 Task: Look for Airbnb options in Bhamo, Myanmar from 12th December, 2023 to 15th December, 2023 for 2 adults.1  bedroom having 1 bed and 1 bathroom. Property type can be hotel. Amenities needed are: washing machine. Look for 4 properties as per requirement.
Action: Mouse moved to (594, 215)
Screenshot: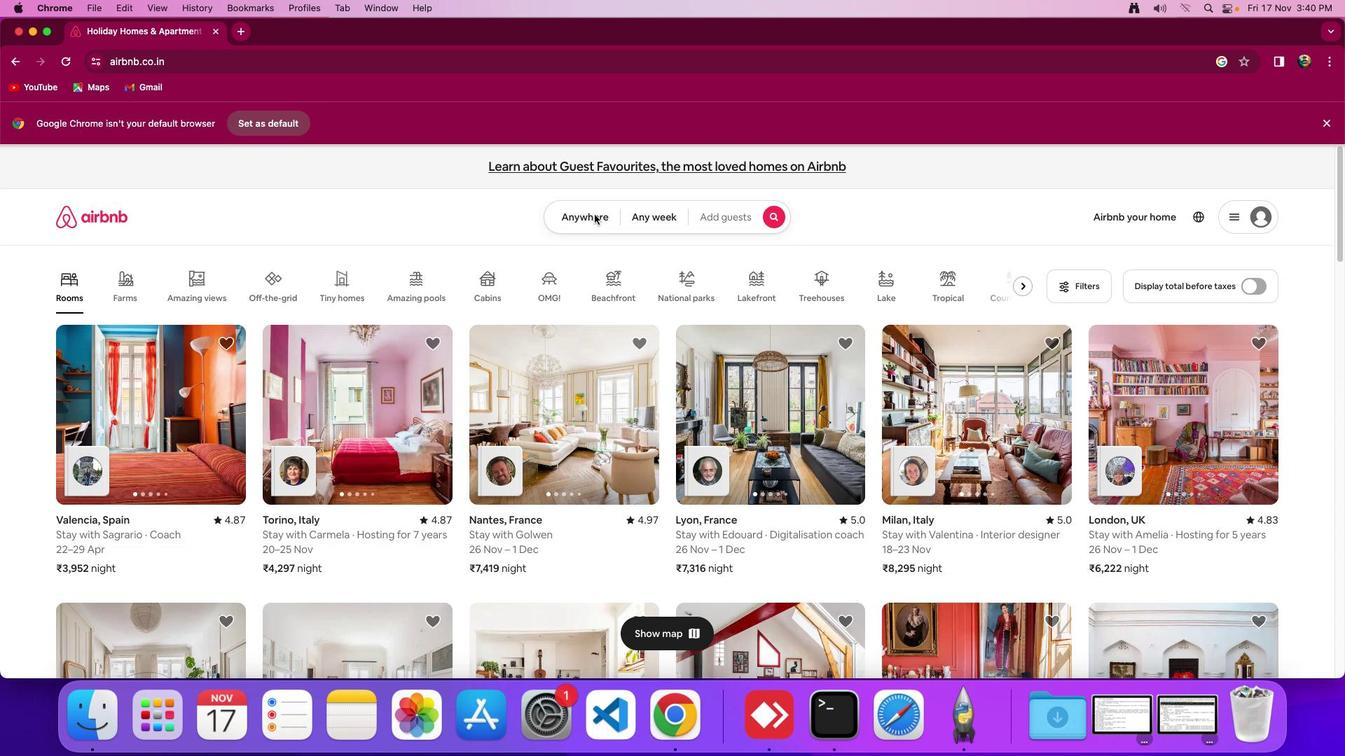 
Action: Mouse pressed left at (594, 215)
Screenshot: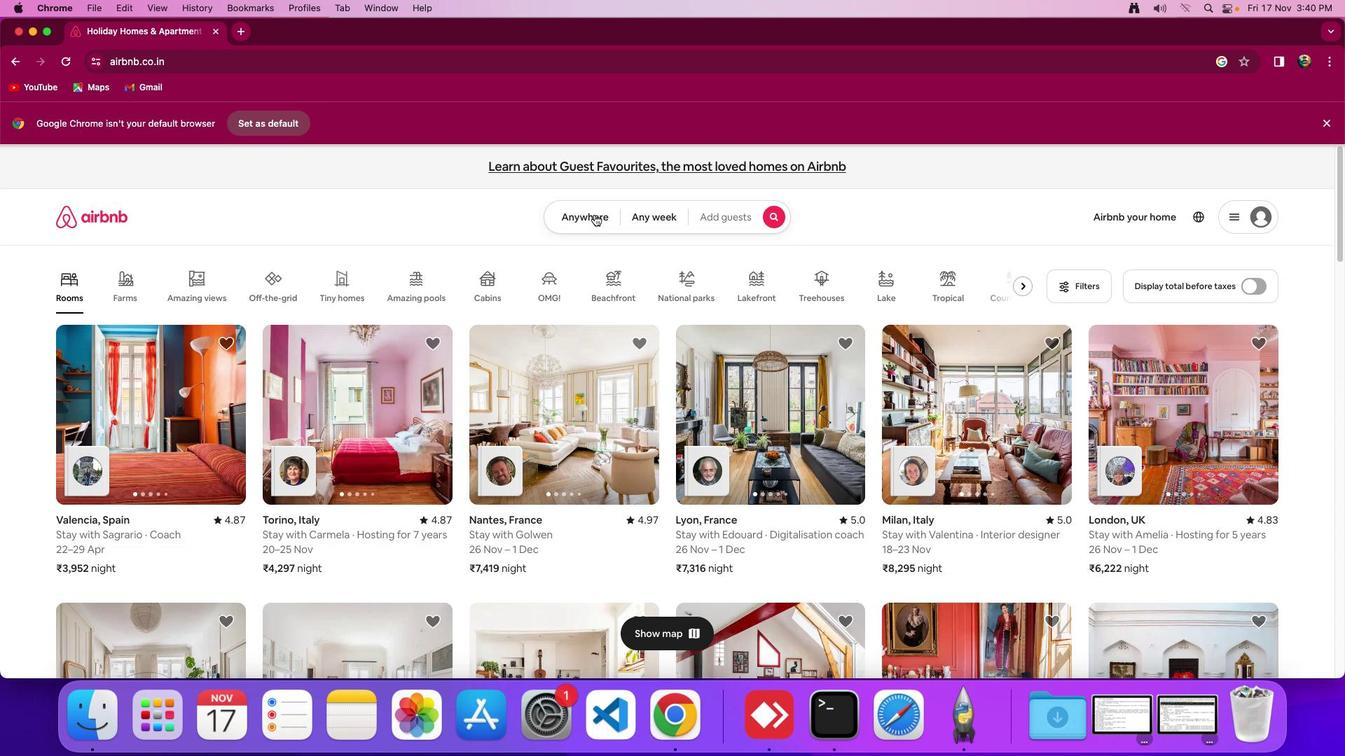 
Action: Mouse pressed left at (594, 215)
Screenshot: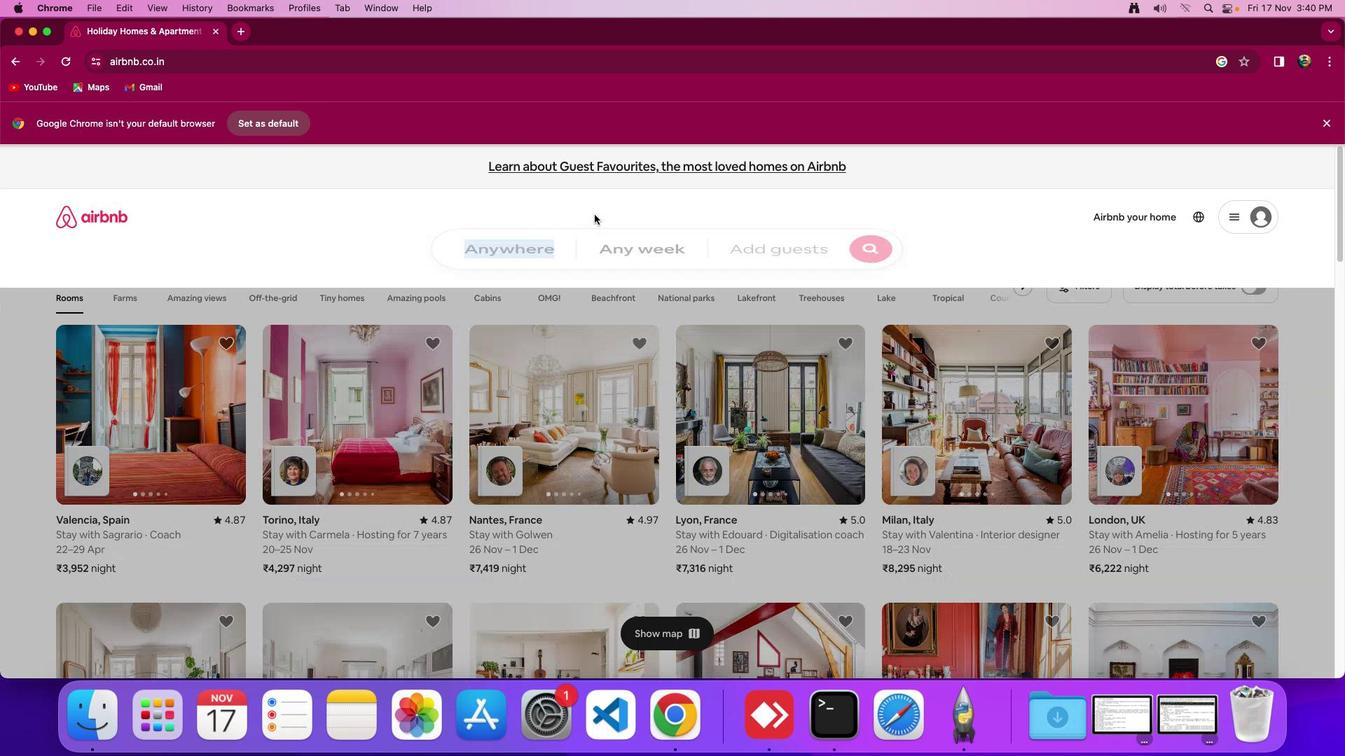 
Action: Mouse moved to (530, 262)
Screenshot: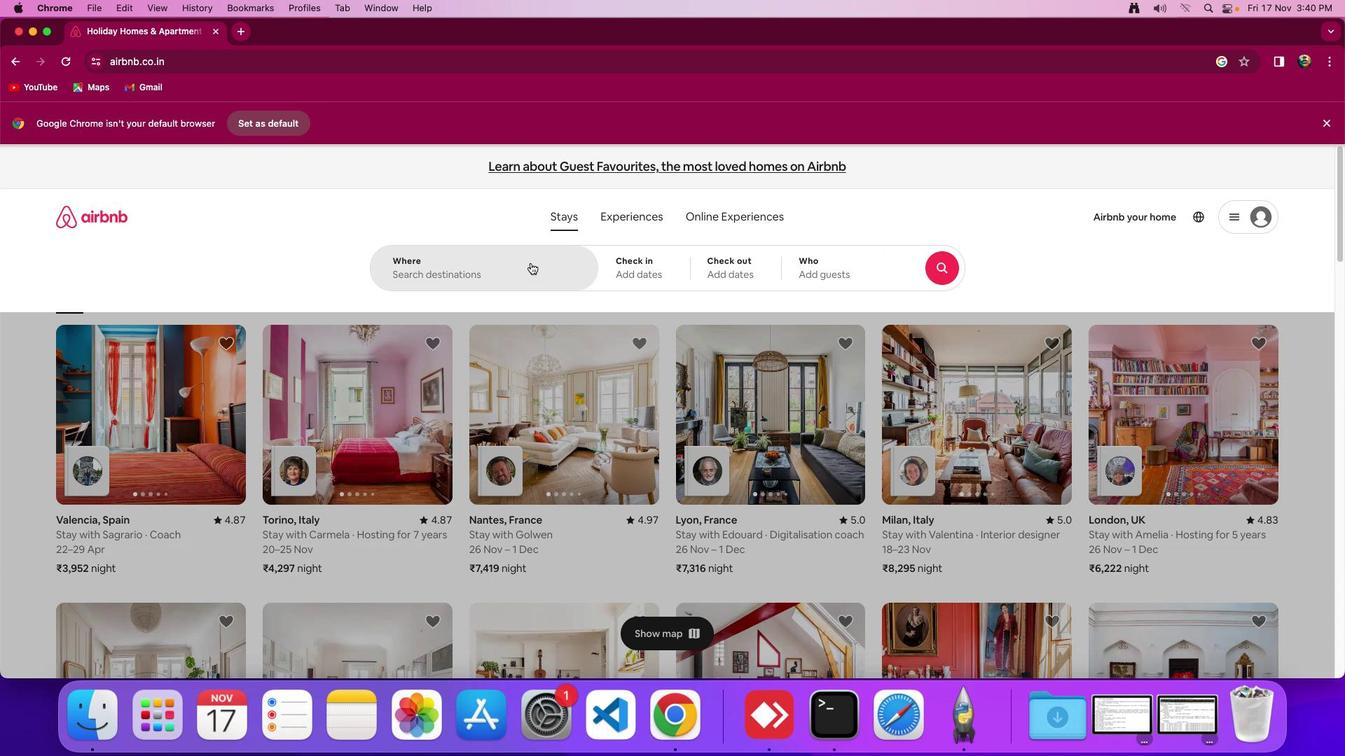 
Action: Mouse pressed left at (530, 262)
Screenshot: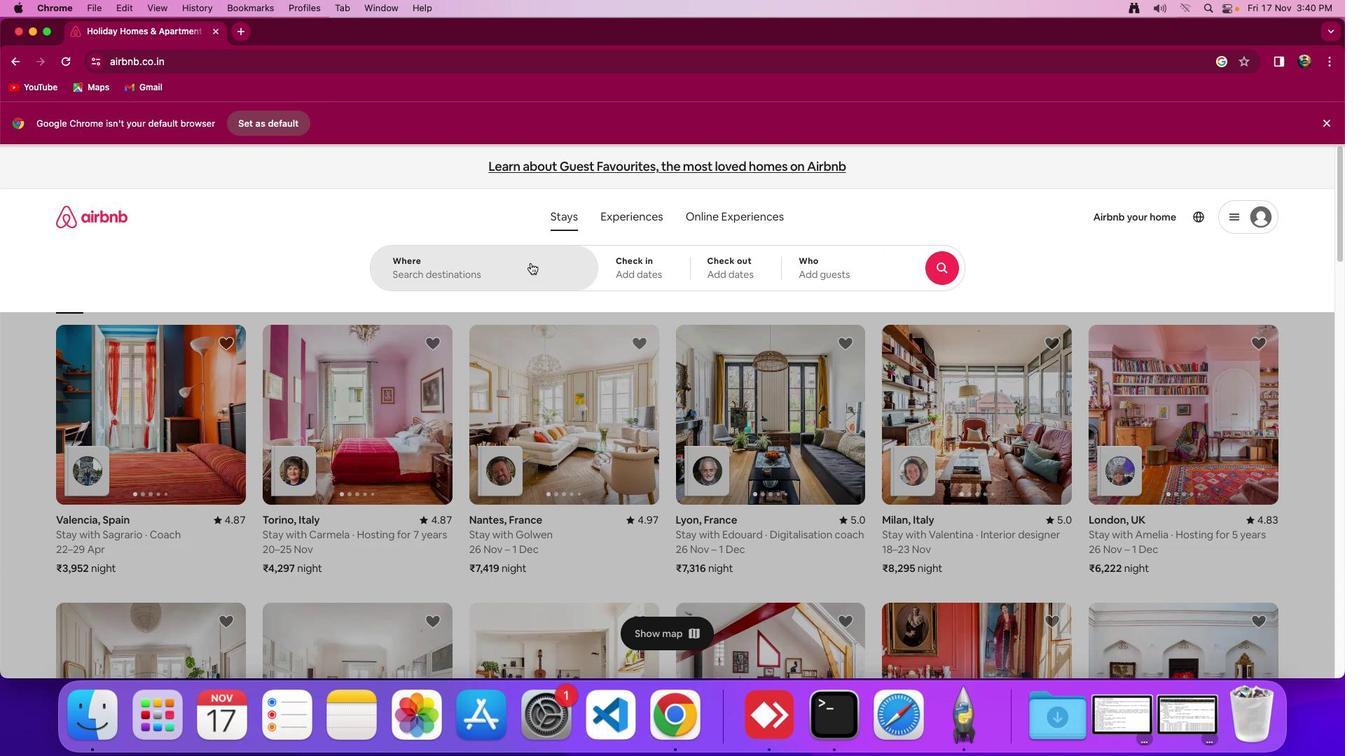 
Action: Mouse moved to (575, 266)
Screenshot: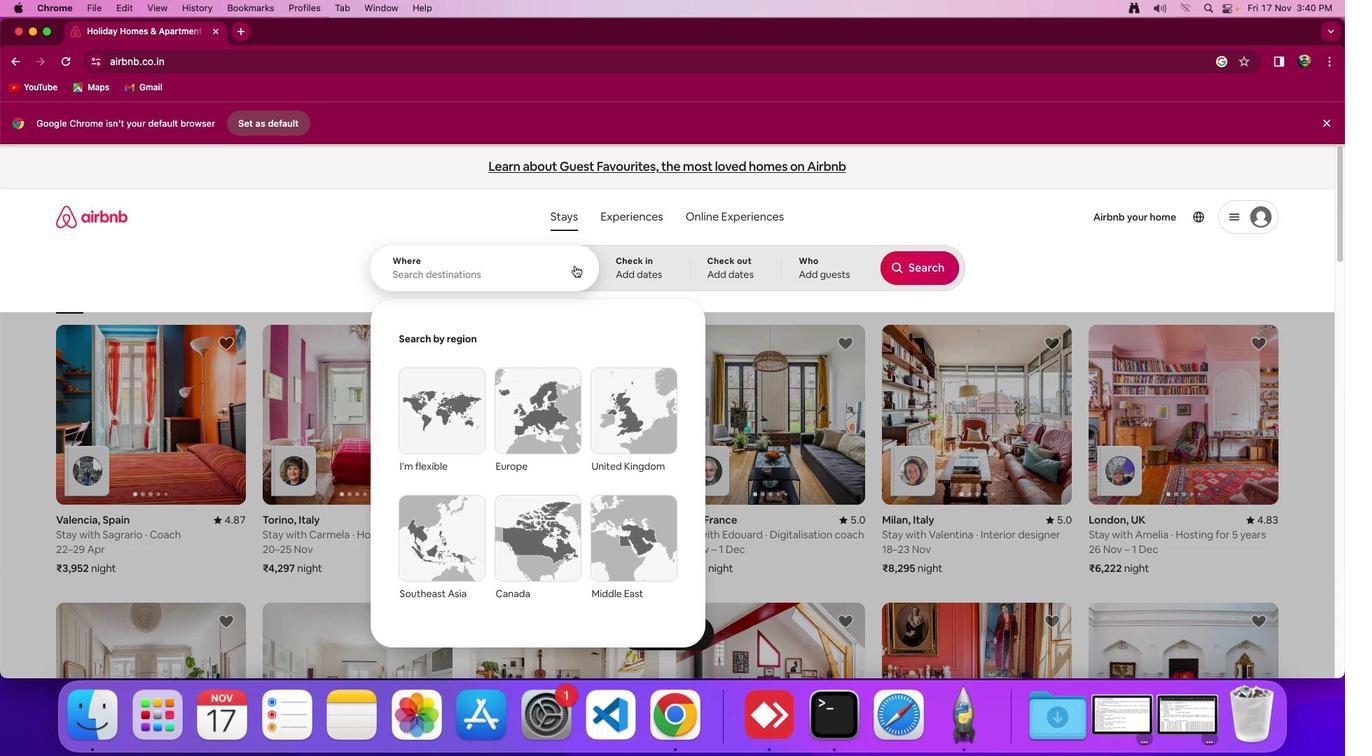
Action: Key pressed Key.shift_r'T''I''D''0''1''0''2''6''2''0'Key.backspaceKey.backspaceKey.backspaceKey.backspaceKey.backspaceKey.backspaceKey.backspaceKey.backspaceKey.backspaceKey.backspaceKey.backspaceKey.shift_r'B''h''a''m''o'','Key.spaceKey.shift'M''y''a''n''m''a''r'
Screenshot: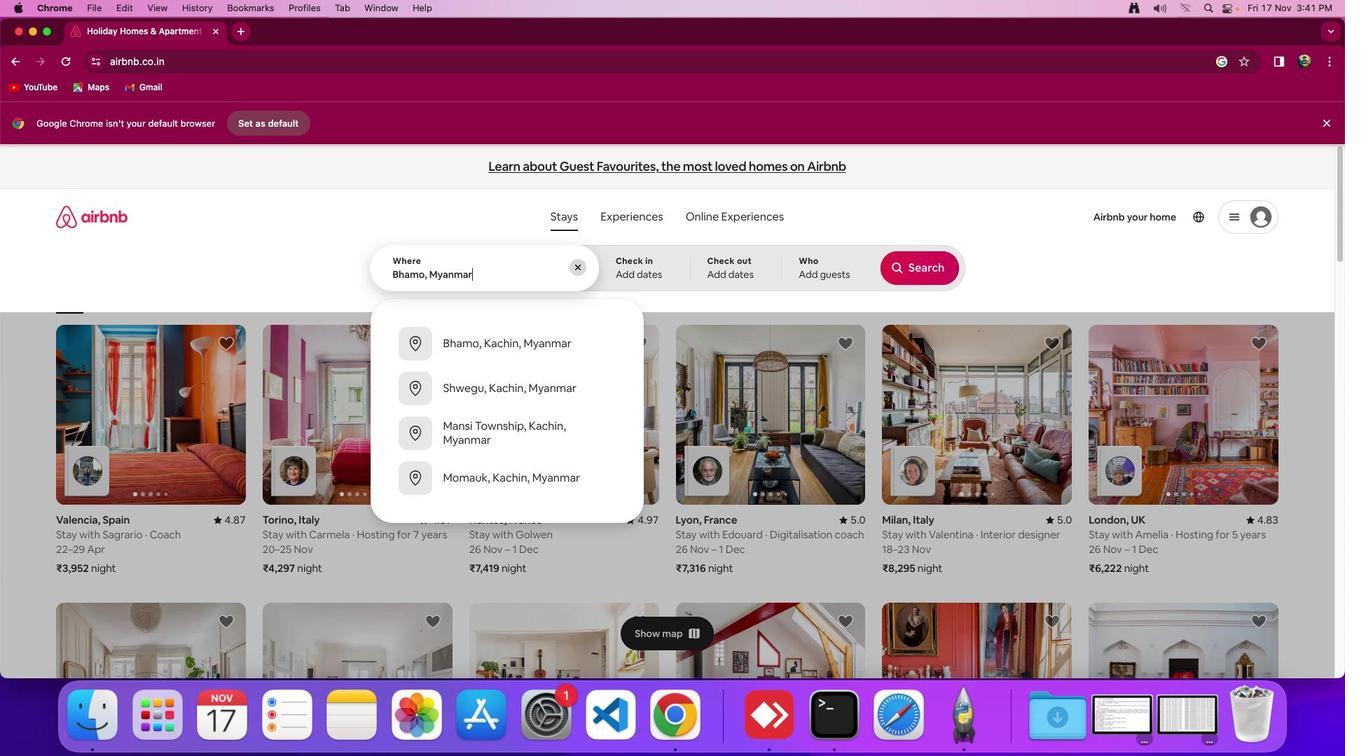 
Action: Mouse moved to (655, 251)
Screenshot: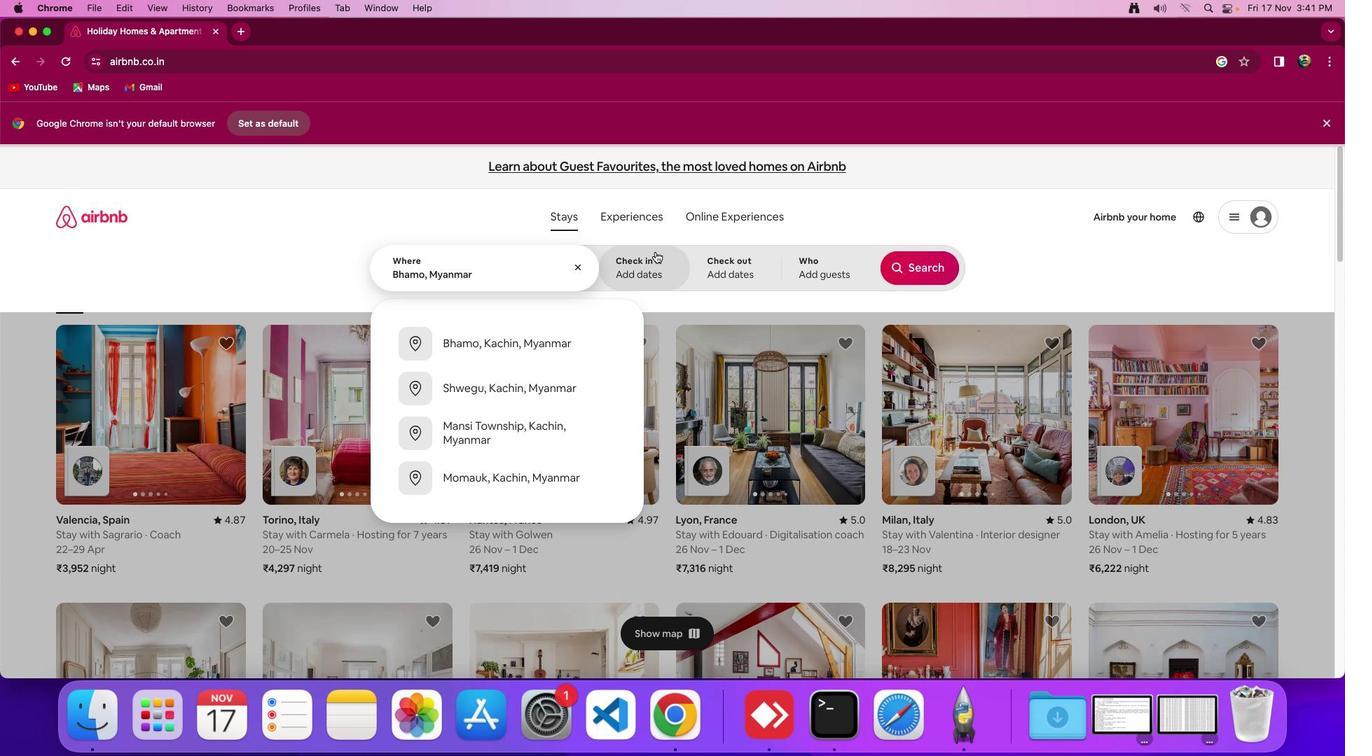 
Action: Mouse pressed left at (655, 251)
Screenshot: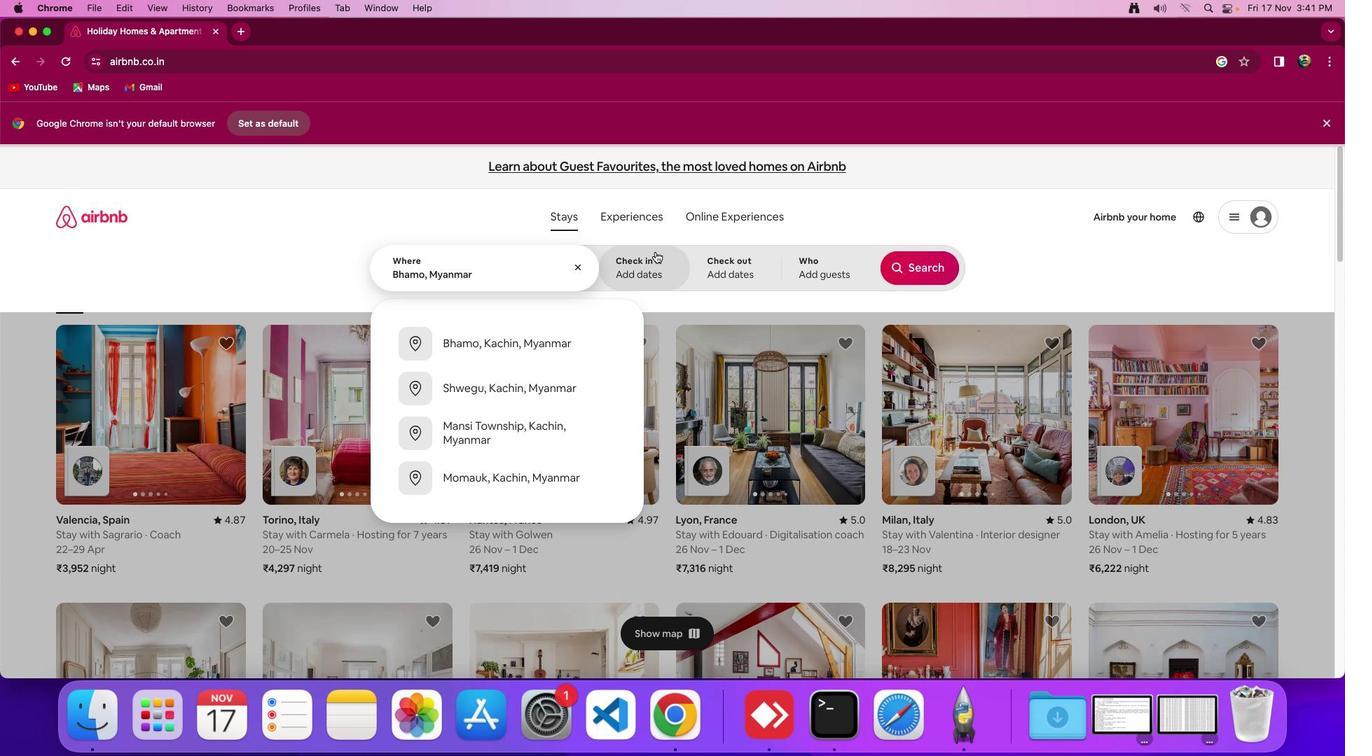 
Action: Mouse moved to (771, 512)
Screenshot: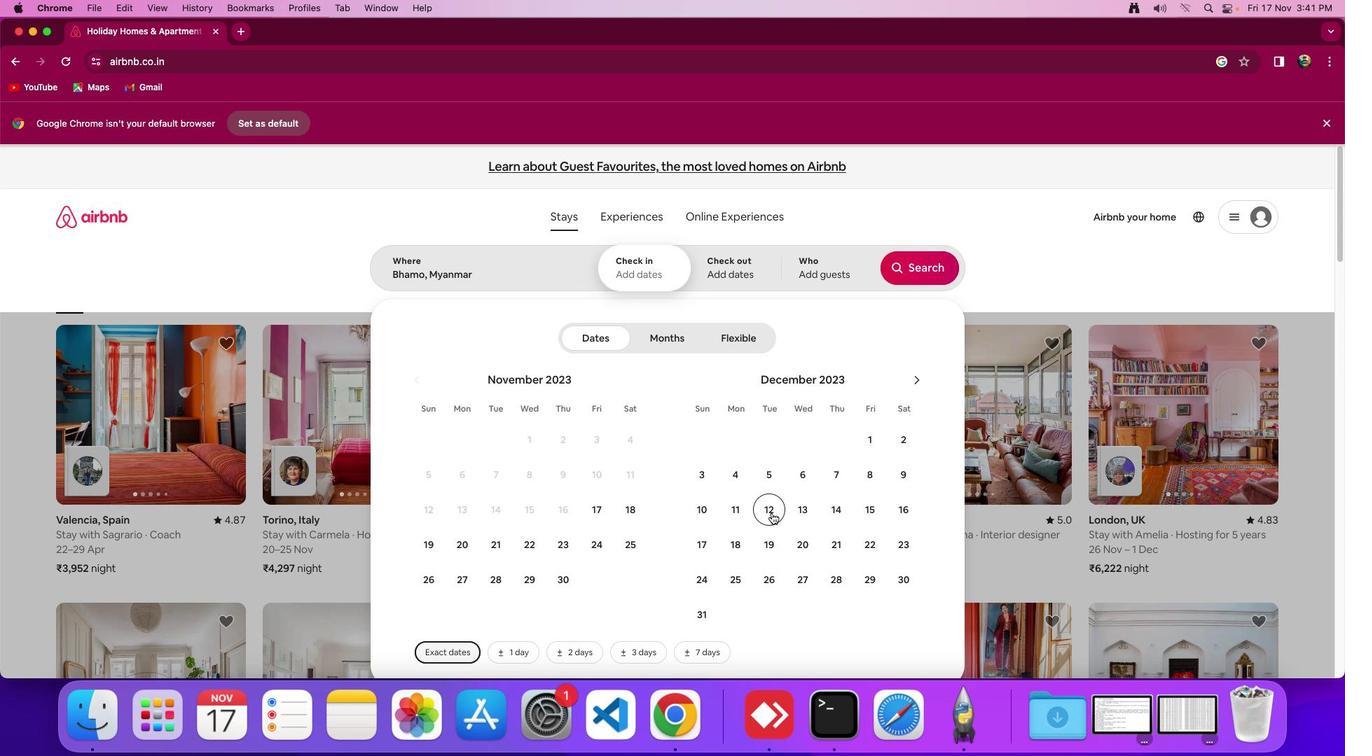 
Action: Mouse pressed left at (771, 512)
Screenshot: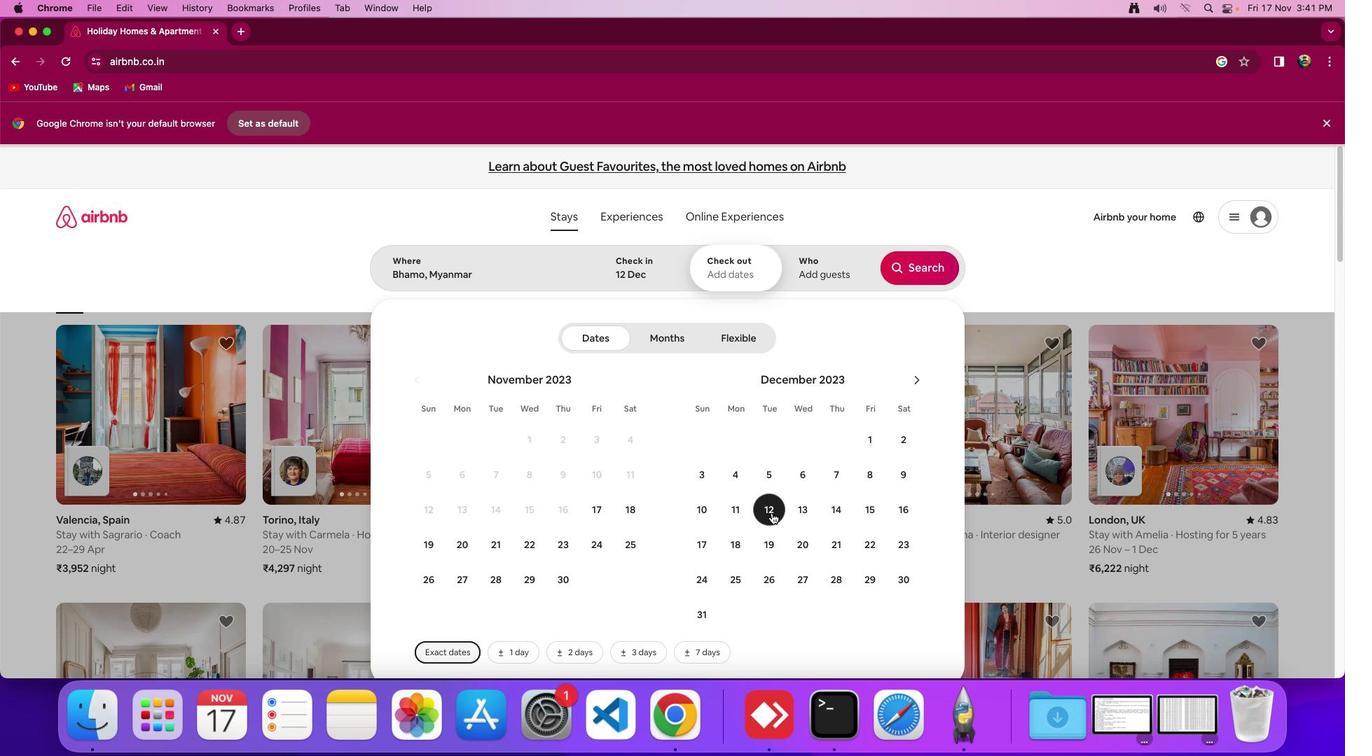 
Action: Mouse moved to (871, 517)
Screenshot: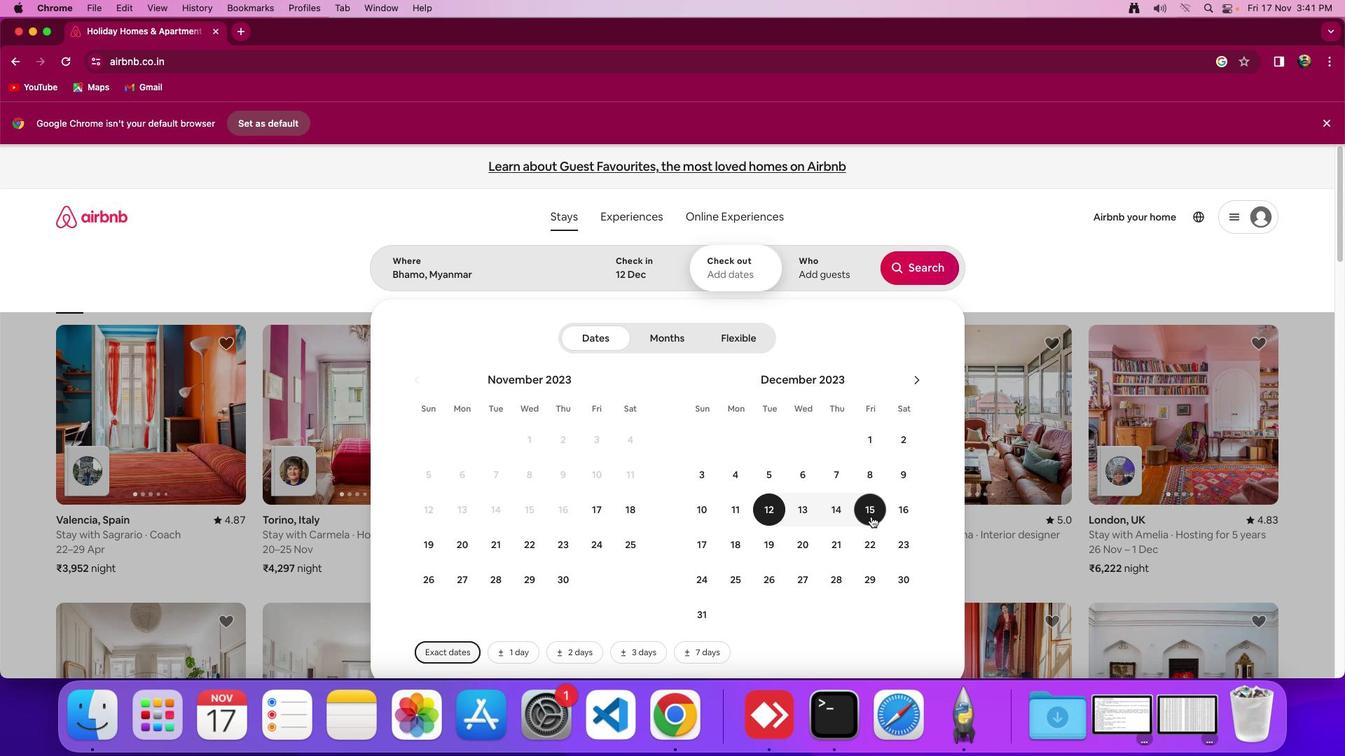 
Action: Mouse pressed left at (871, 517)
Screenshot: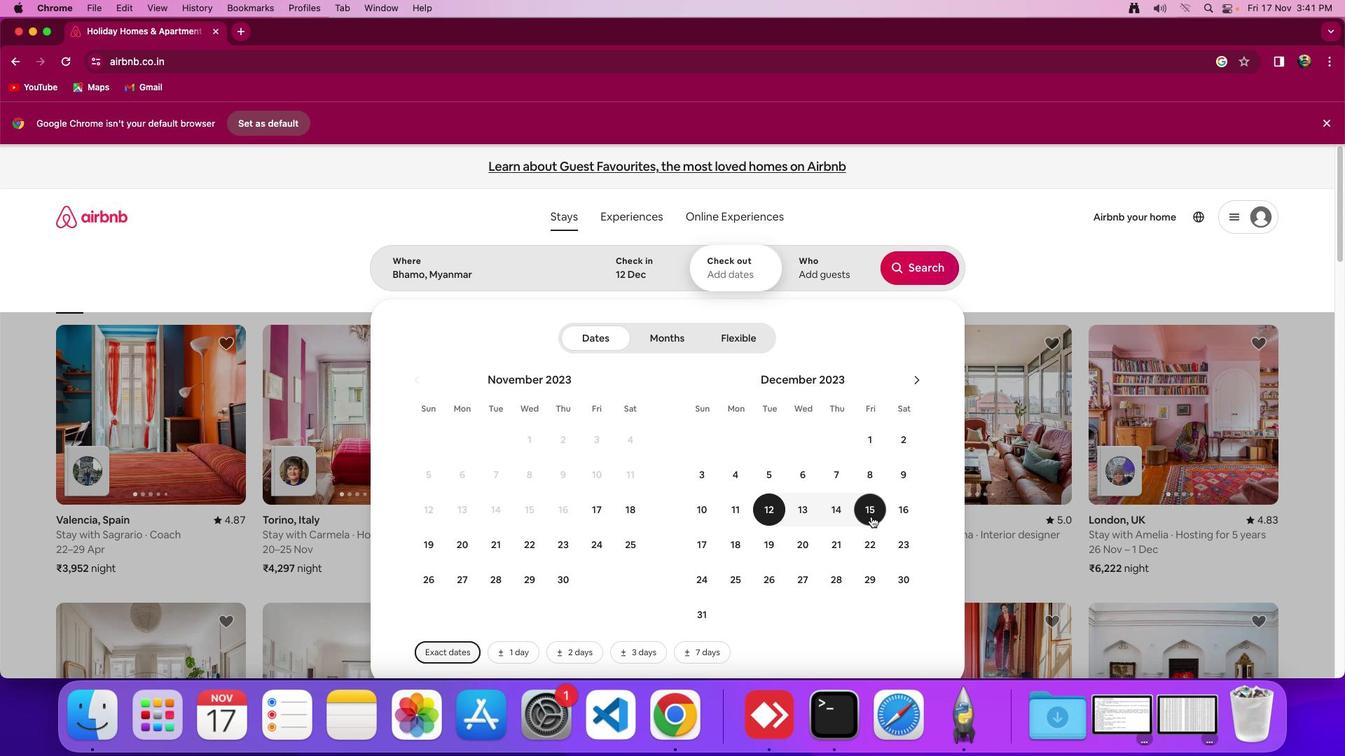 
Action: Mouse moved to (815, 259)
Screenshot: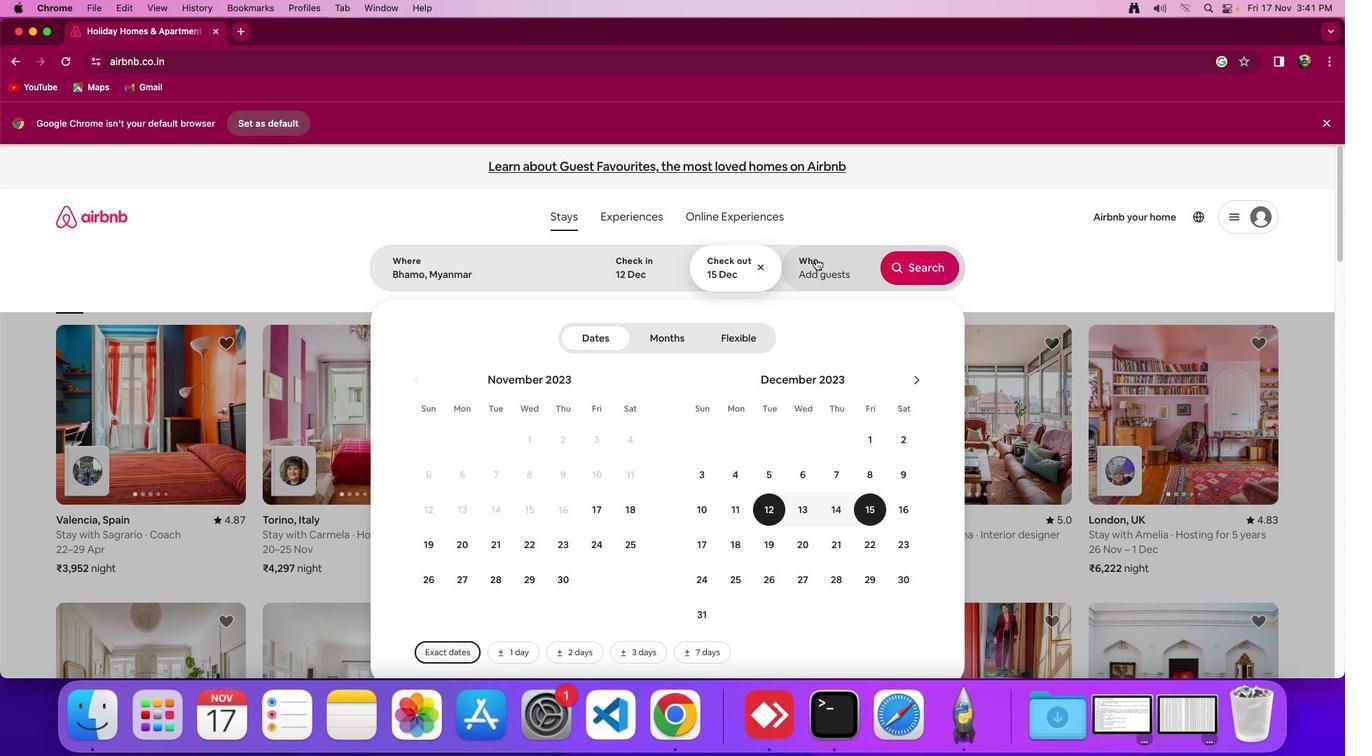 
Action: Mouse pressed left at (815, 259)
Screenshot: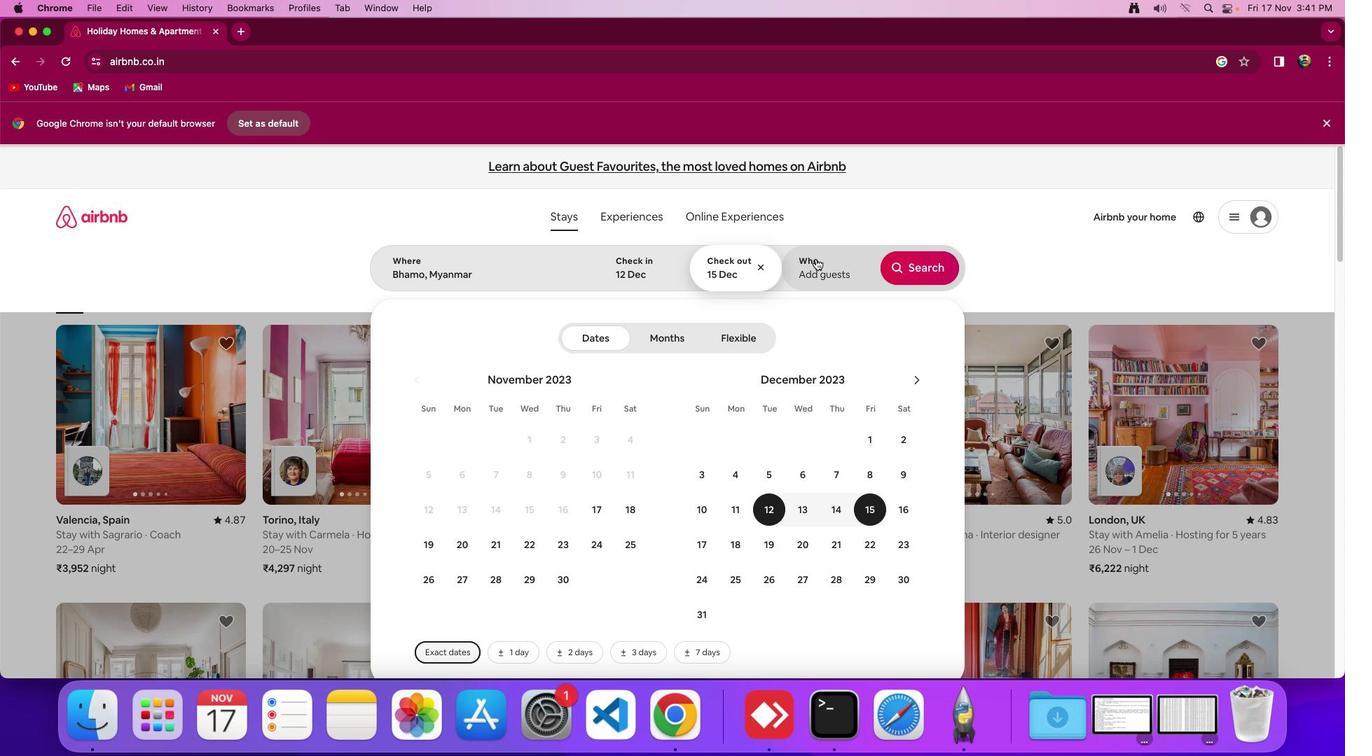 
Action: Mouse moved to (919, 341)
Screenshot: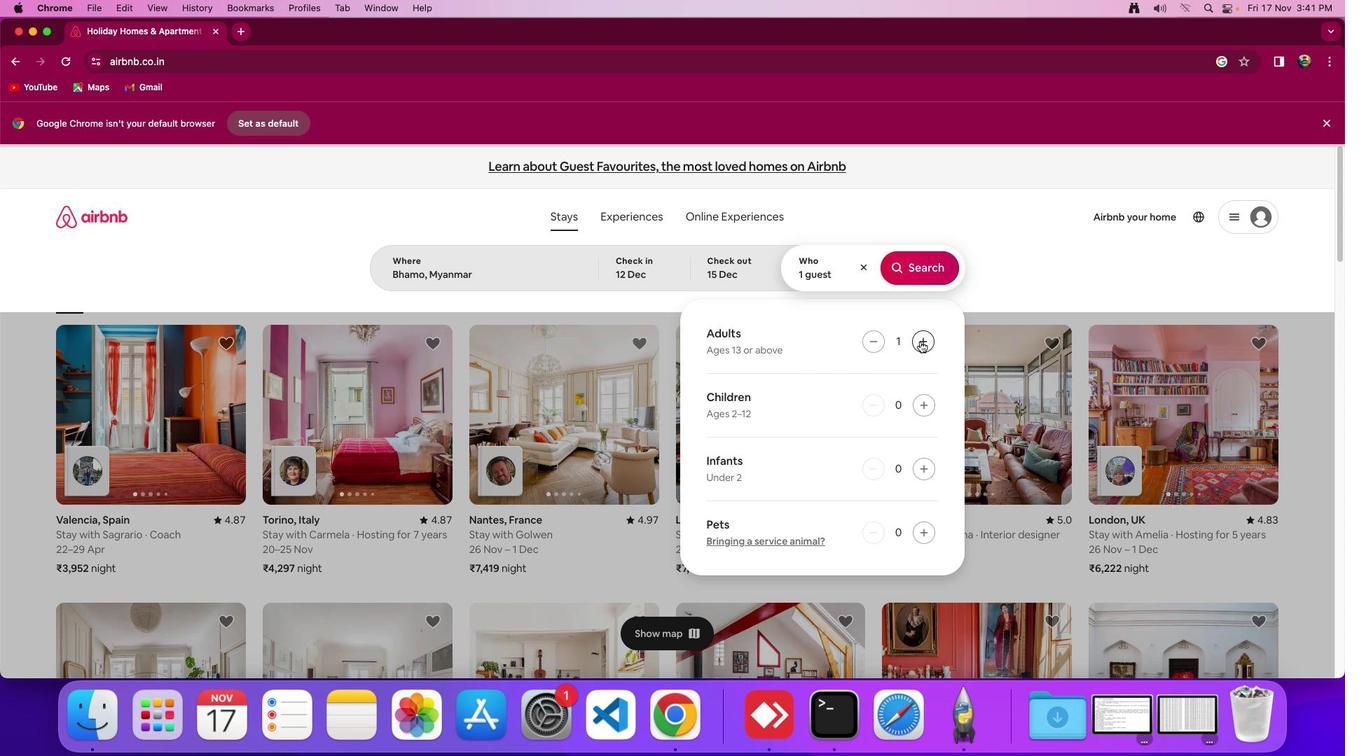 
Action: Mouse pressed left at (919, 341)
Screenshot: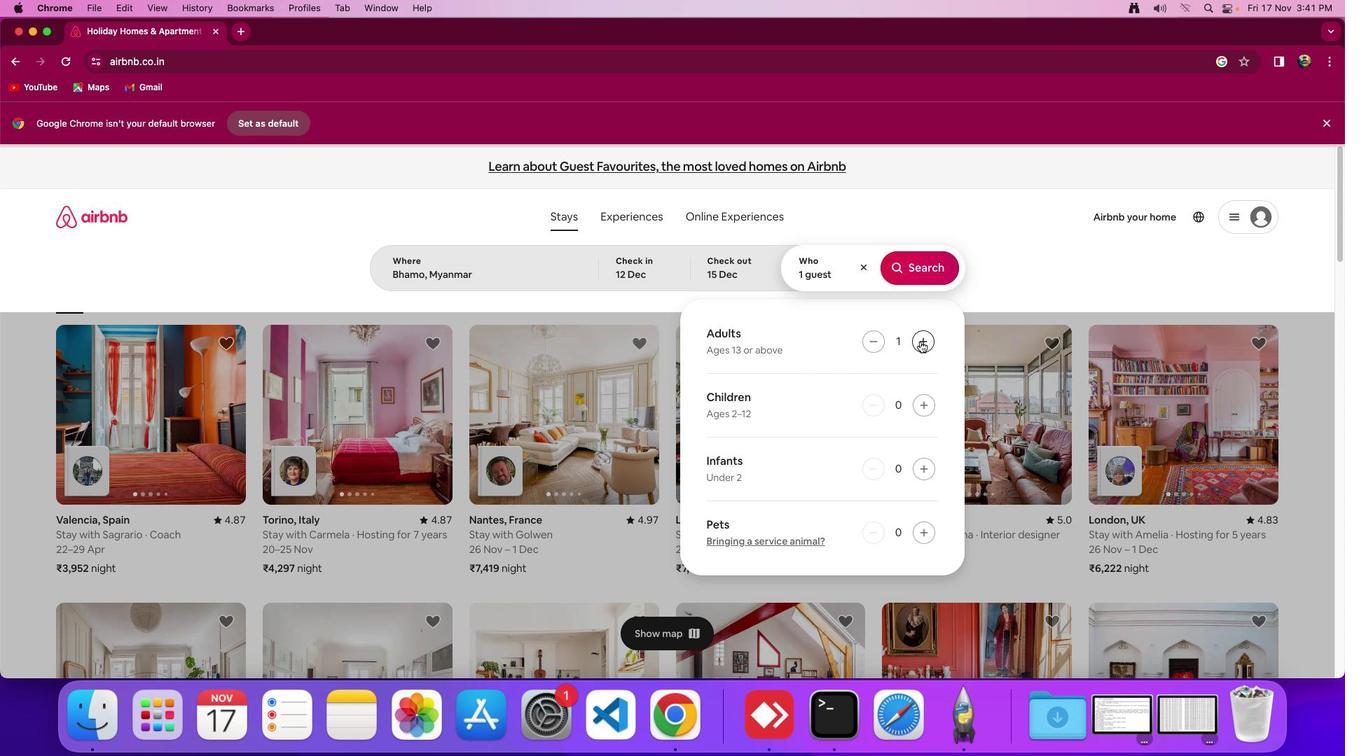 
Action: Mouse pressed left at (919, 341)
Screenshot: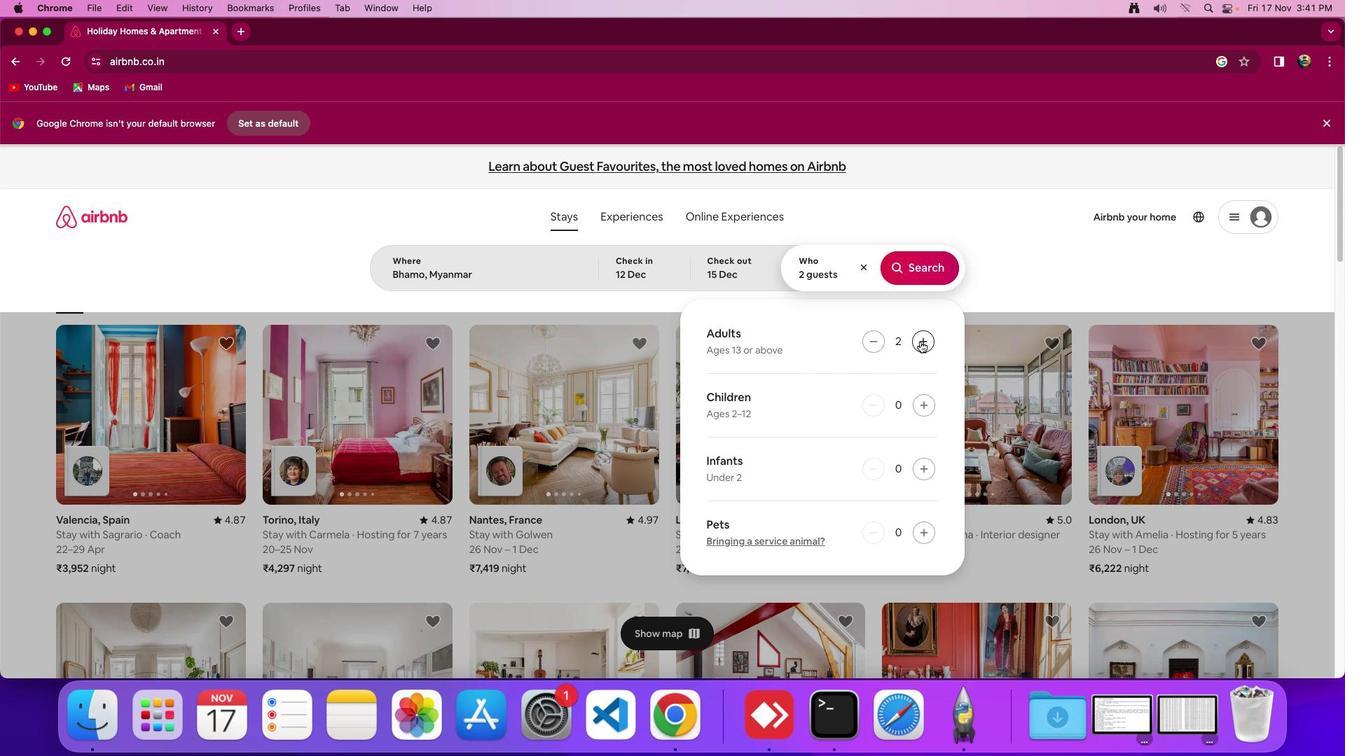 
Action: Mouse moved to (910, 269)
Screenshot: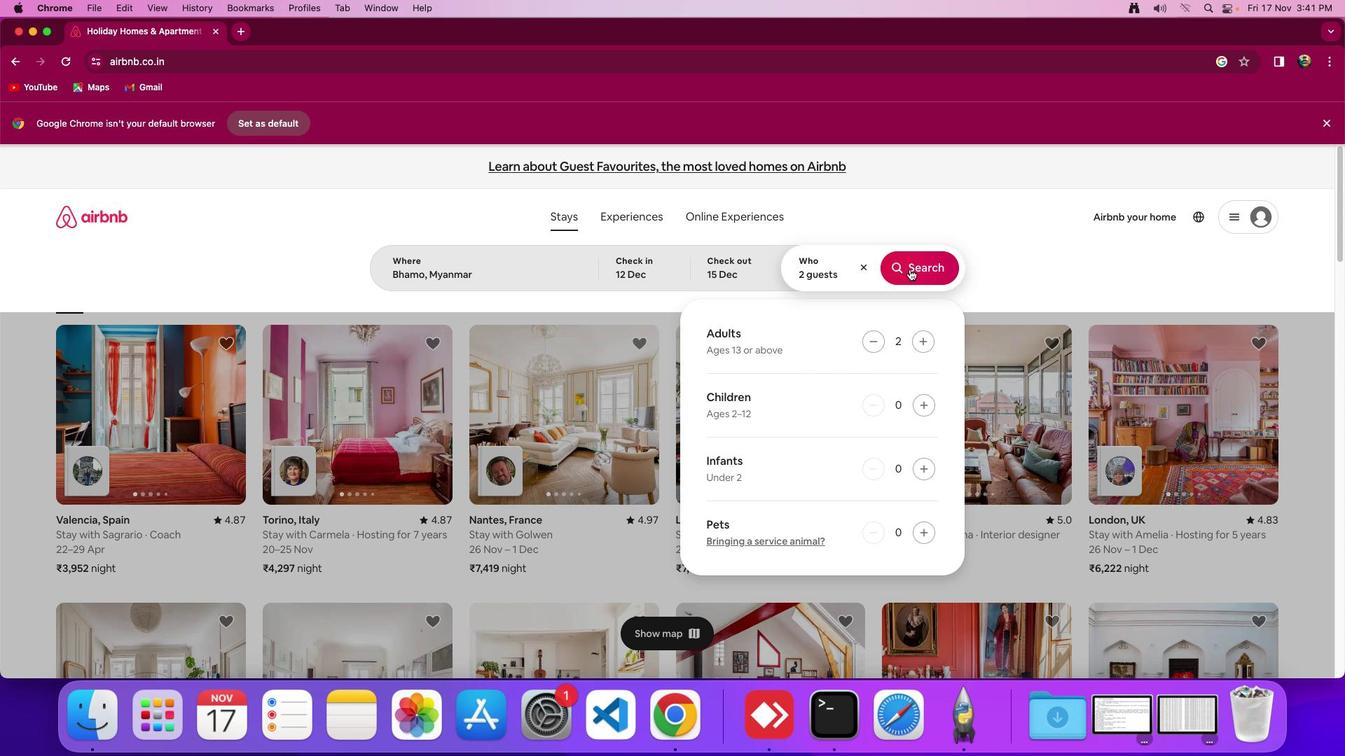 
Action: Mouse pressed left at (910, 269)
Screenshot: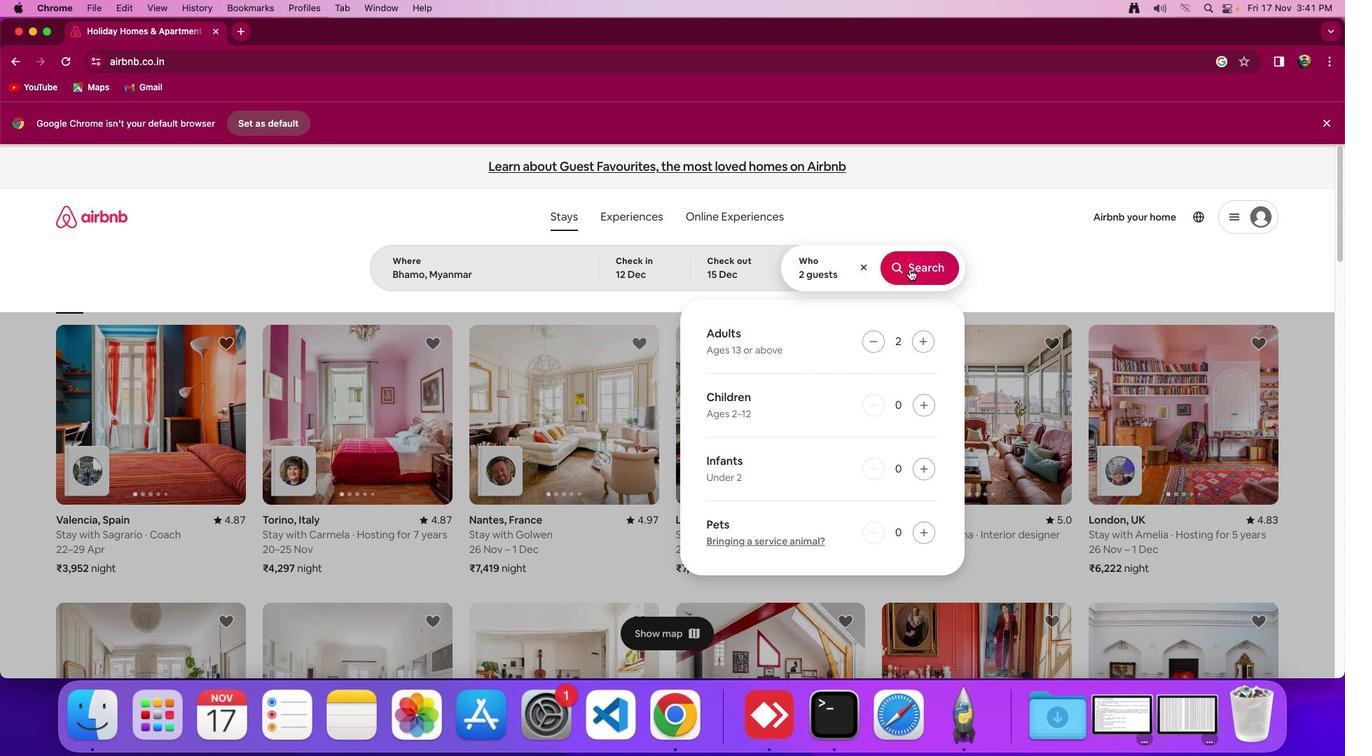 
Action: Mouse moved to (1146, 226)
Screenshot: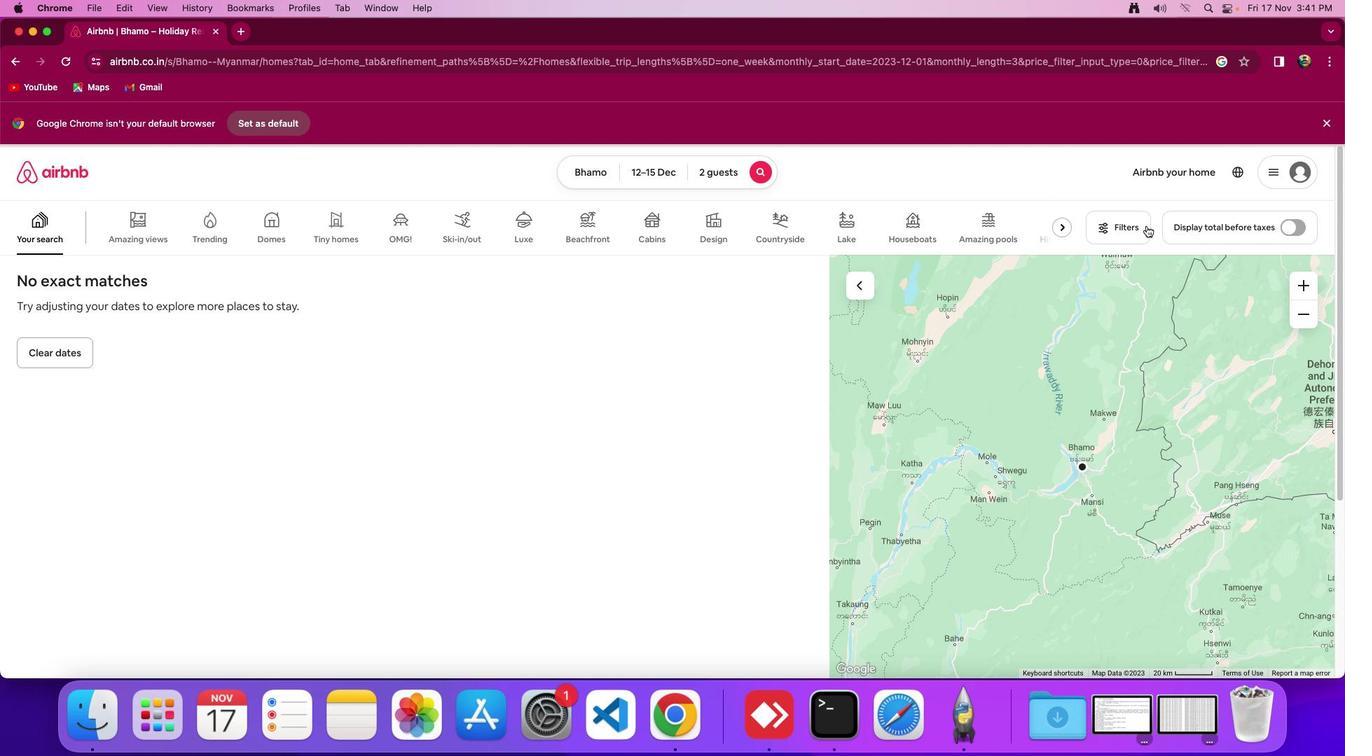 
Action: Mouse pressed left at (1146, 226)
Screenshot: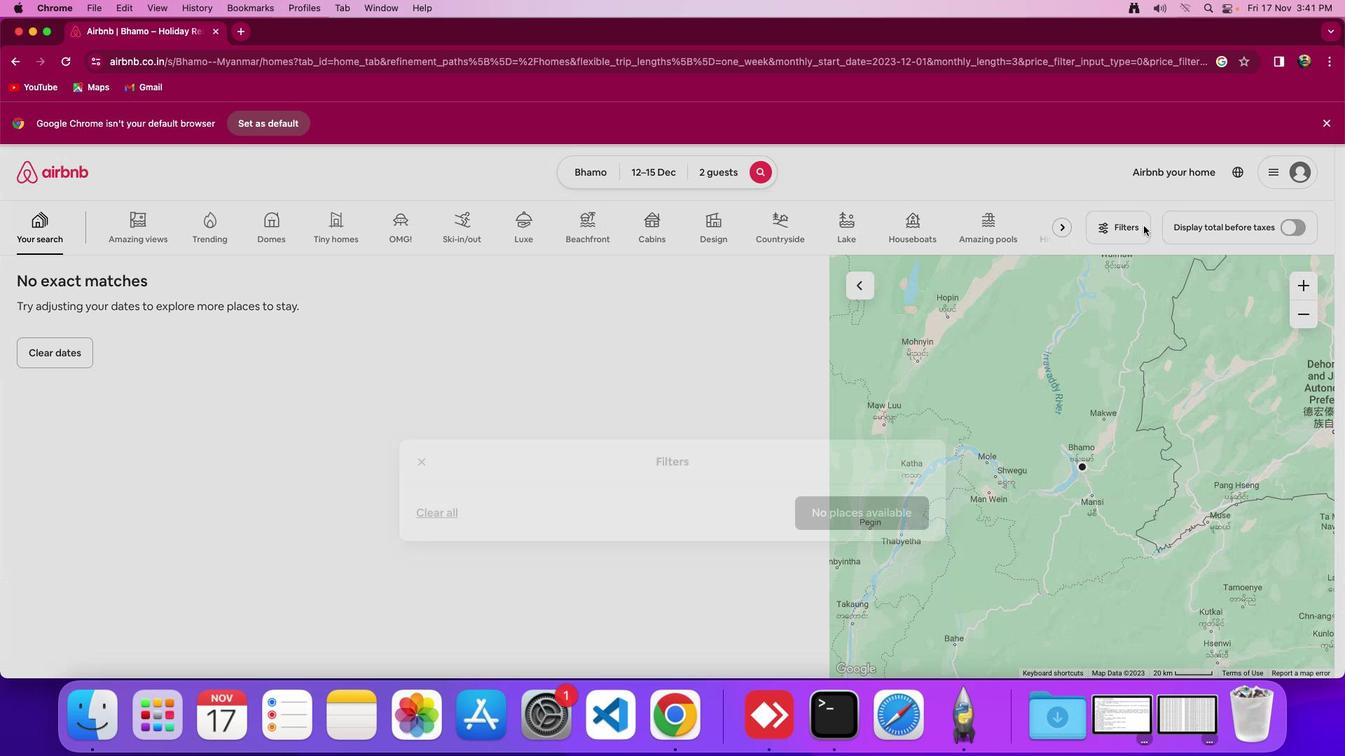 
Action: Mouse moved to (570, 461)
Screenshot: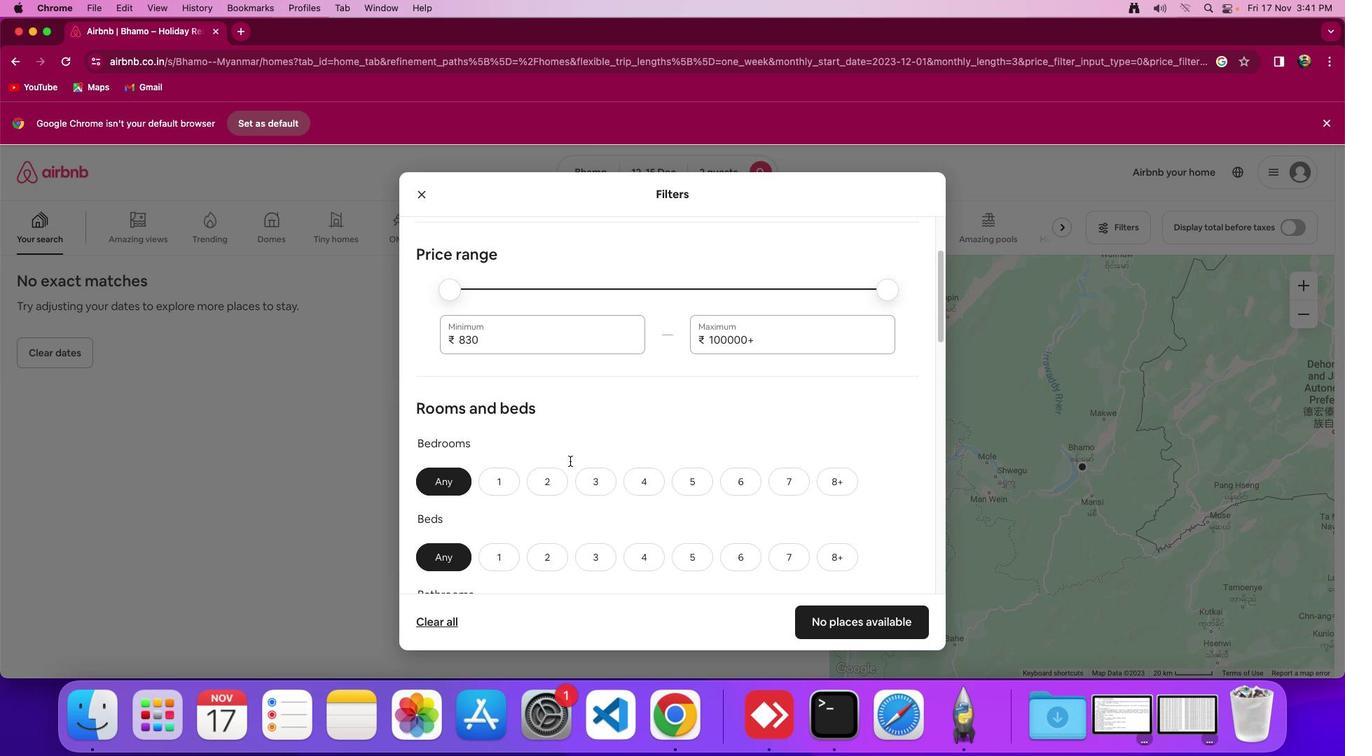 
Action: Mouse scrolled (570, 461) with delta (0, 0)
Screenshot: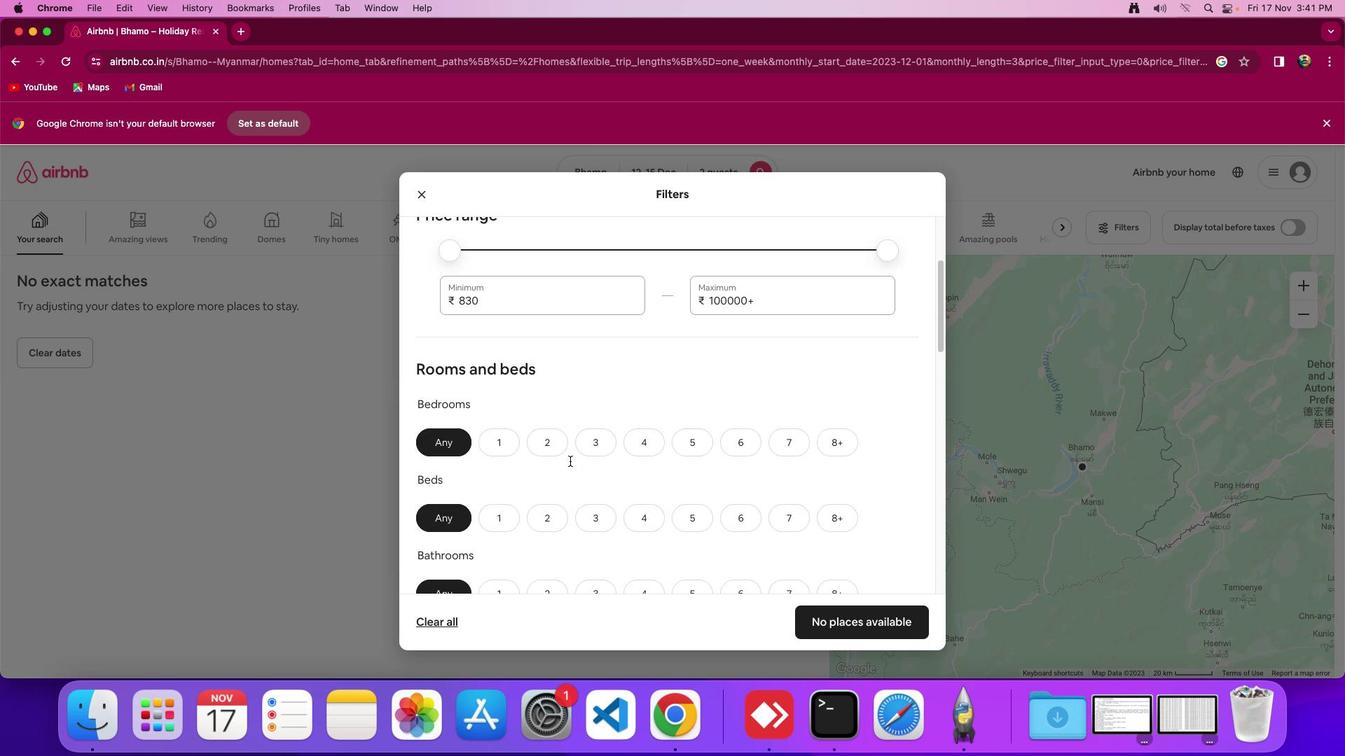 
Action: Mouse scrolled (570, 461) with delta (0, 0)
Screenshot: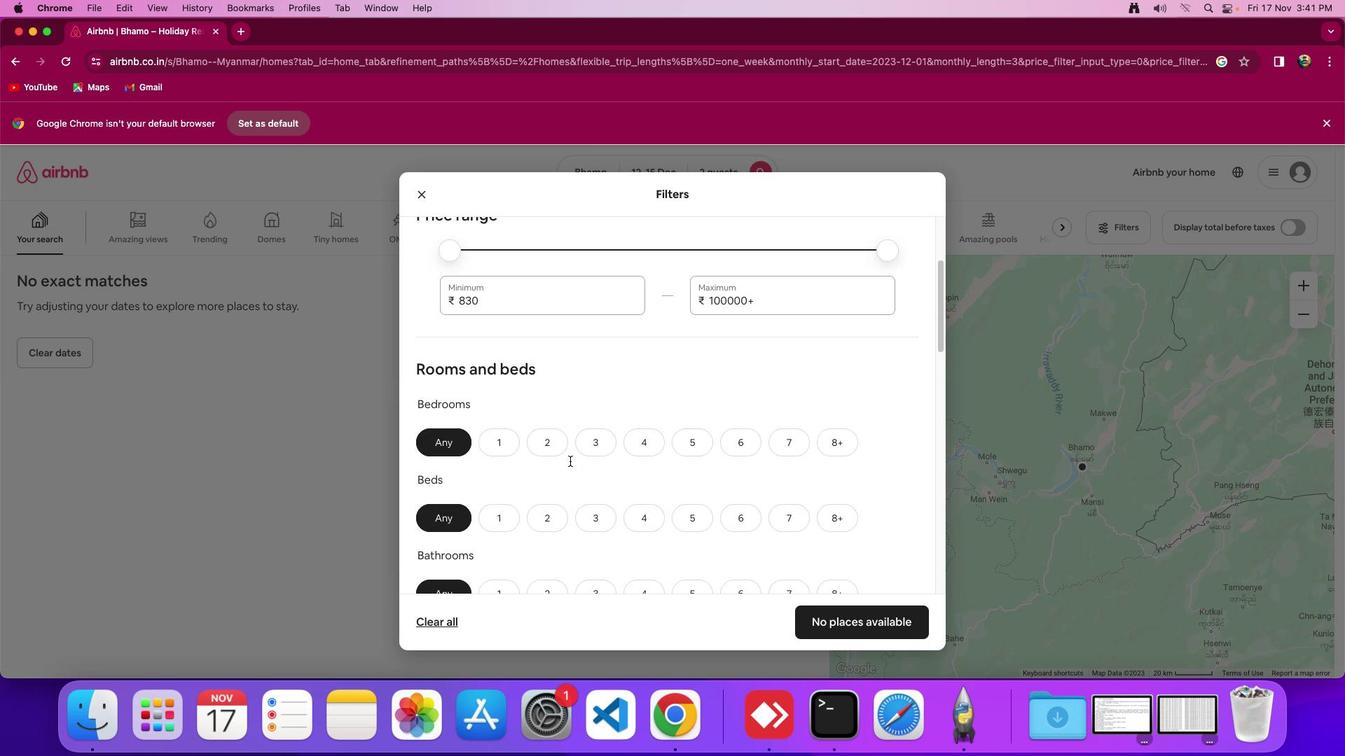 
Action: Mouse scrolled (570, 461) with delta (0, -2)
Screenshot: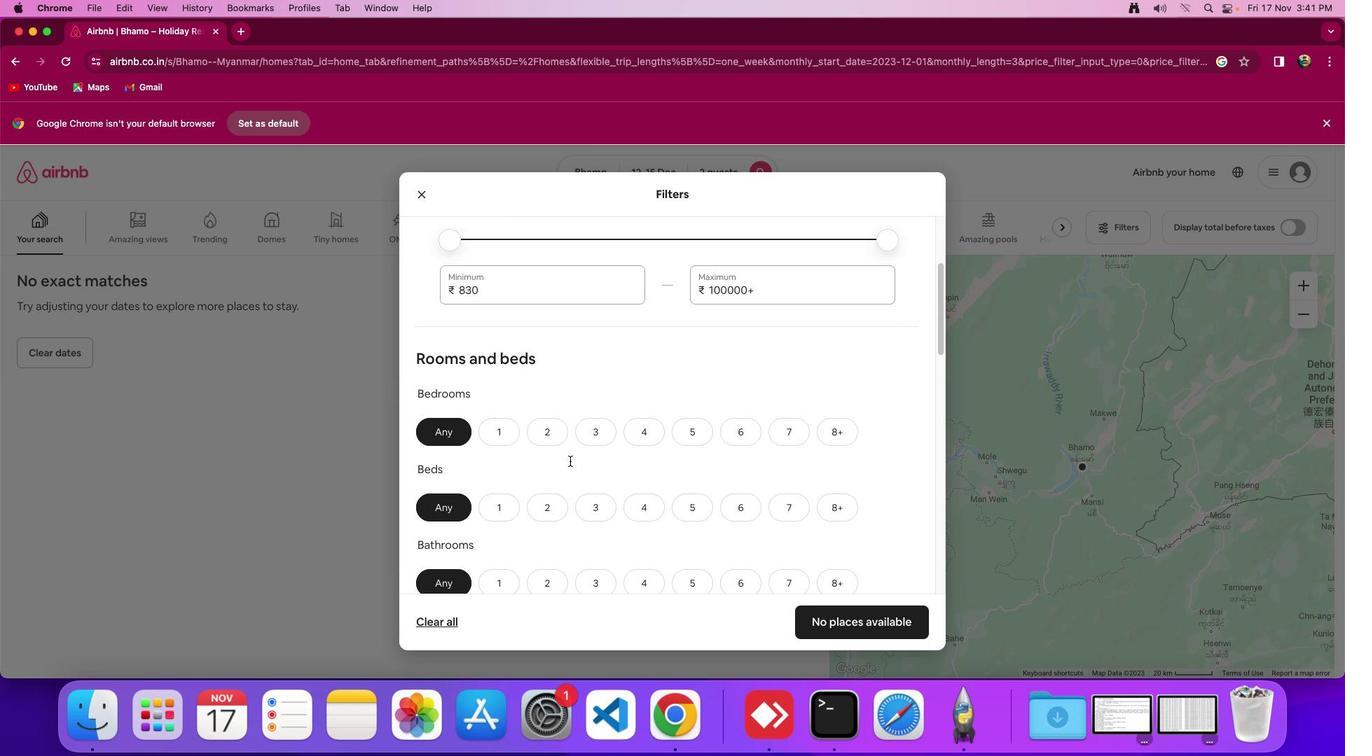 
Action: Mouse moved to (490, 425)
Screenshot: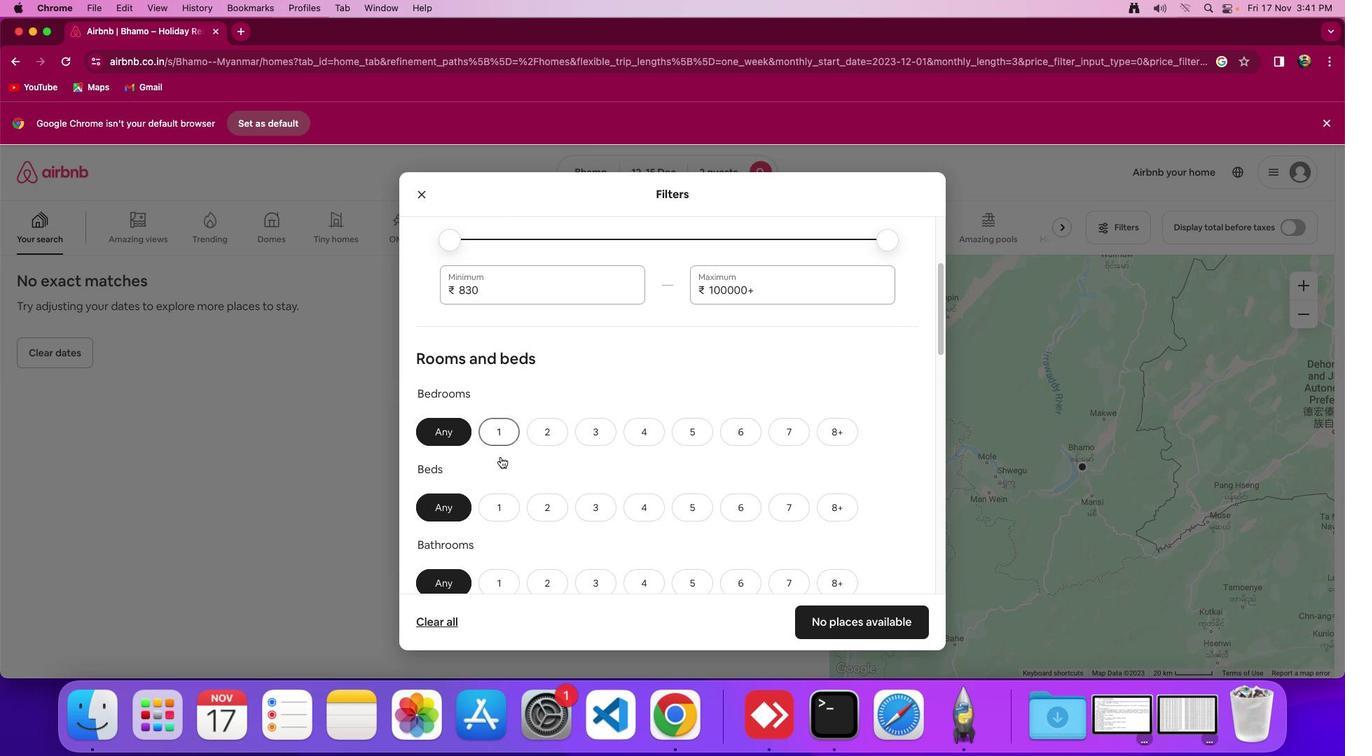 
Action: Mouse pressed left at (490, 425)
Screenshot: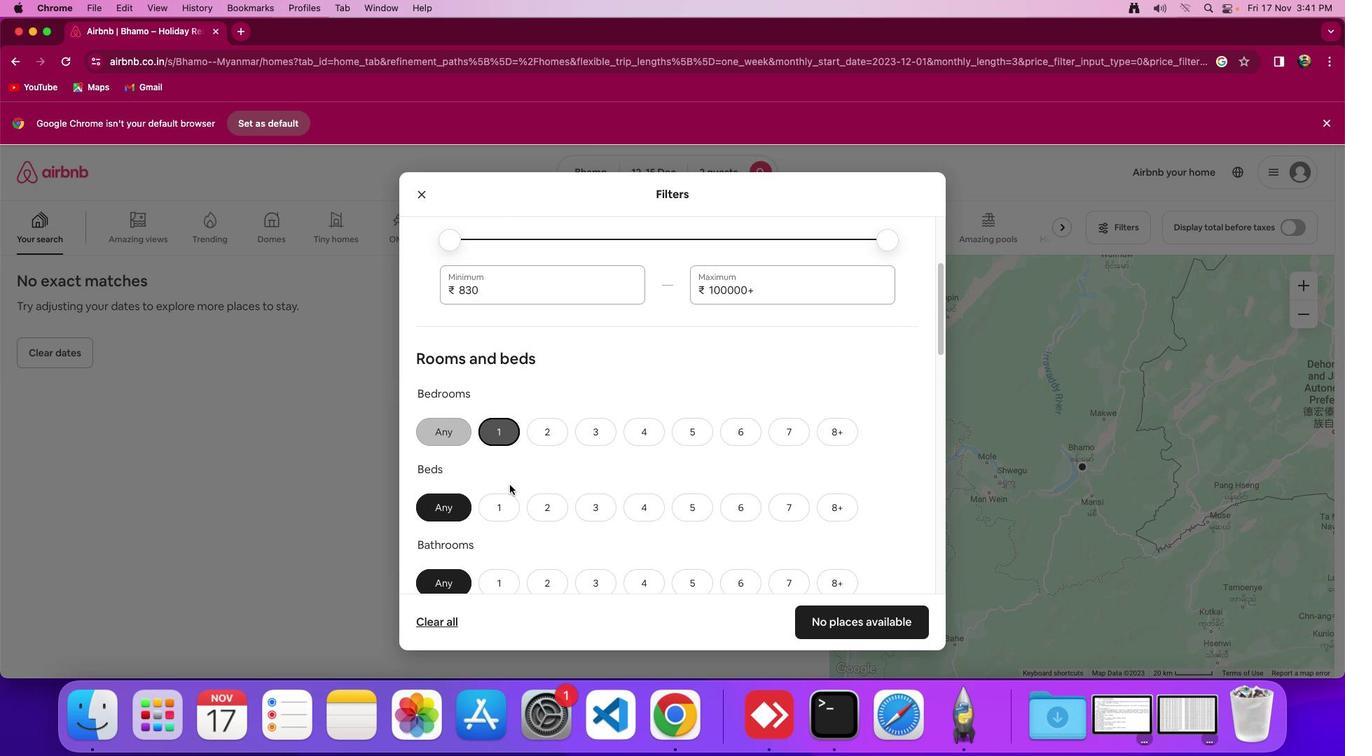 
Action: Mouse moved to (503, 505)
Screenshot: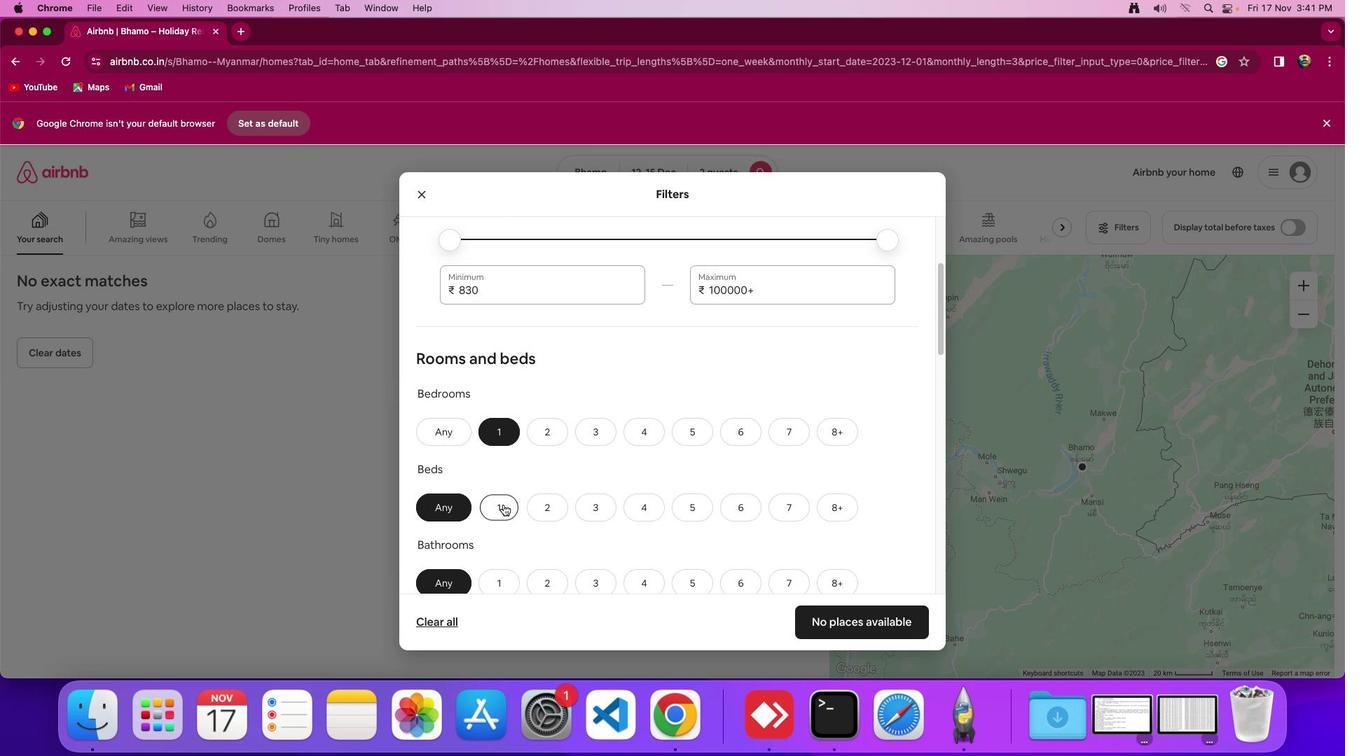
Action: Mouse pressed left at (503, 505)
Screenshot: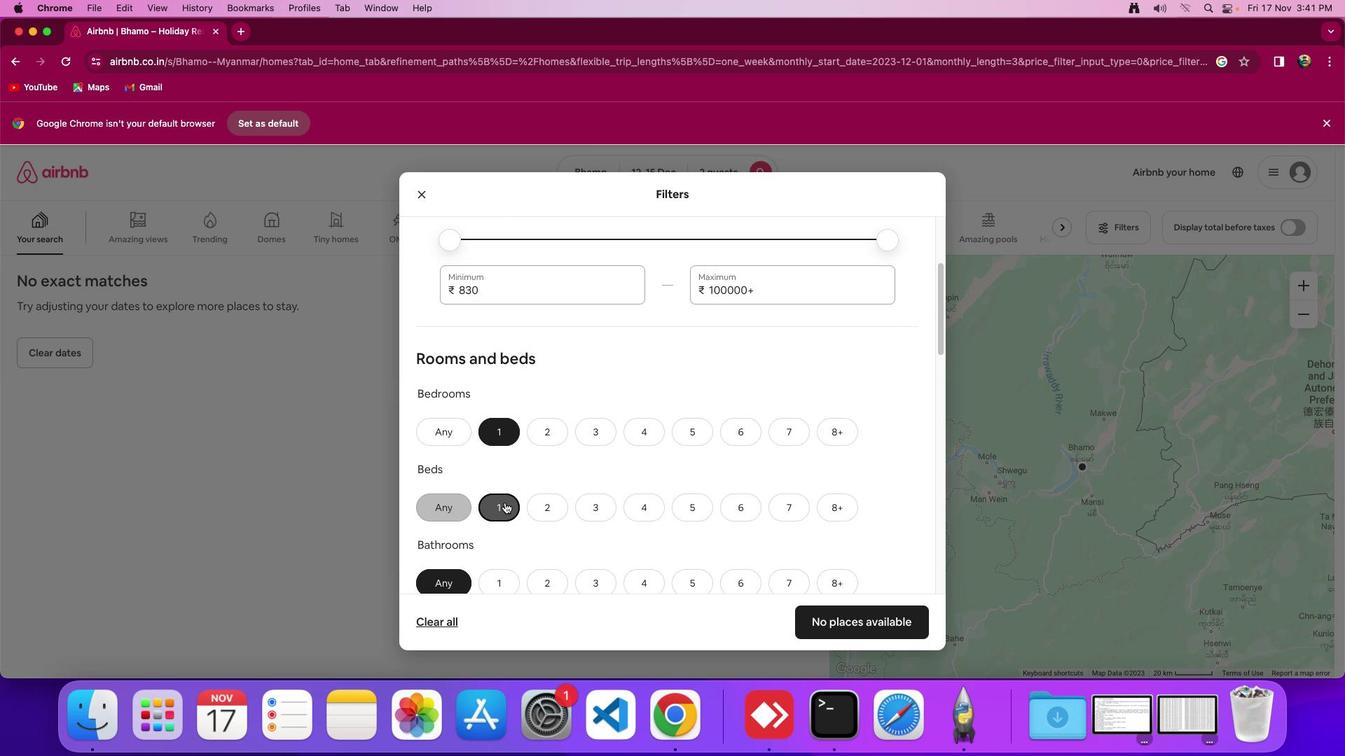 
Action: Mouse moved to (507, 498)
Screenshot: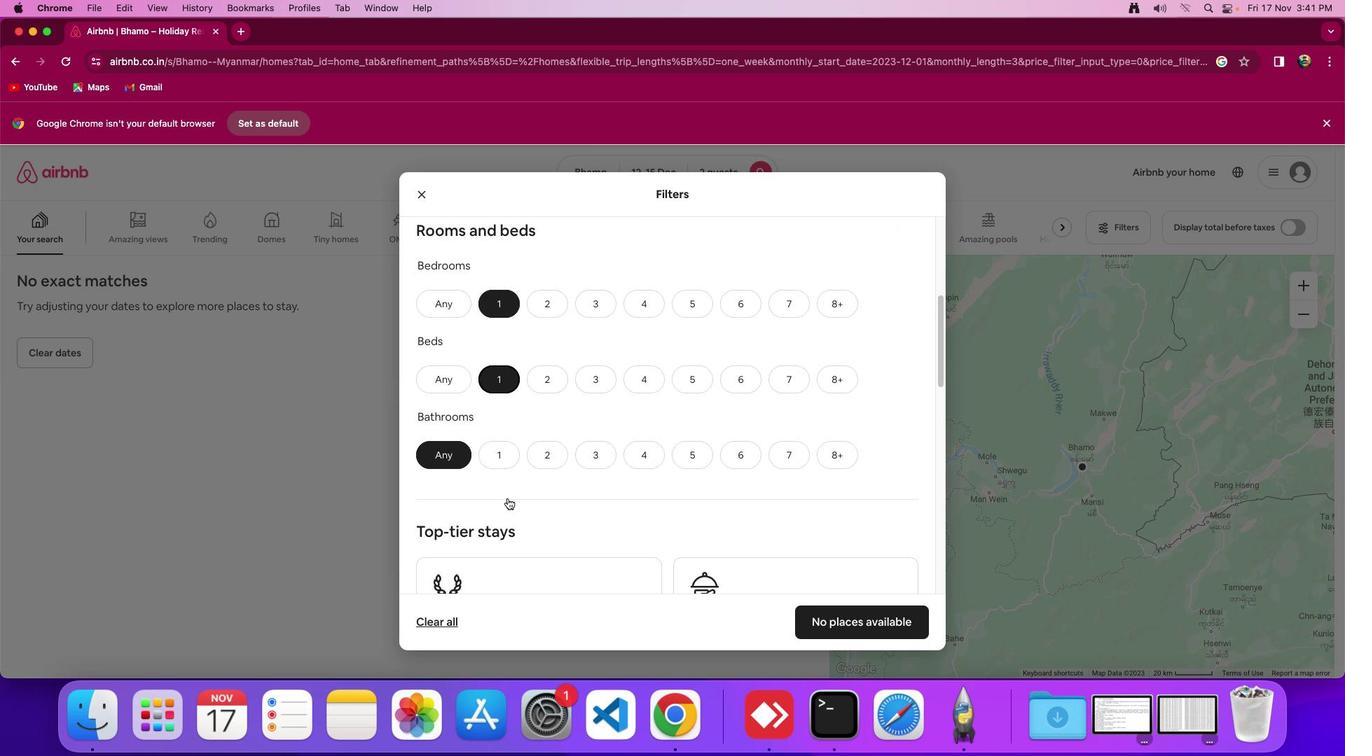 
Action: Mouse scrolled (507, 498) with delta (0, 0)
Screenshot: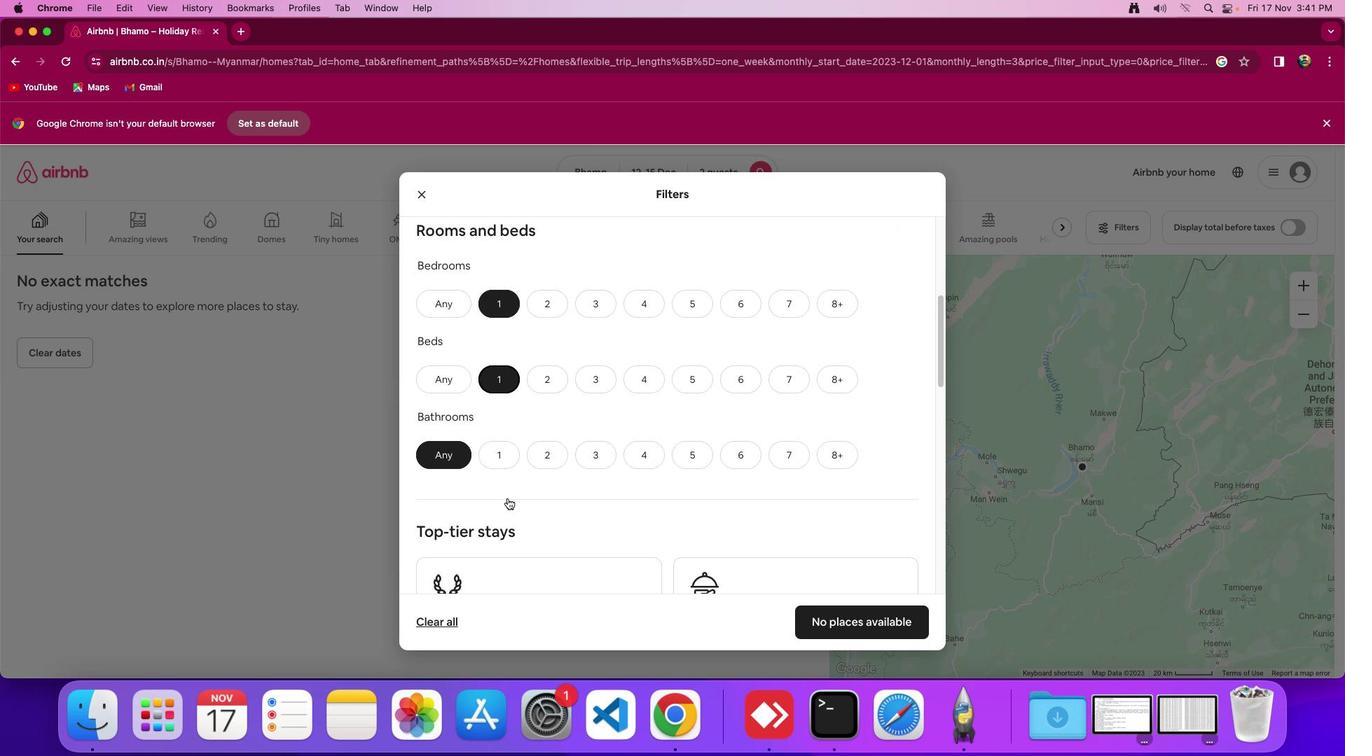 
Action: Mouse moved to (507, 498)
Screenshot: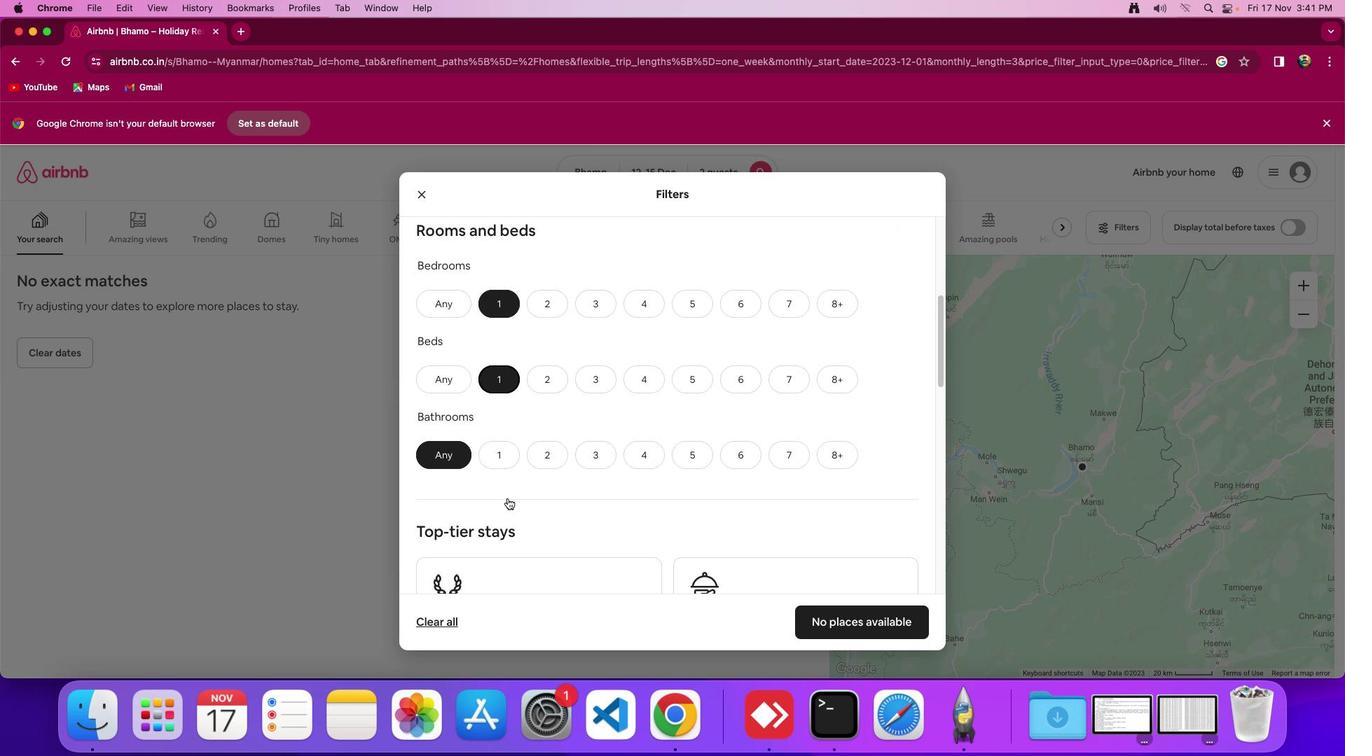
Action: Mouse scrolled (507, 498) with delta (0, 0)
Screenshot: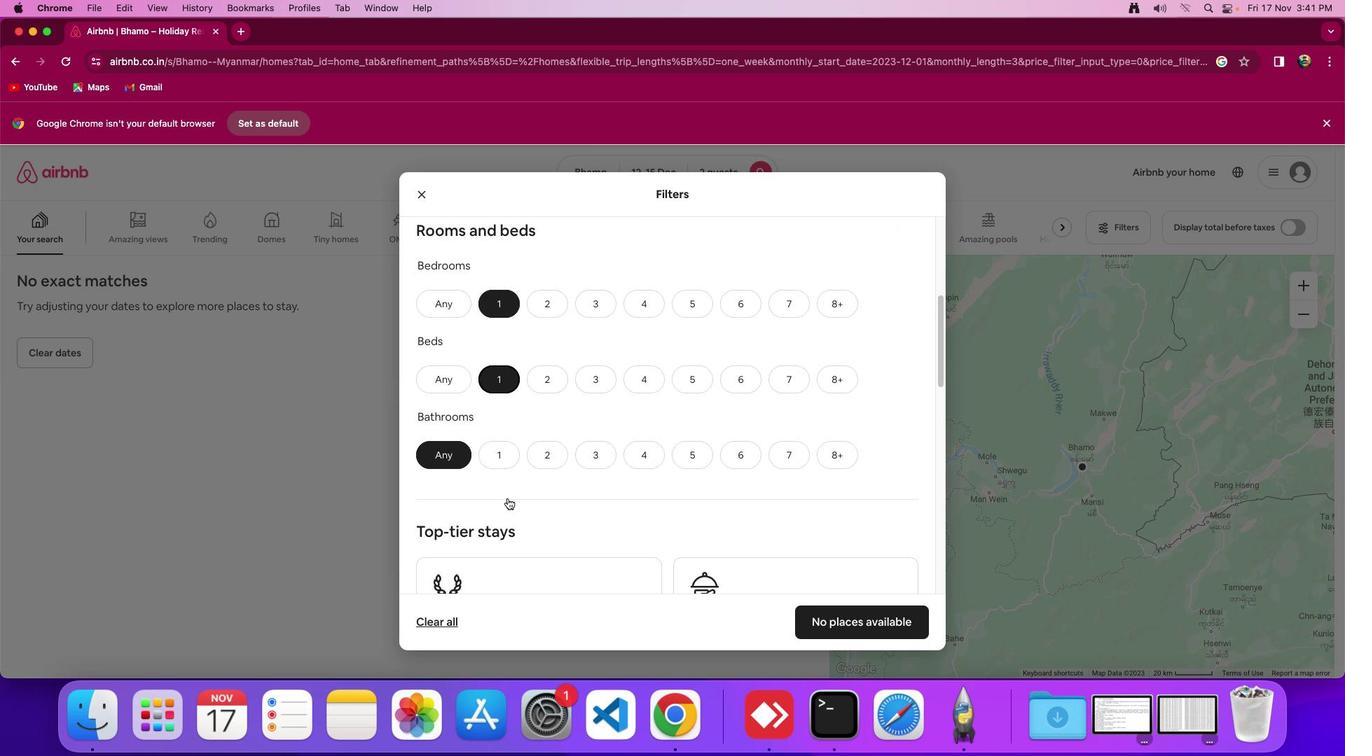 
Action: Mouse moved to (507, 498)
Screenshot: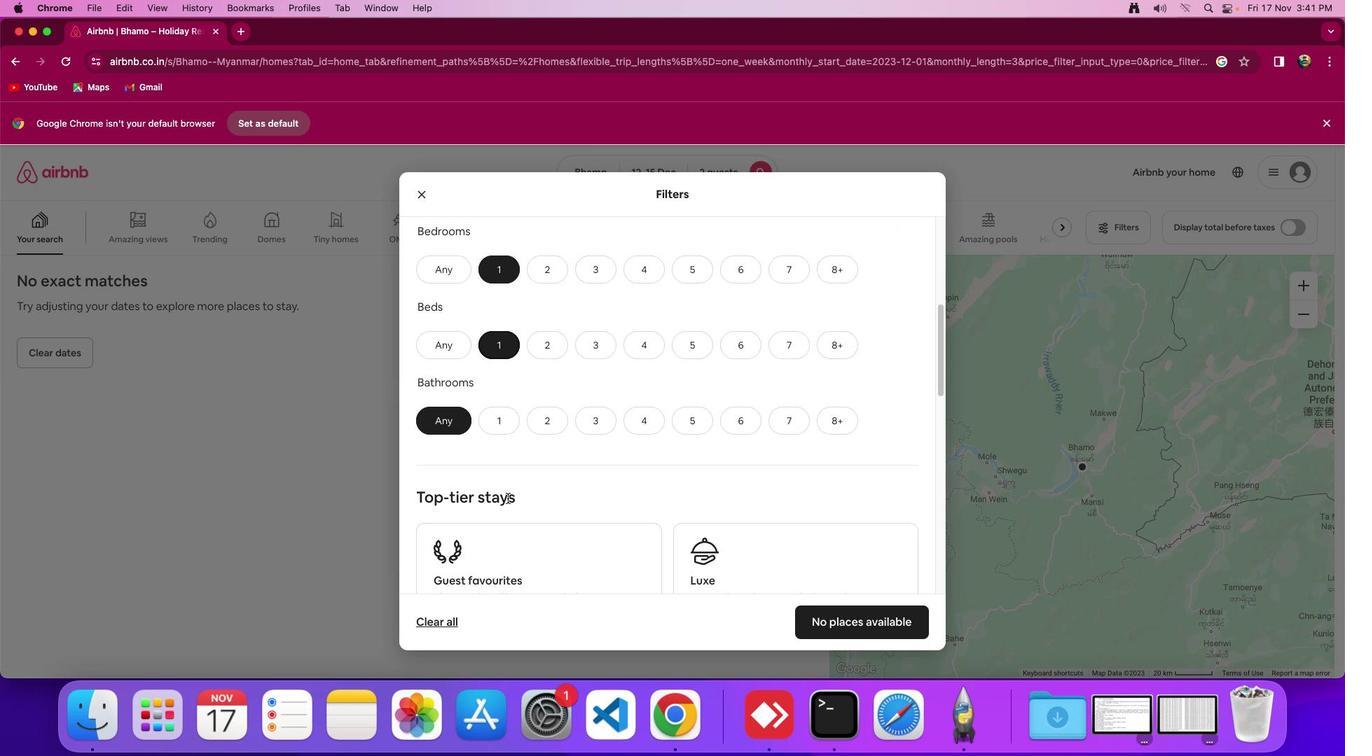 
Action: Mouse scrolled (507, 498) with delta (0, -2)
Screenshot: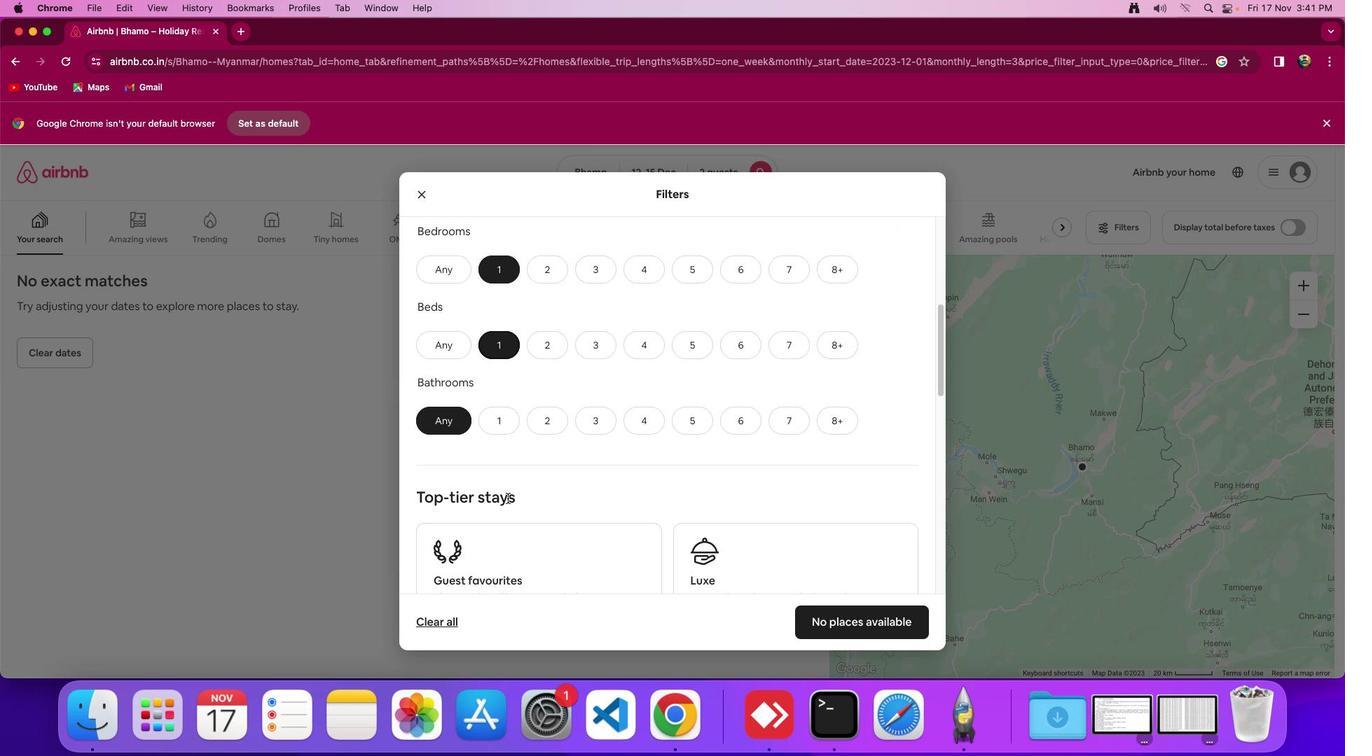 
Action: Mouse moved to (485, 417)
Screenshot: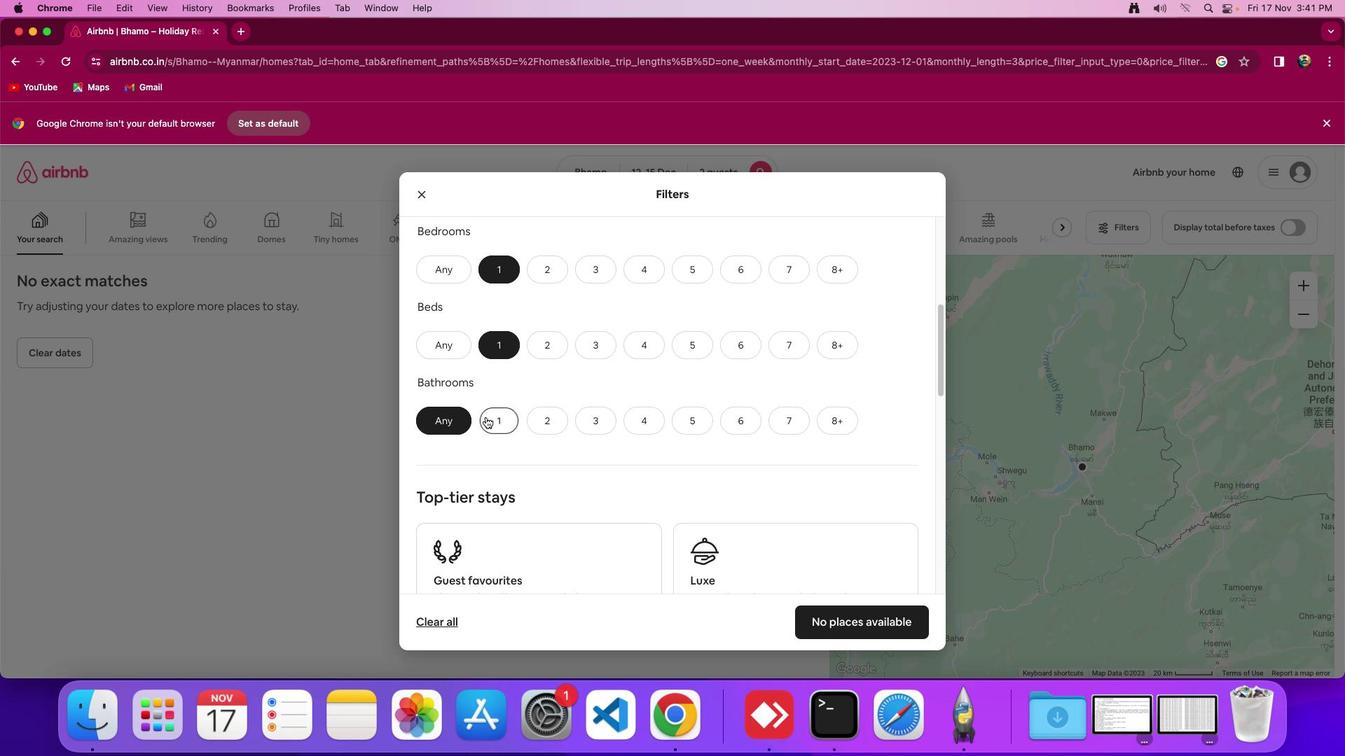 
Action: Mouse pressed left at (485, 417)
Screenshot: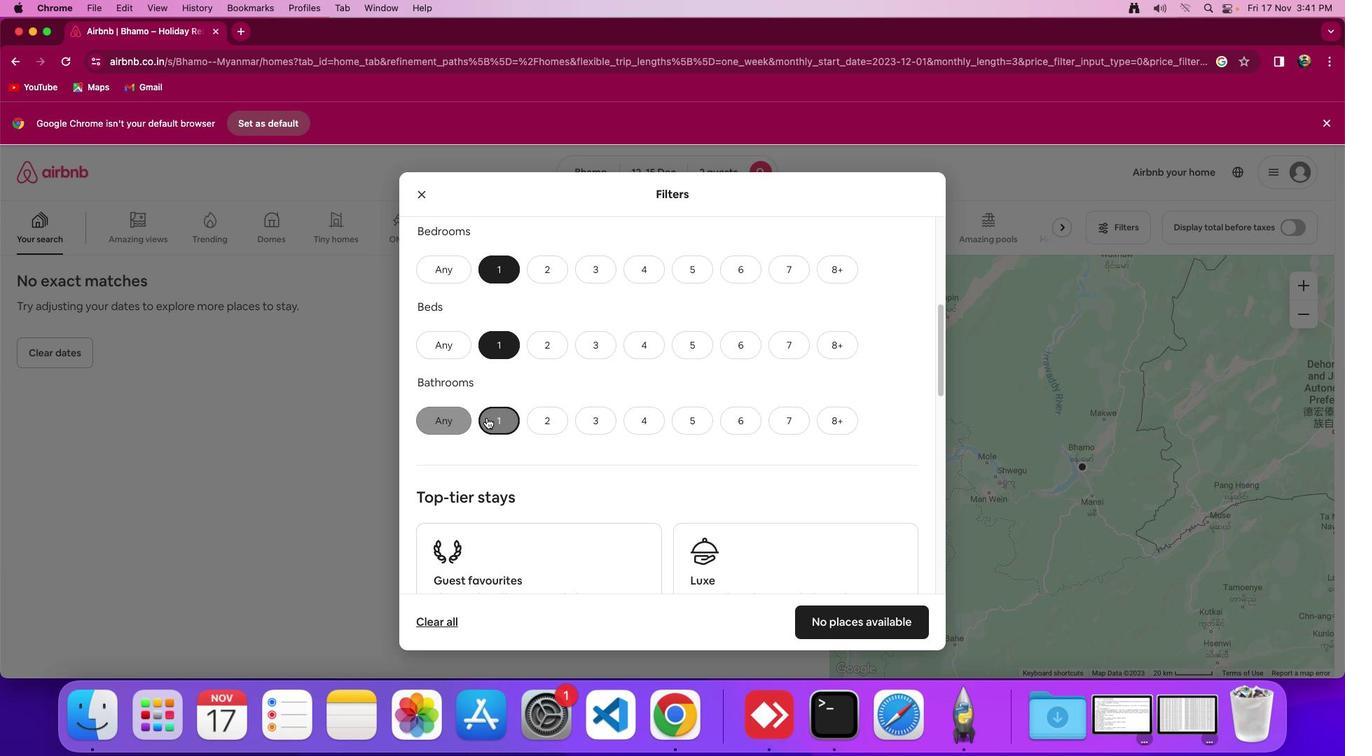 
Action: Mouse moved to (610, 481)
Screenshot: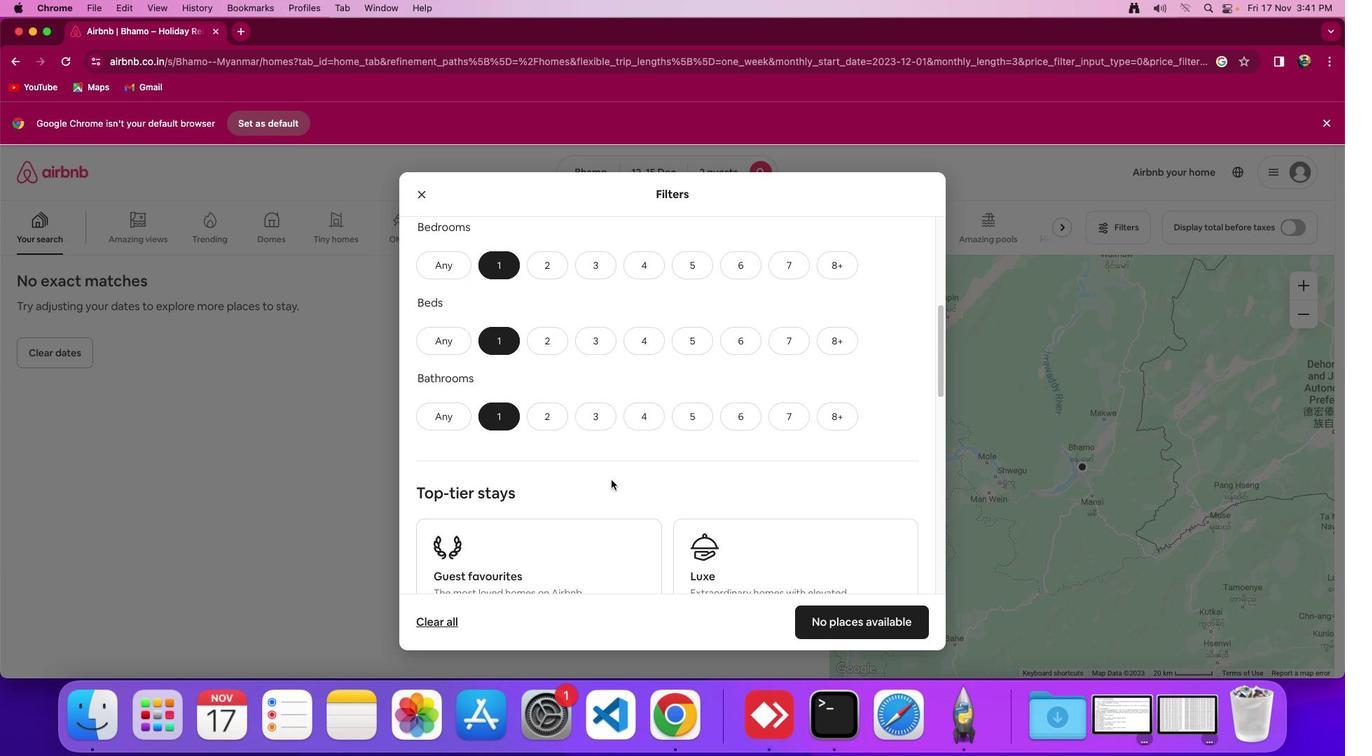 
Action: Mouse scrolled (610, 481) with delta (0, 0)
Screenshot: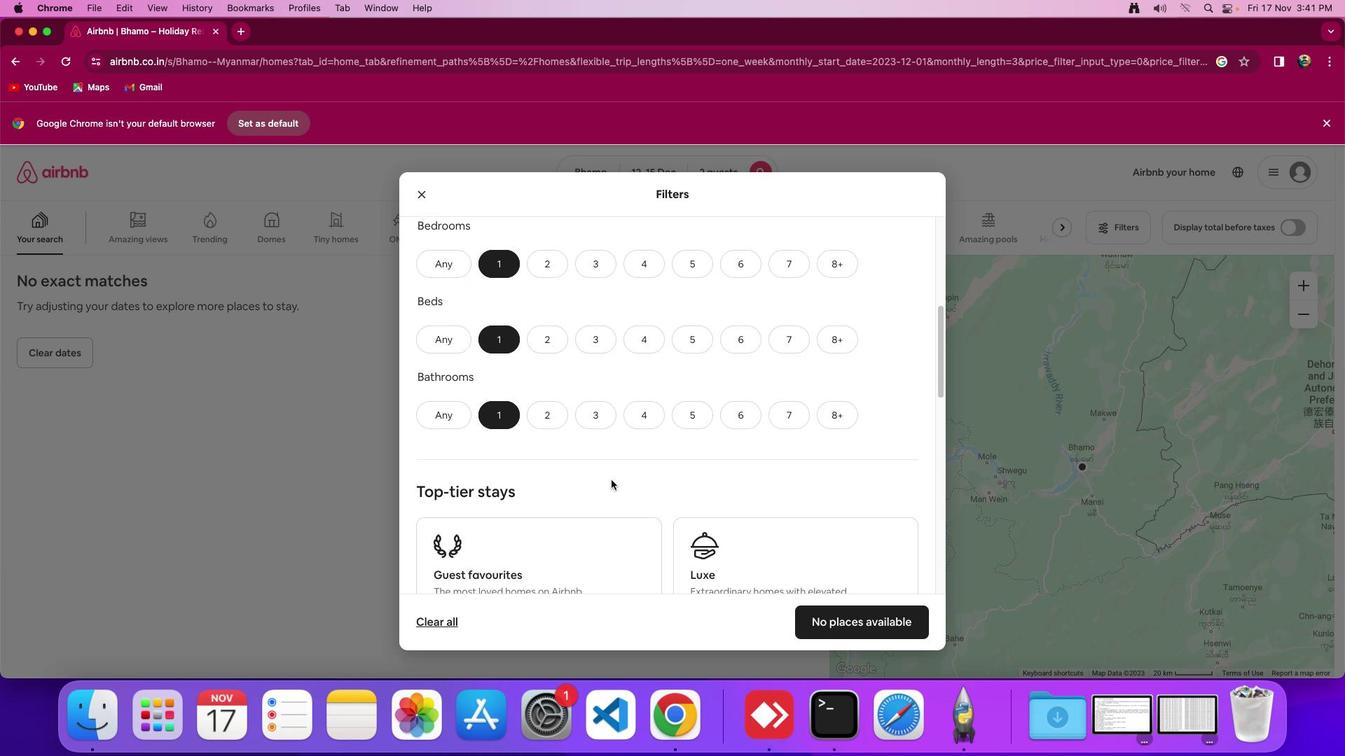 
Action: Mouse moved to (610, 480)
Screenshot: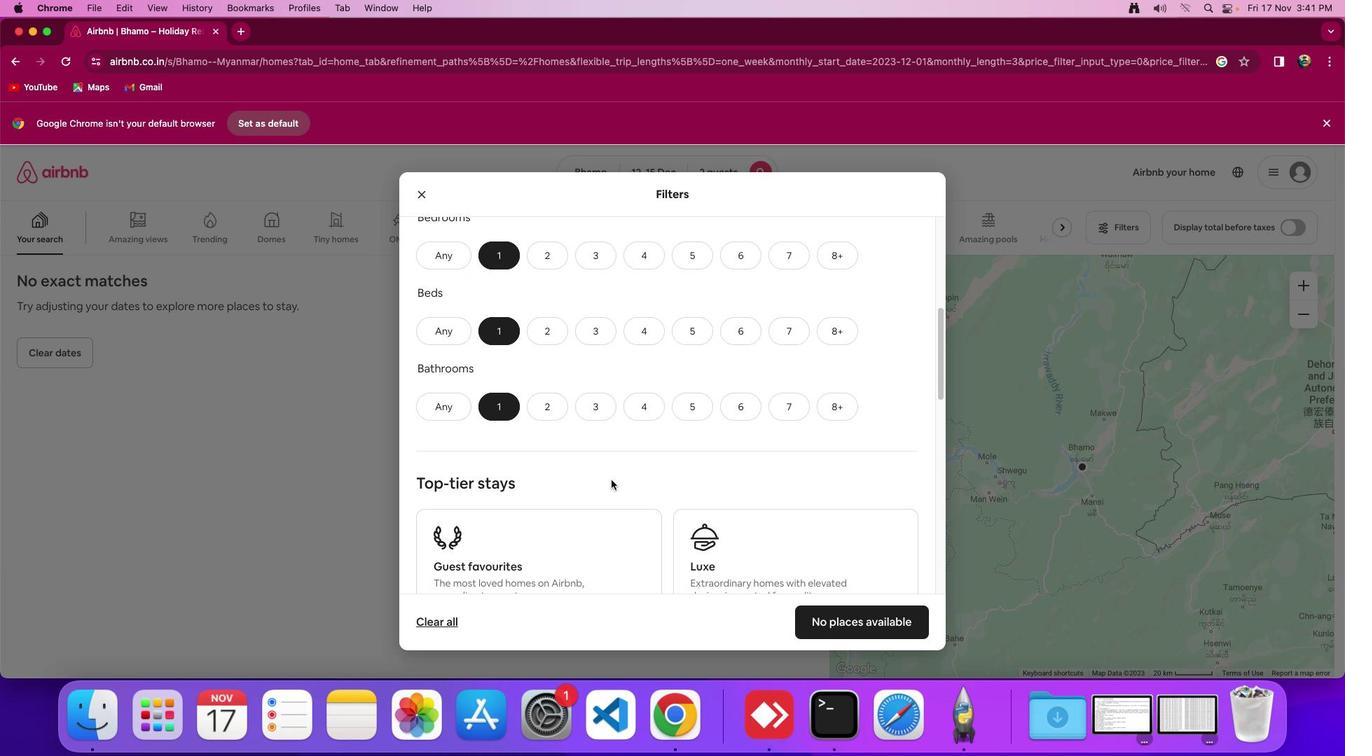 
Action: Mouse scrolled (610, 480) with delta (0, 0)
Screenshot: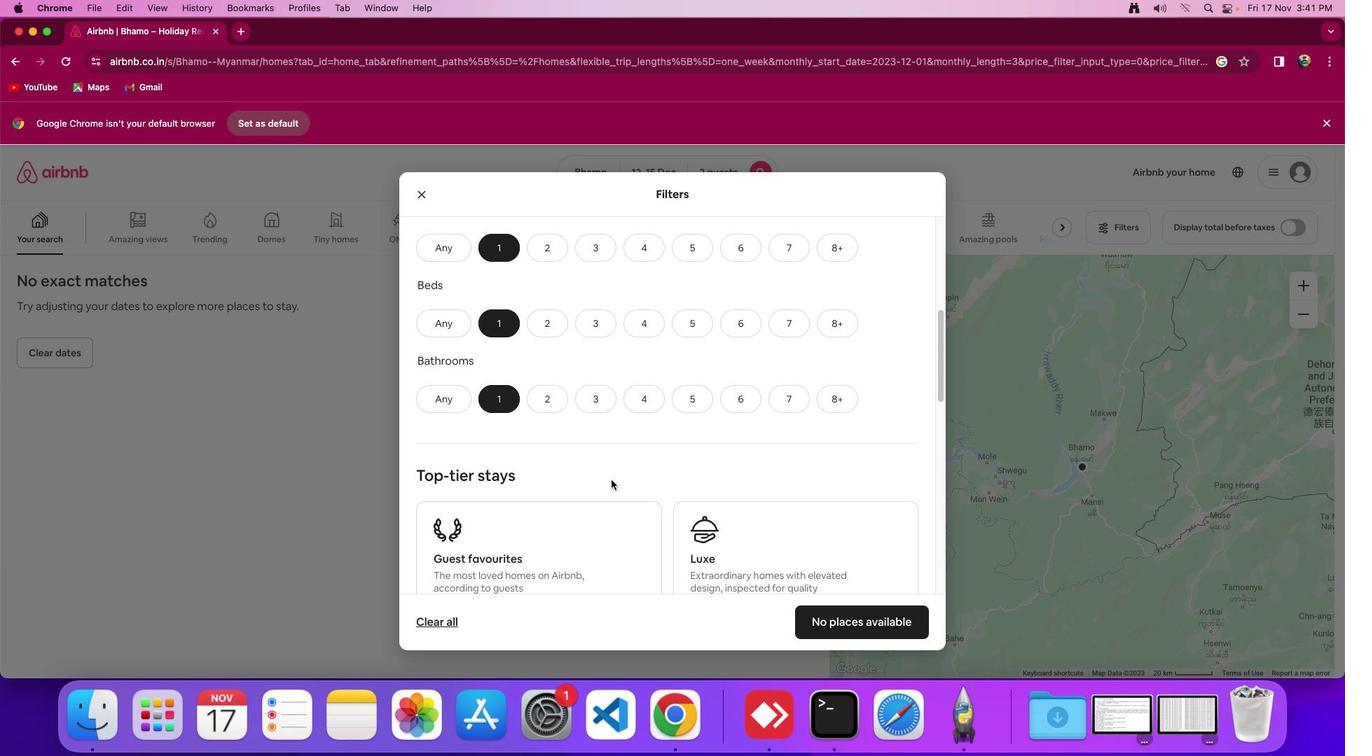 
Action: Mouse moved to (610, 480)
Screenshot: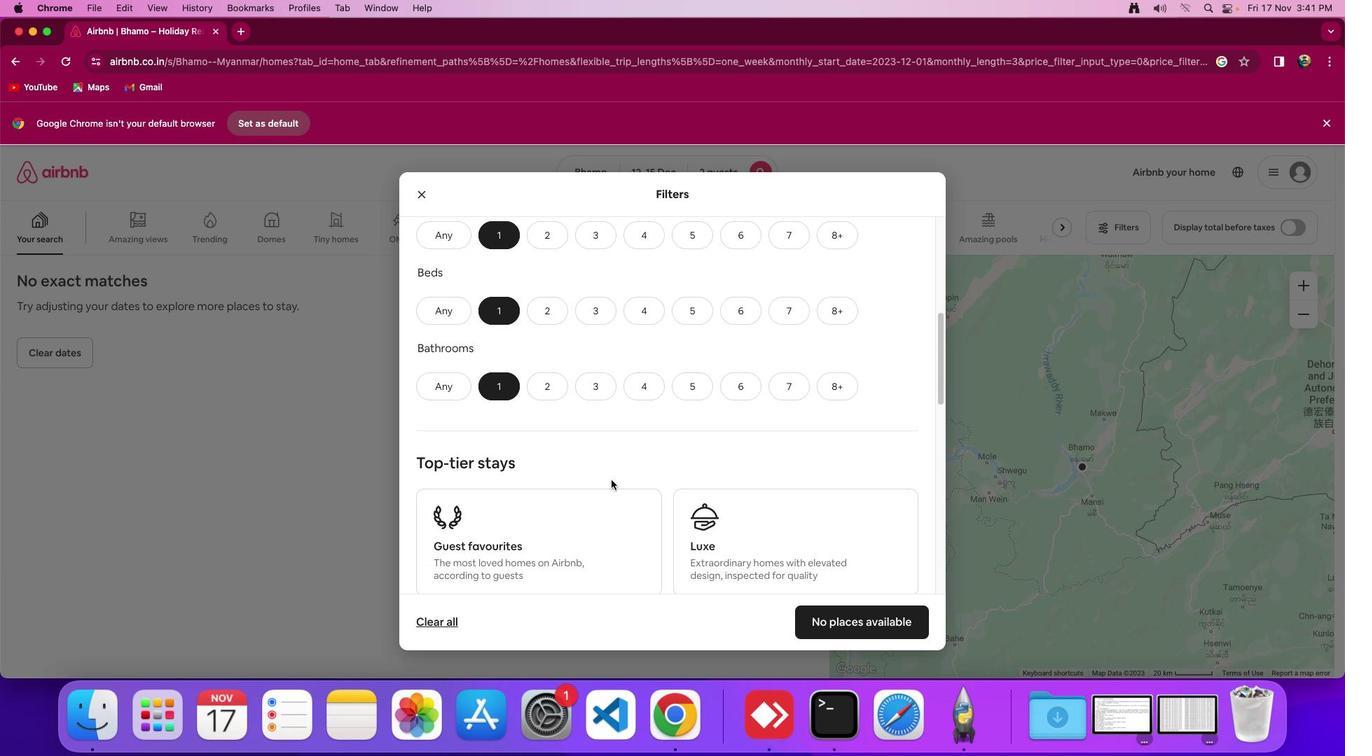 
Action: Mouse scrolled (610, 480) with delta (0, 0)
Screenshot: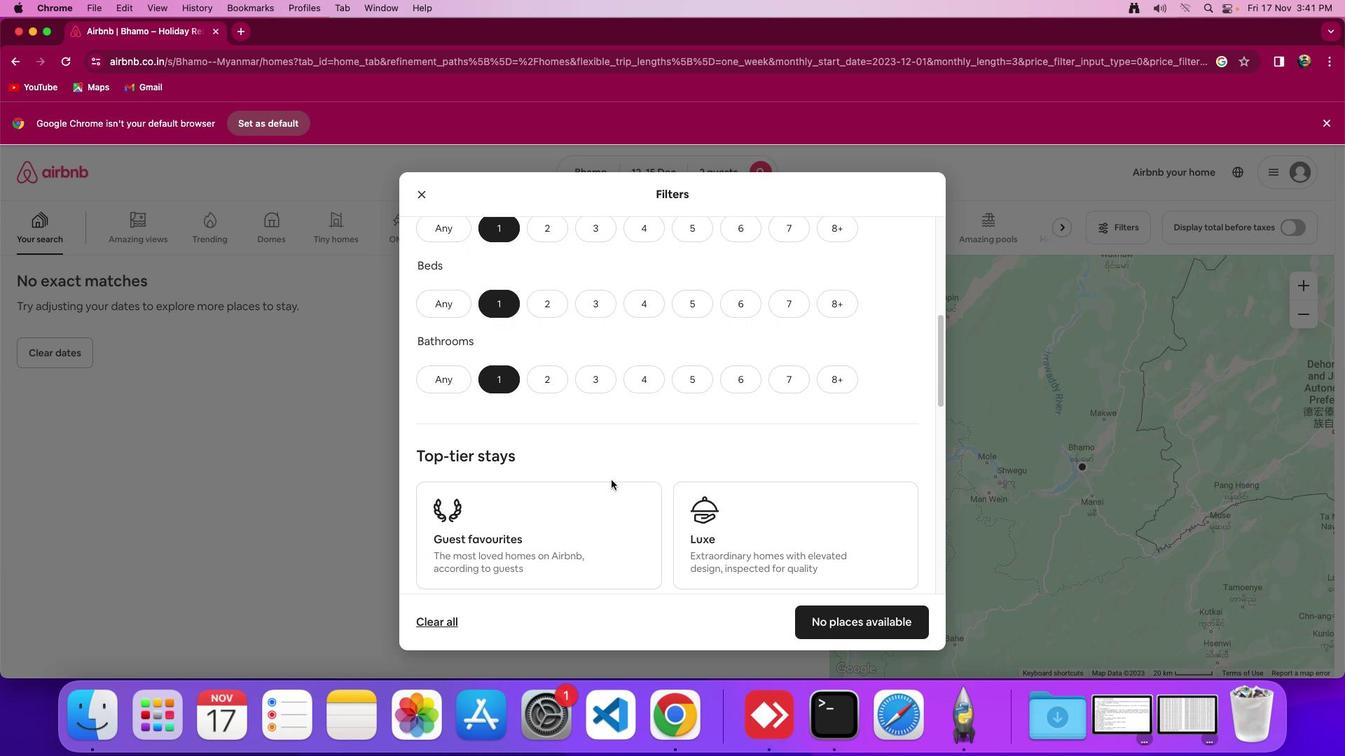 
Action: Mouse moved to (611, 479)
Screenshot: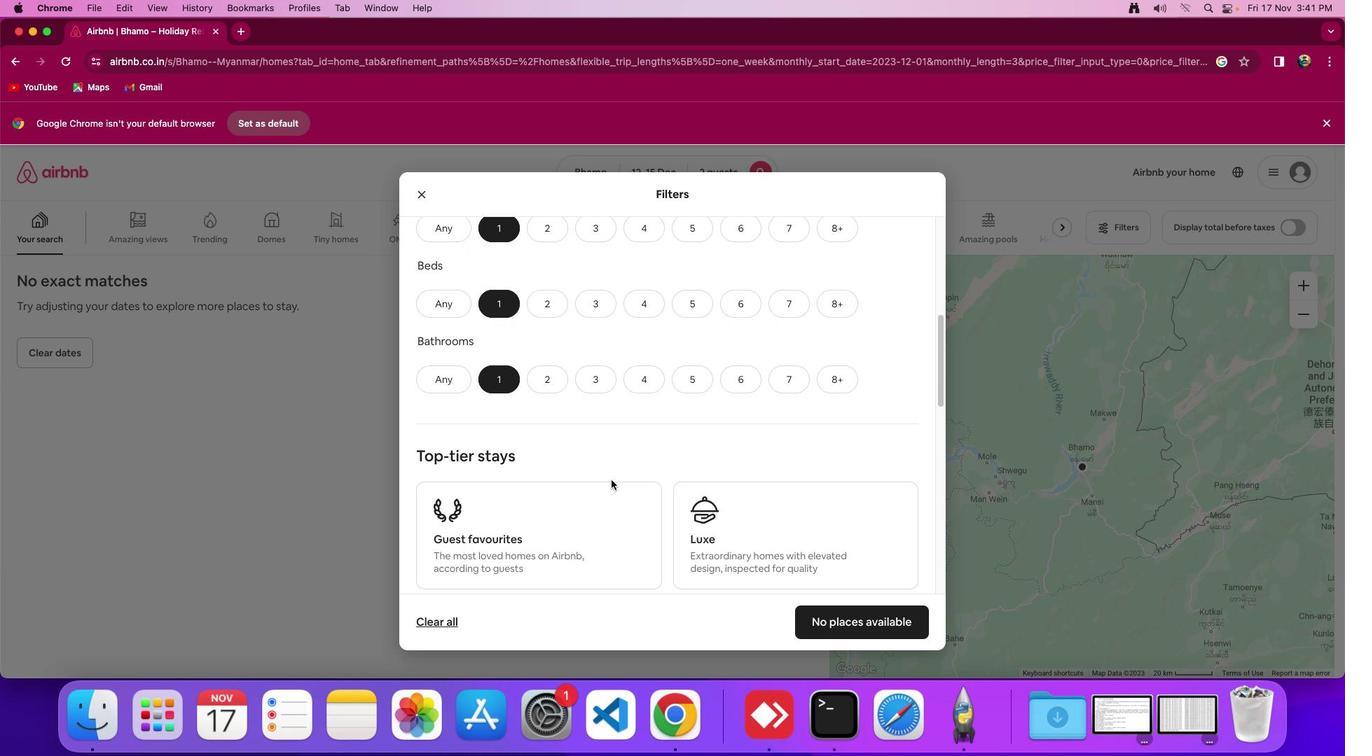 
Action: Mouse scrolled (611, 479) with delta (0, 0)
Screenshot: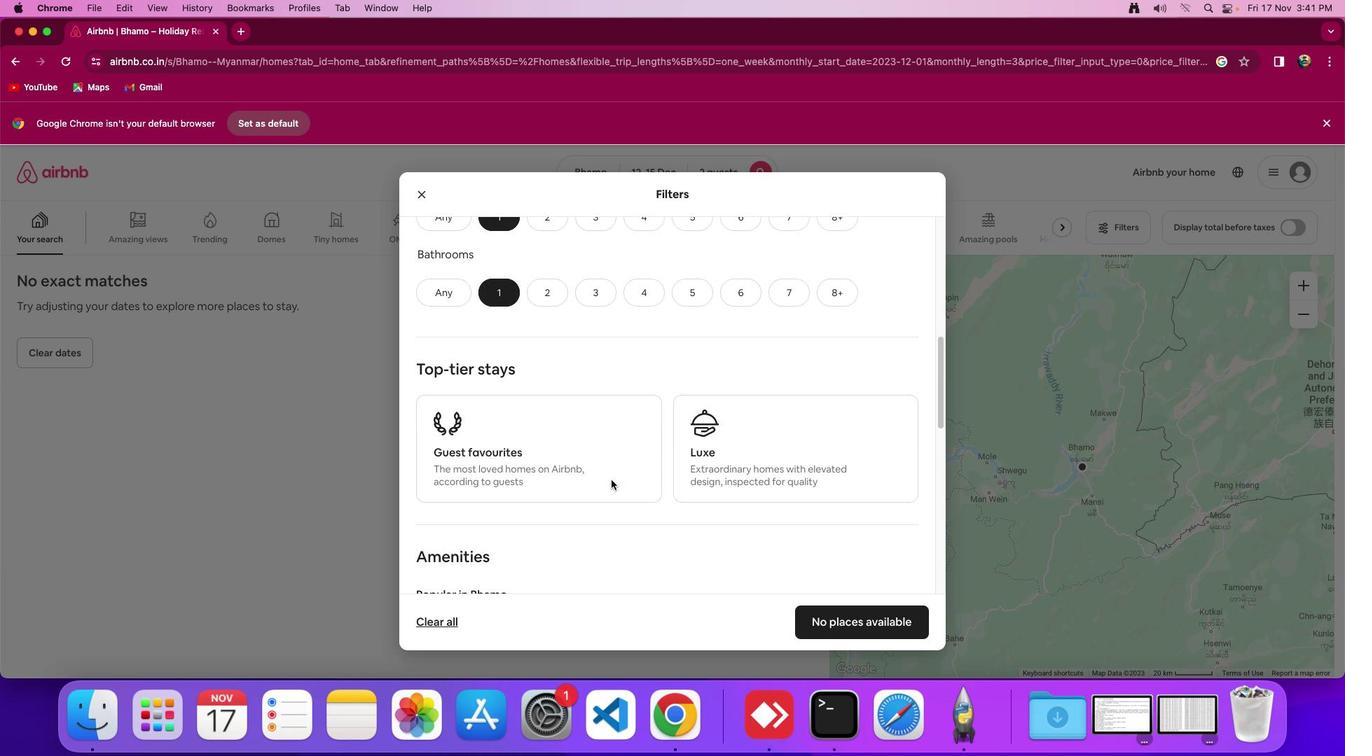 
Action: Mouse scrolled (611, 479) with delta (0, 0)
Screenshot: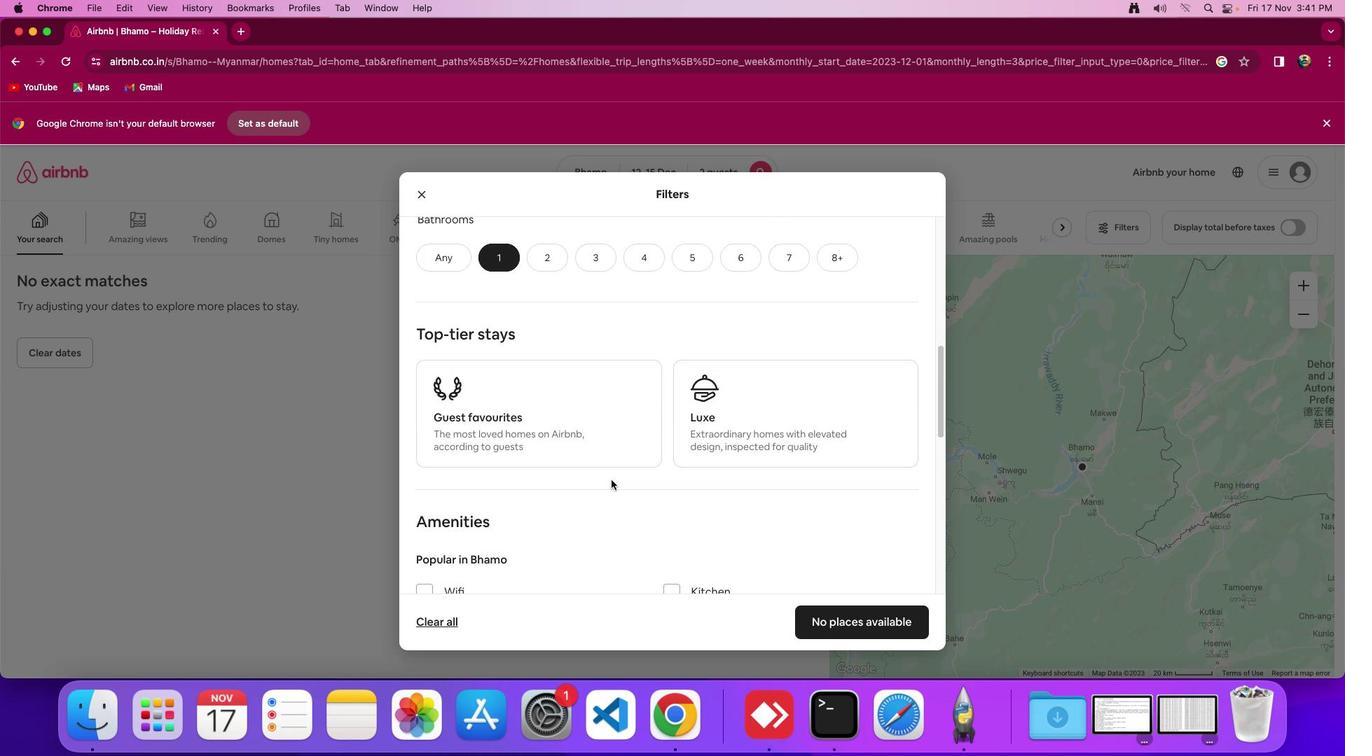 
Action: Mouse scrolled (611, 479) with delta (0, -2)
Screenshot: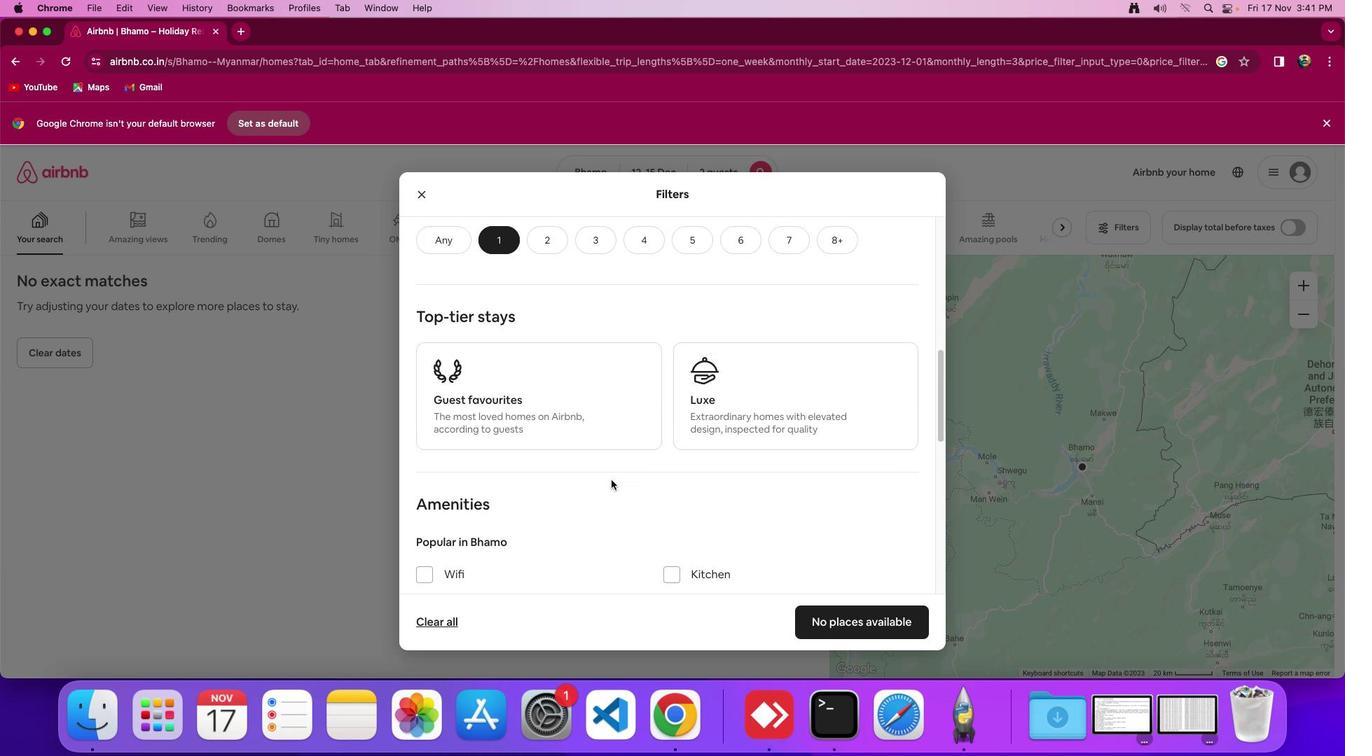
Action: Mouse scrolled (611, 479) with delta (0, 0)
Screenshot: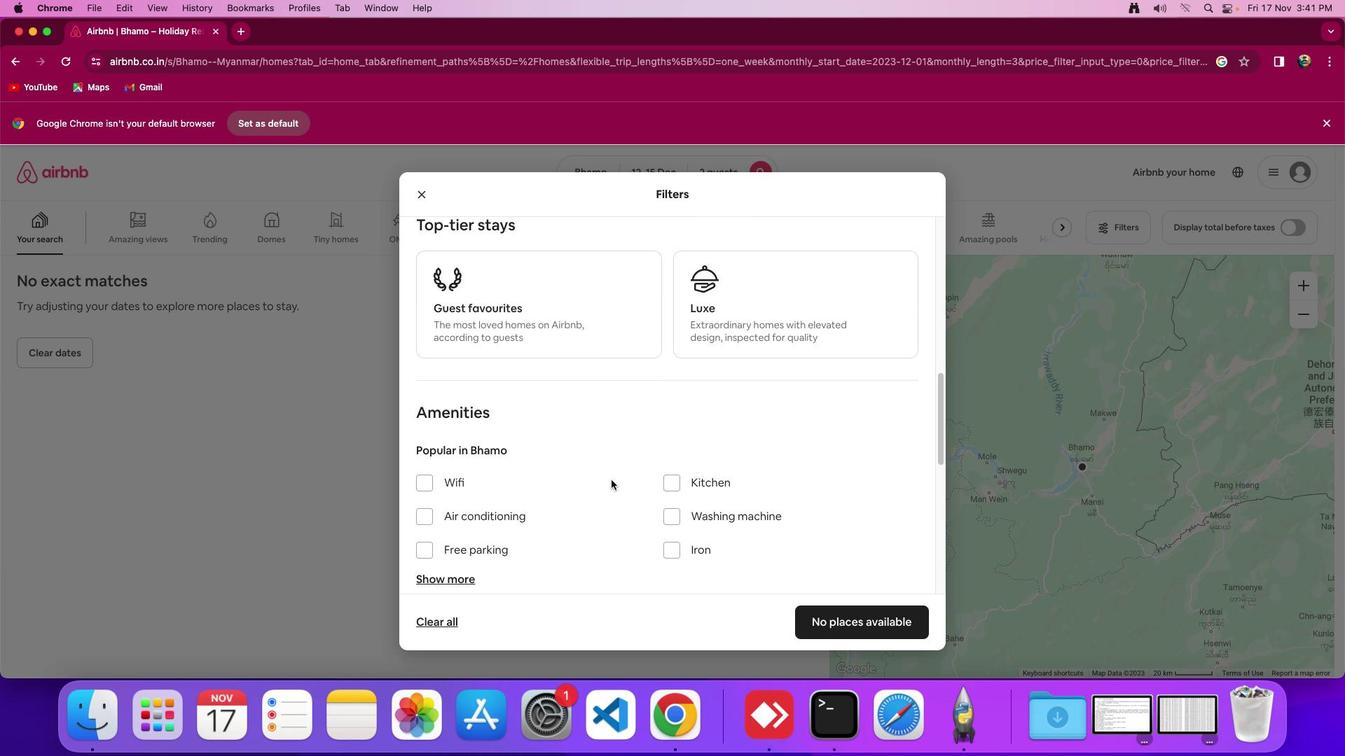 
Action: Mouse scrolled (611, 479) with delta (0, 0)
Screenshot: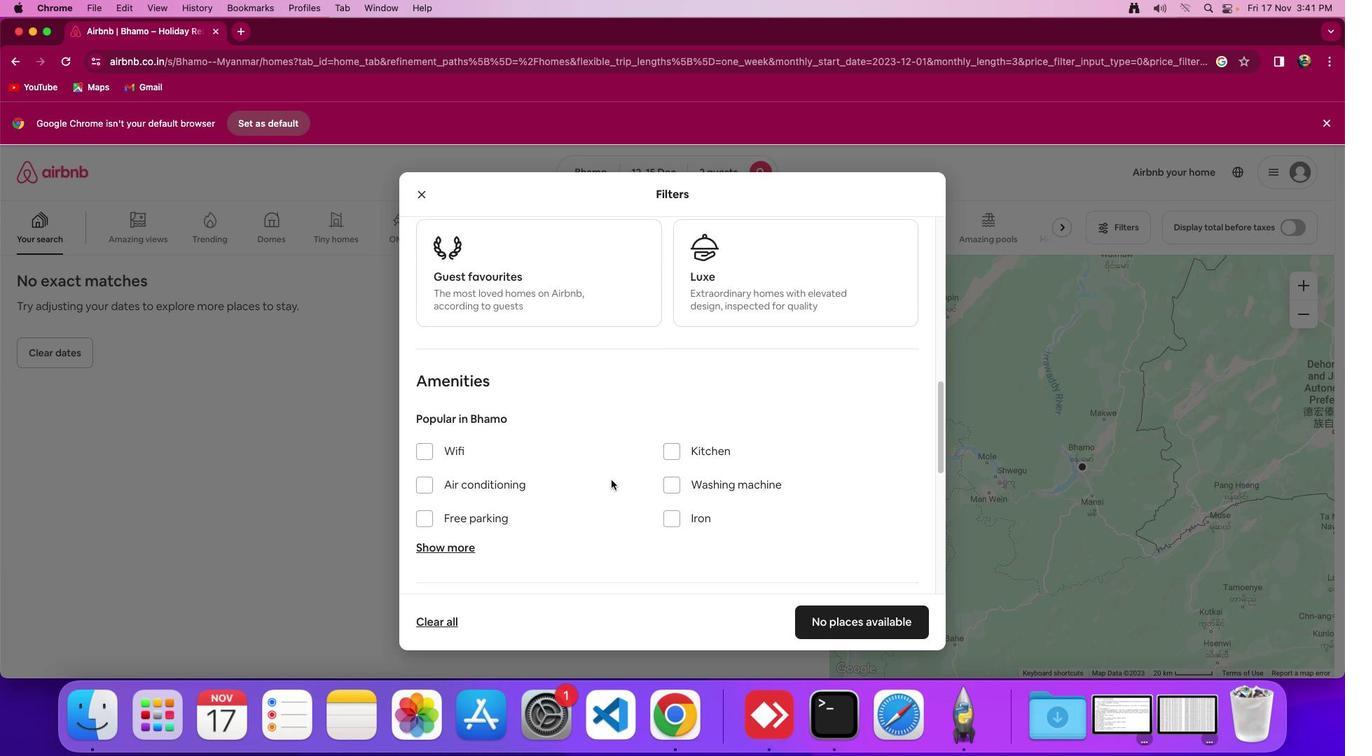 
Action: Mouse scrolled (611, 479) with delta (0, -2)
Screenshot: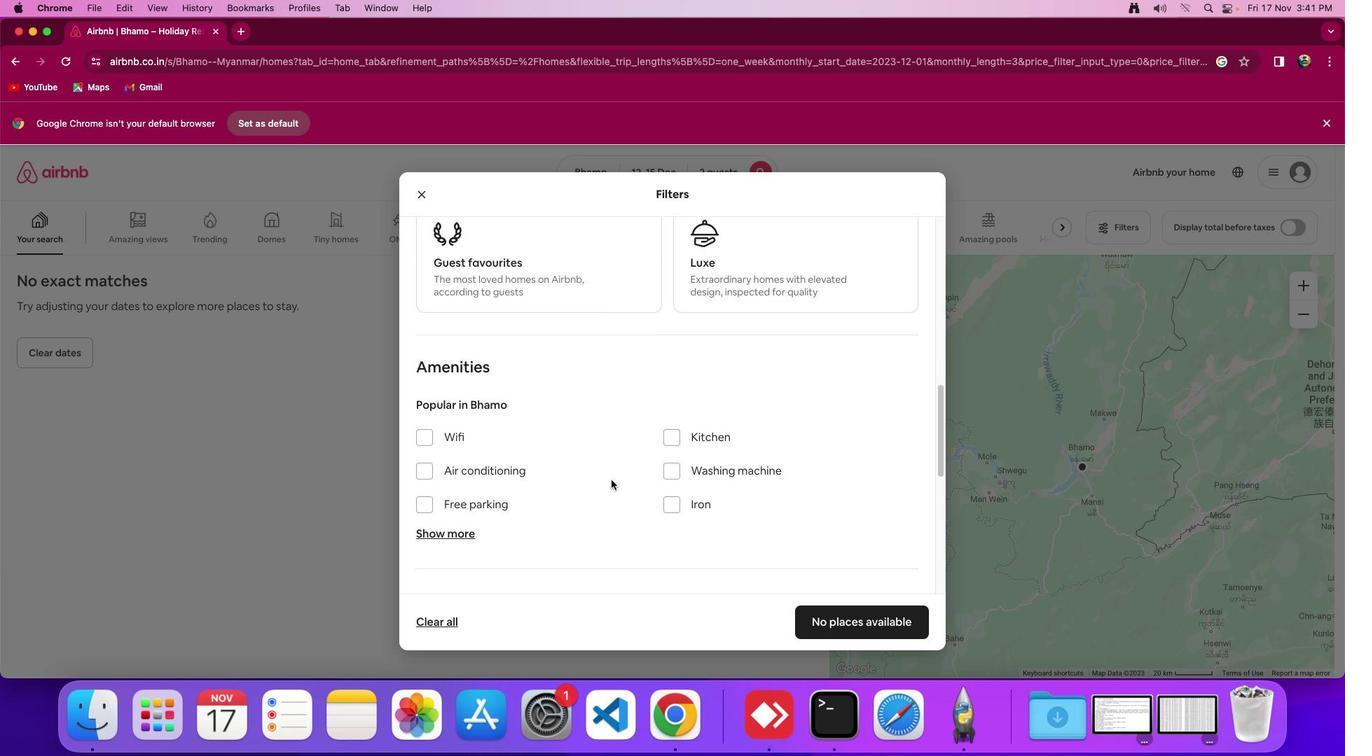 
Action: Mouse moved to (540, 415)
Screenshot: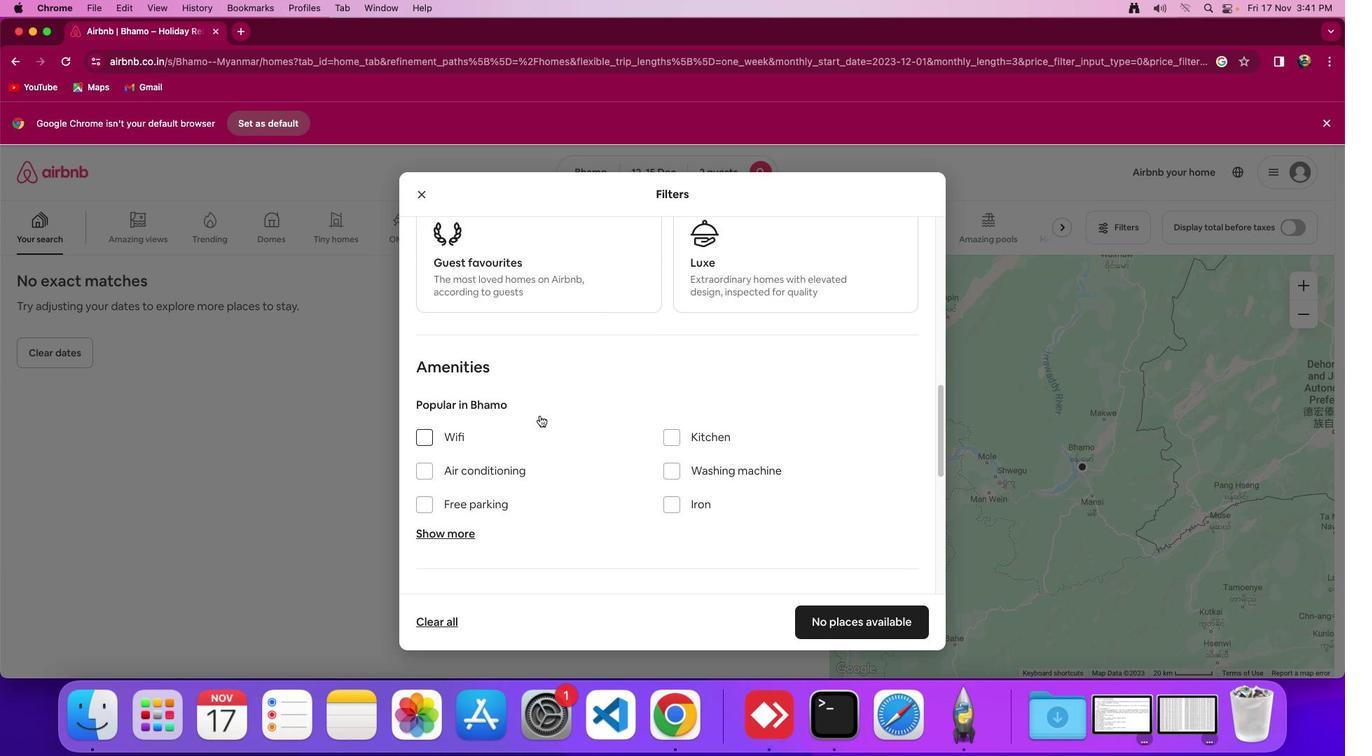 
Action: Mouse scrolled (540, 415) with delta (0, 0)
Screenshot: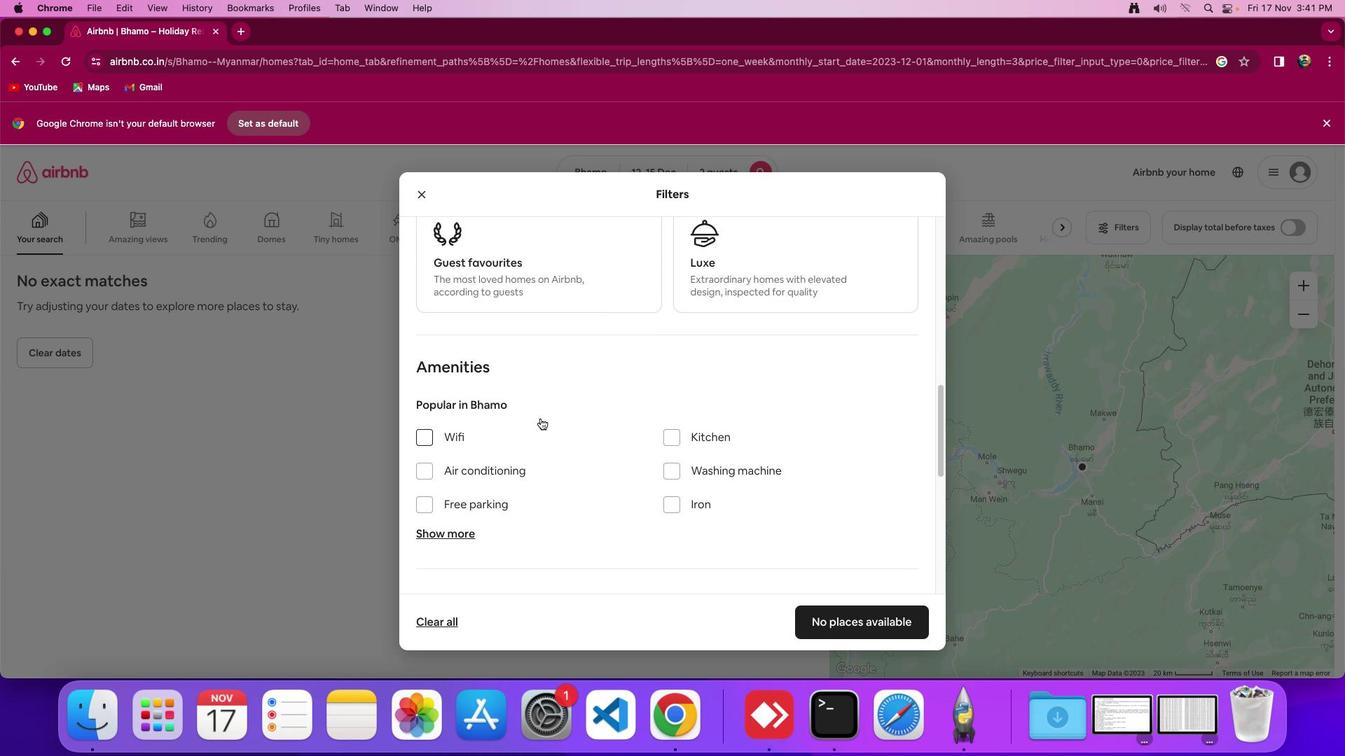 
Action: Mouse scrolled (540, 415) with delta (0, 0)
Screenshot: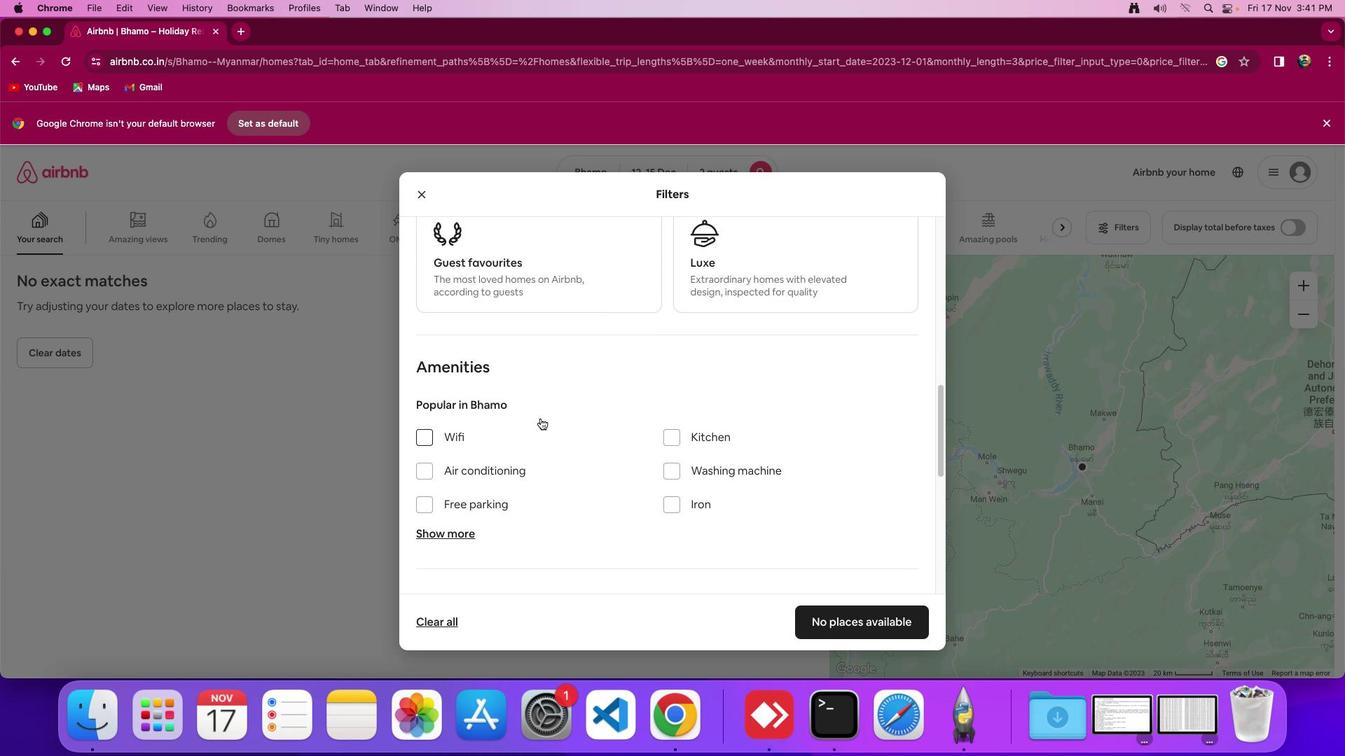 
Action: Mouse moved to (540, 418)
Screenshot: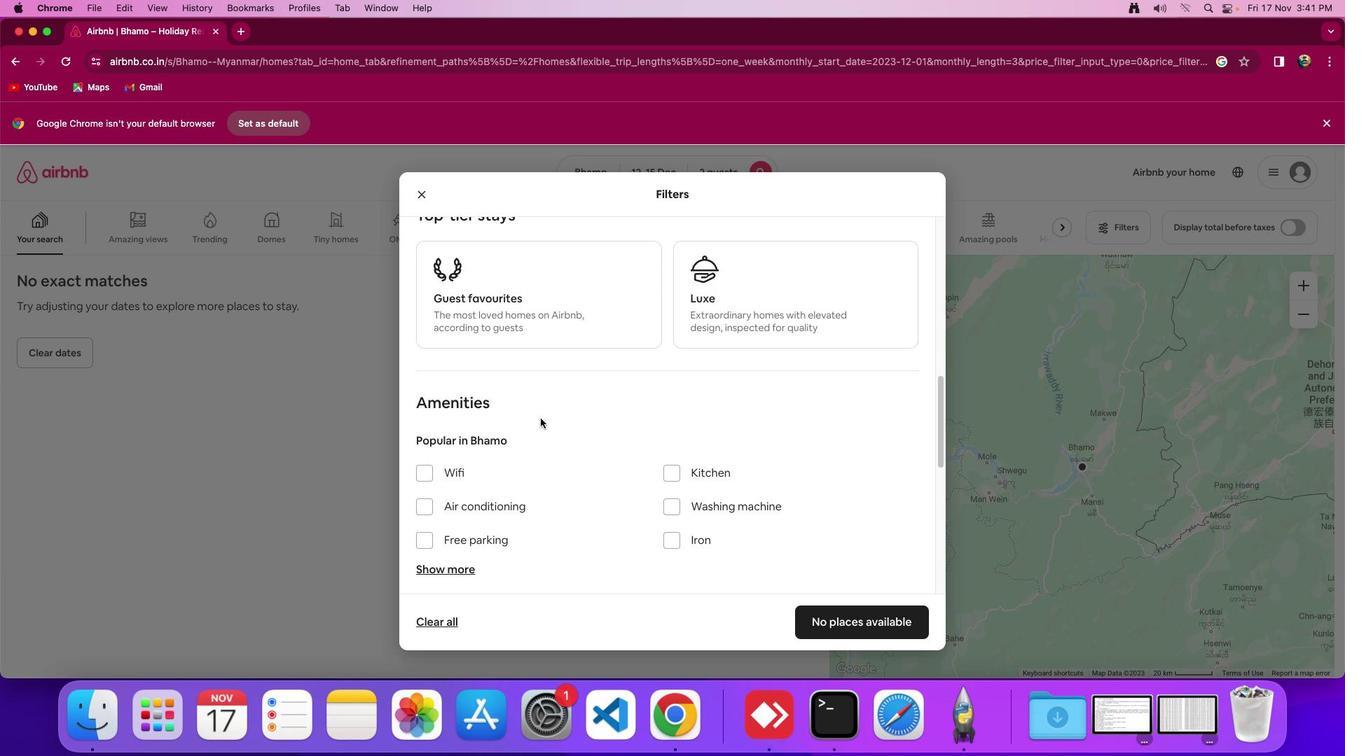 
Action: Mouse scrolled (540, 418) with delta (0, 0)
Screenshot: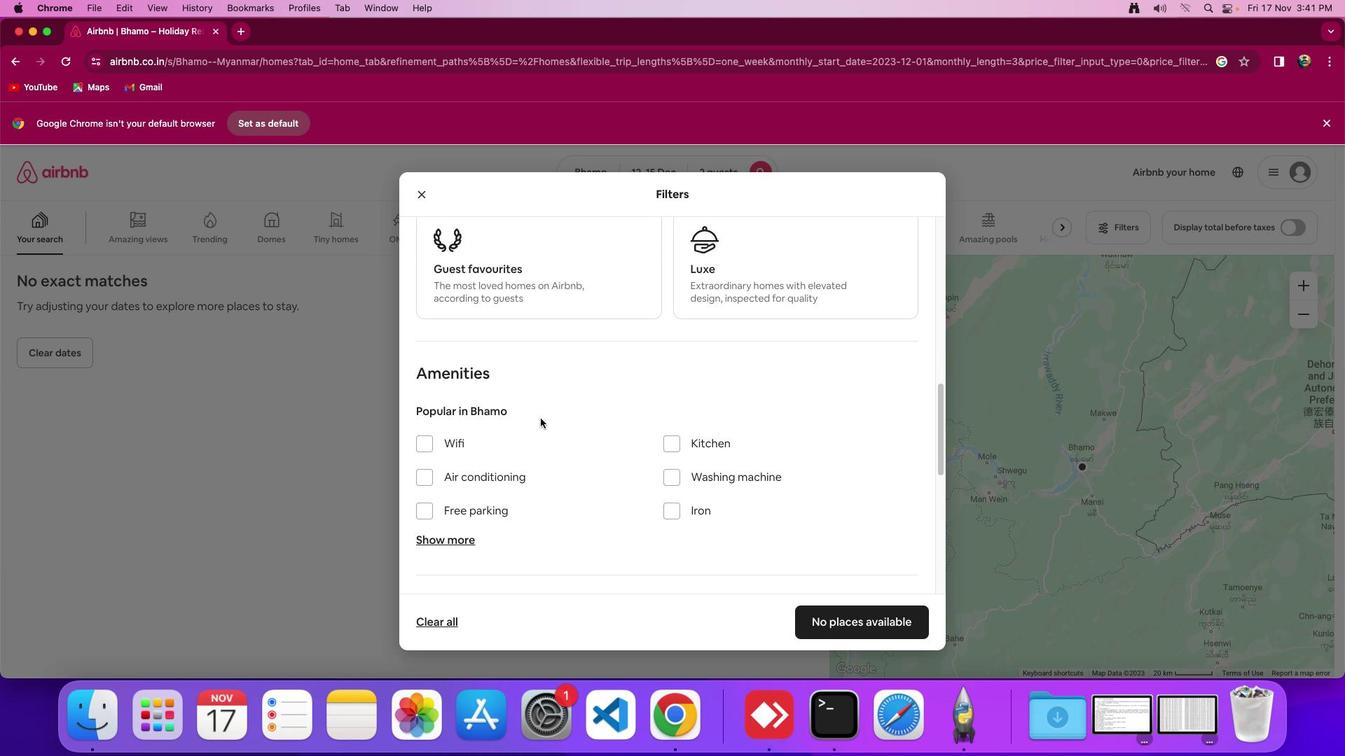 
Action: Mouse scrolled (540, 418) with delta (0, 0)
Screenshot: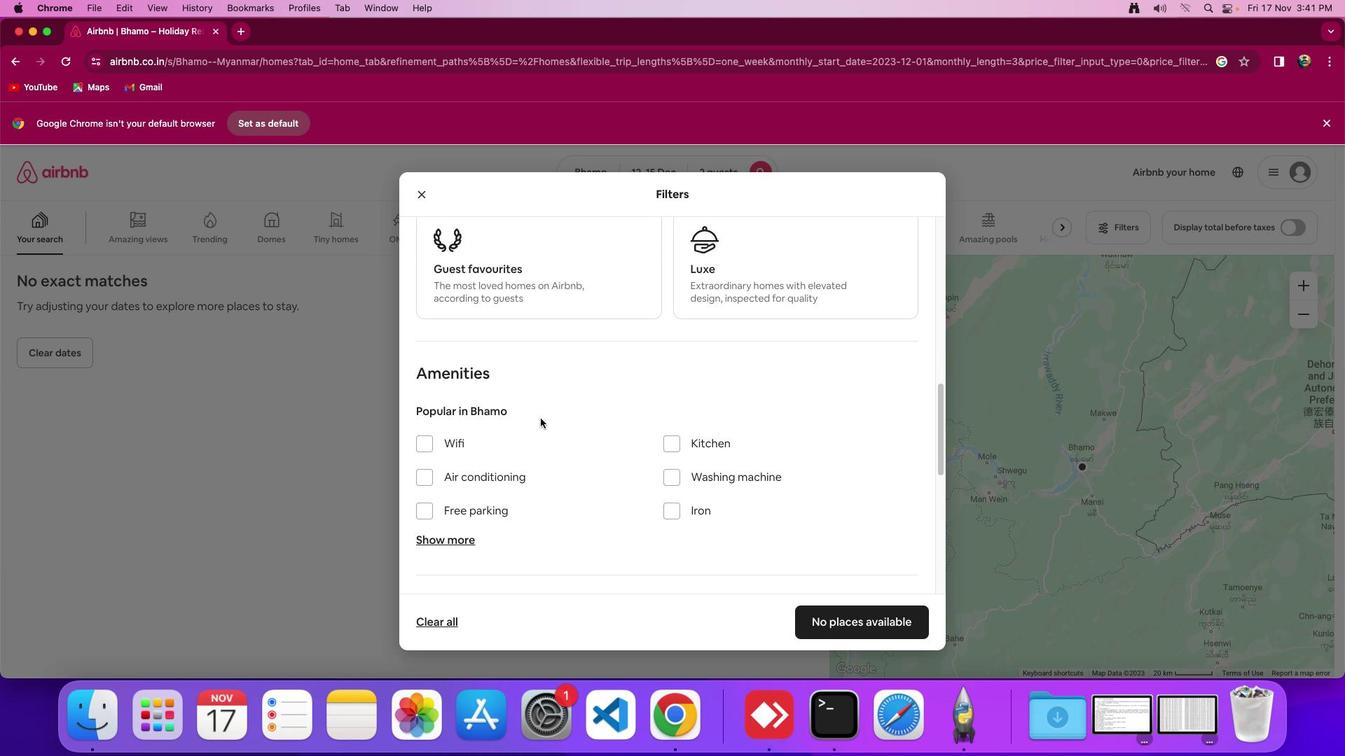 
Action: Mouse moved to (604, 419)
Screenshot: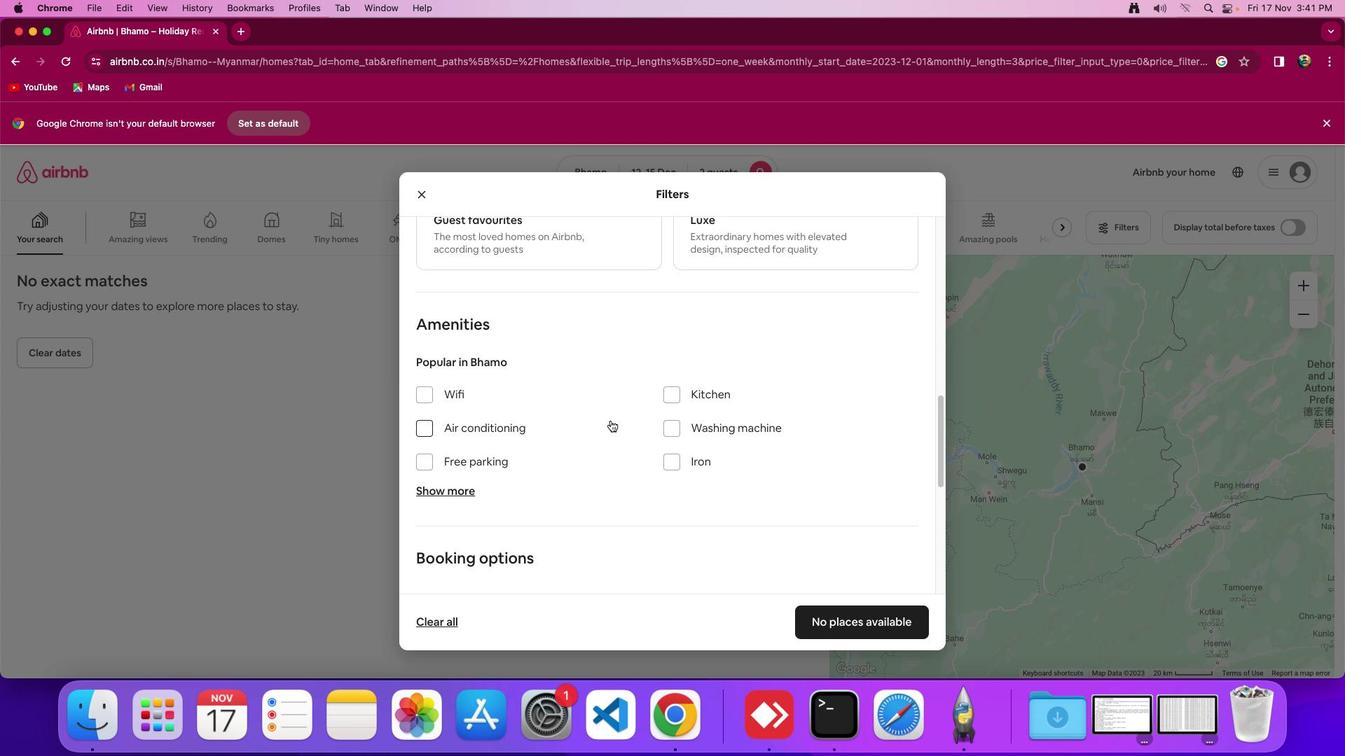 
Action: Mouse scrolled (604, 419) with delta (0, 0)
Screenshot: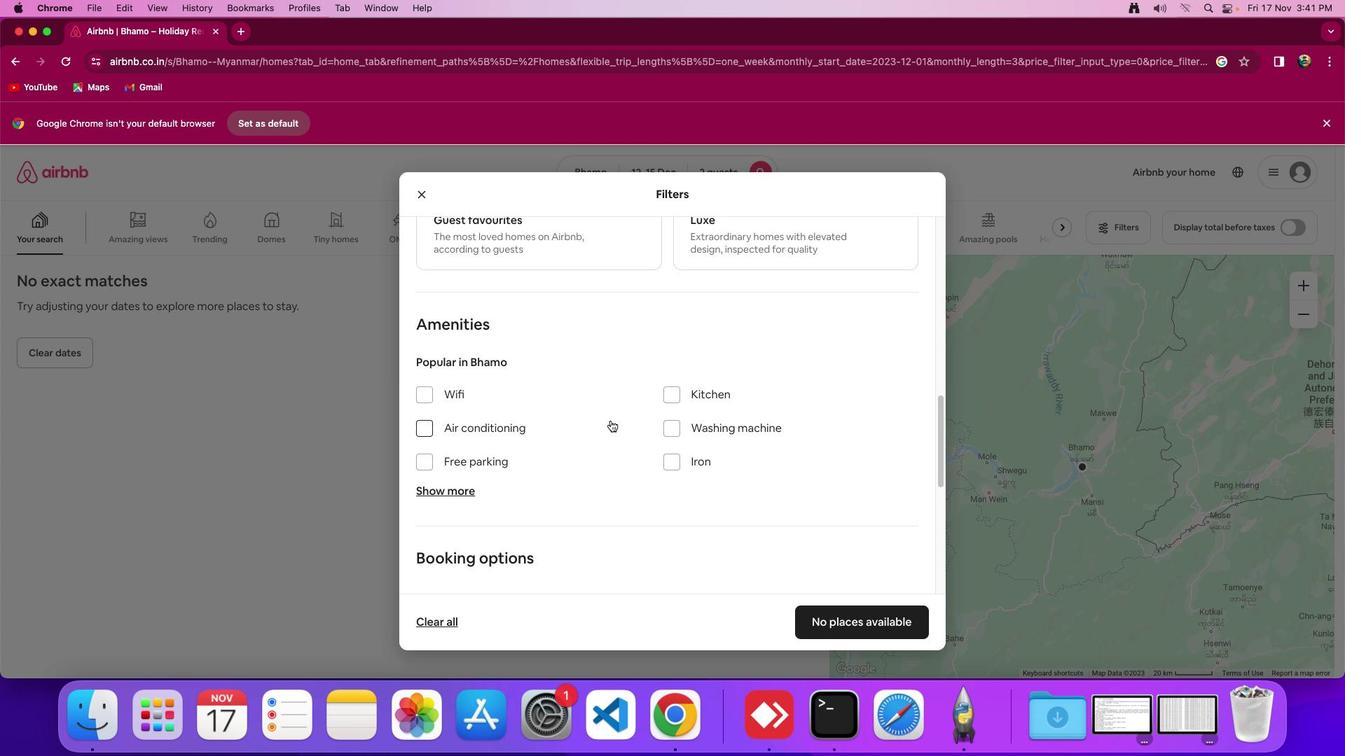 
Action: Mouse moved to (609, 420)
Screenshot: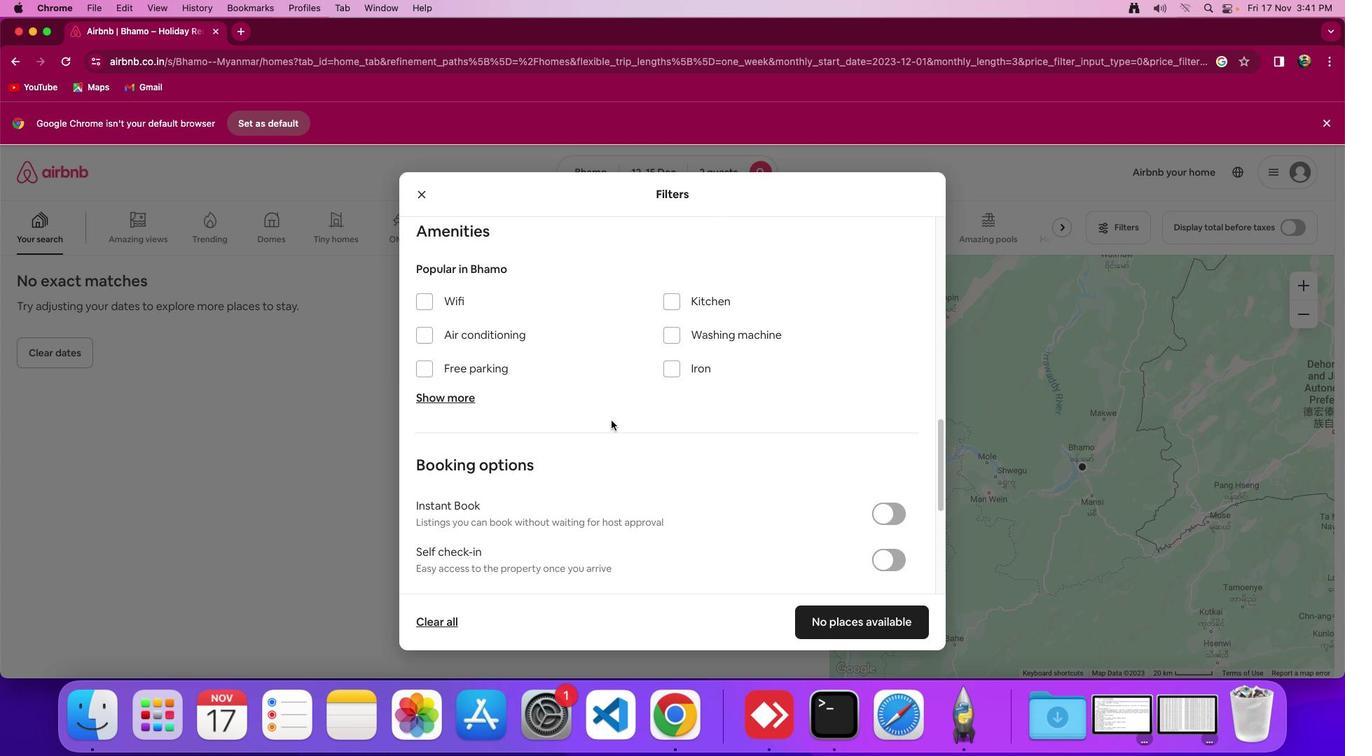 
Action: Mouse scrolled (609, 420) with delta (0, 0)
Screenshot: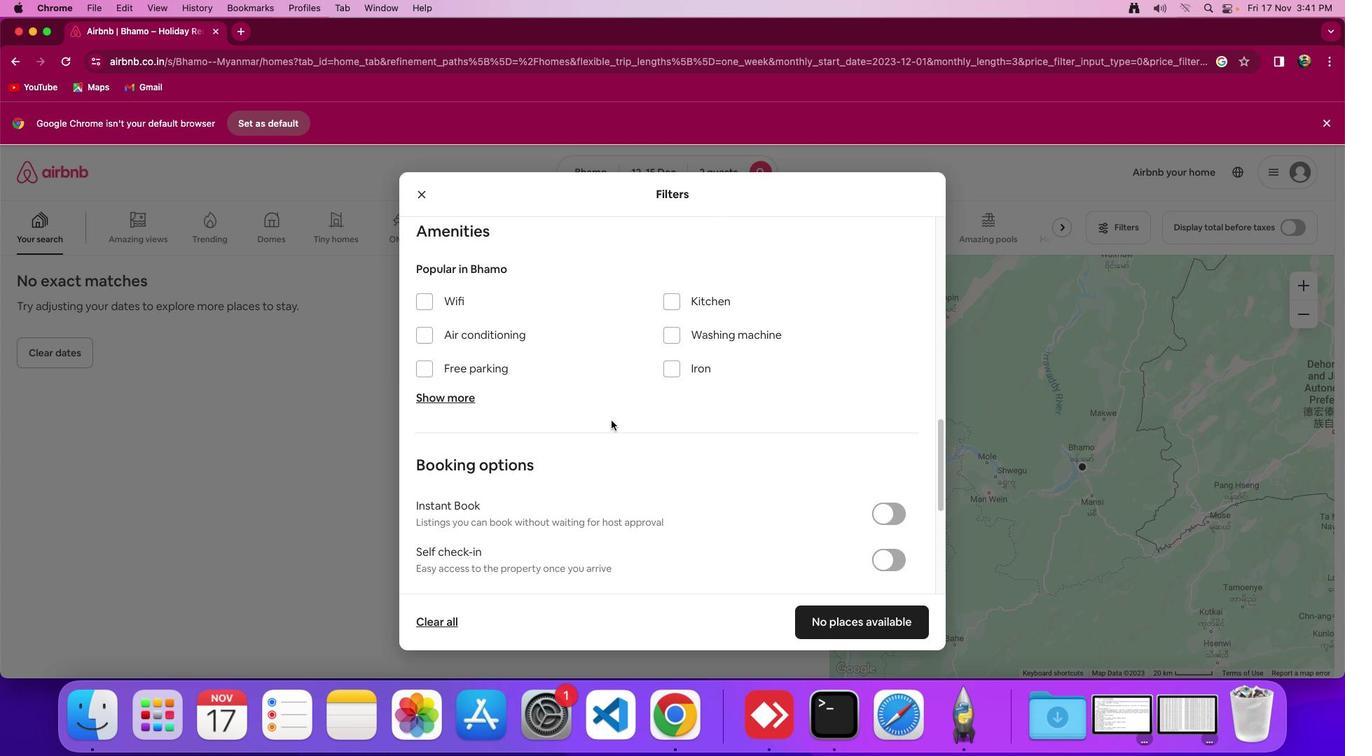 
Action: Mouse moved to (610, 421)
Screenshot: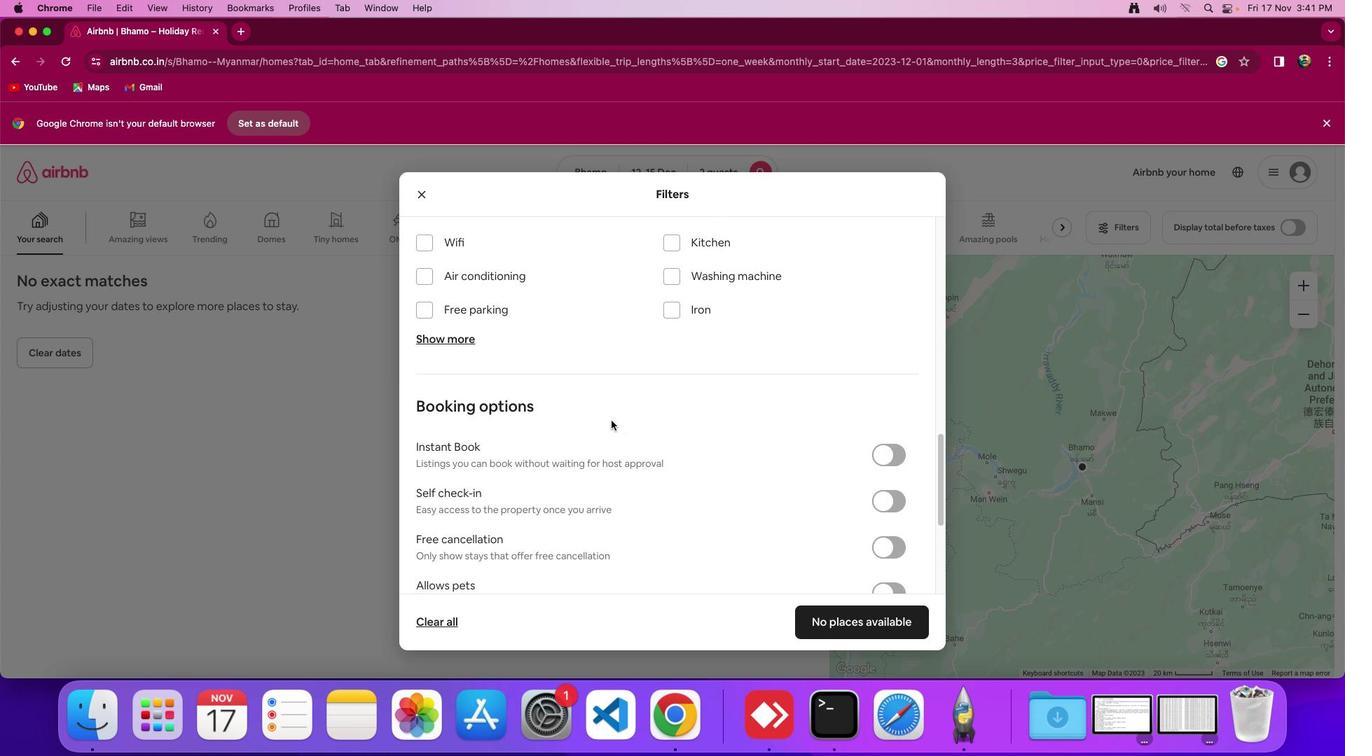 
Action: Mouse scrolled (610, 421) with delta (0, -2)
Screenshot: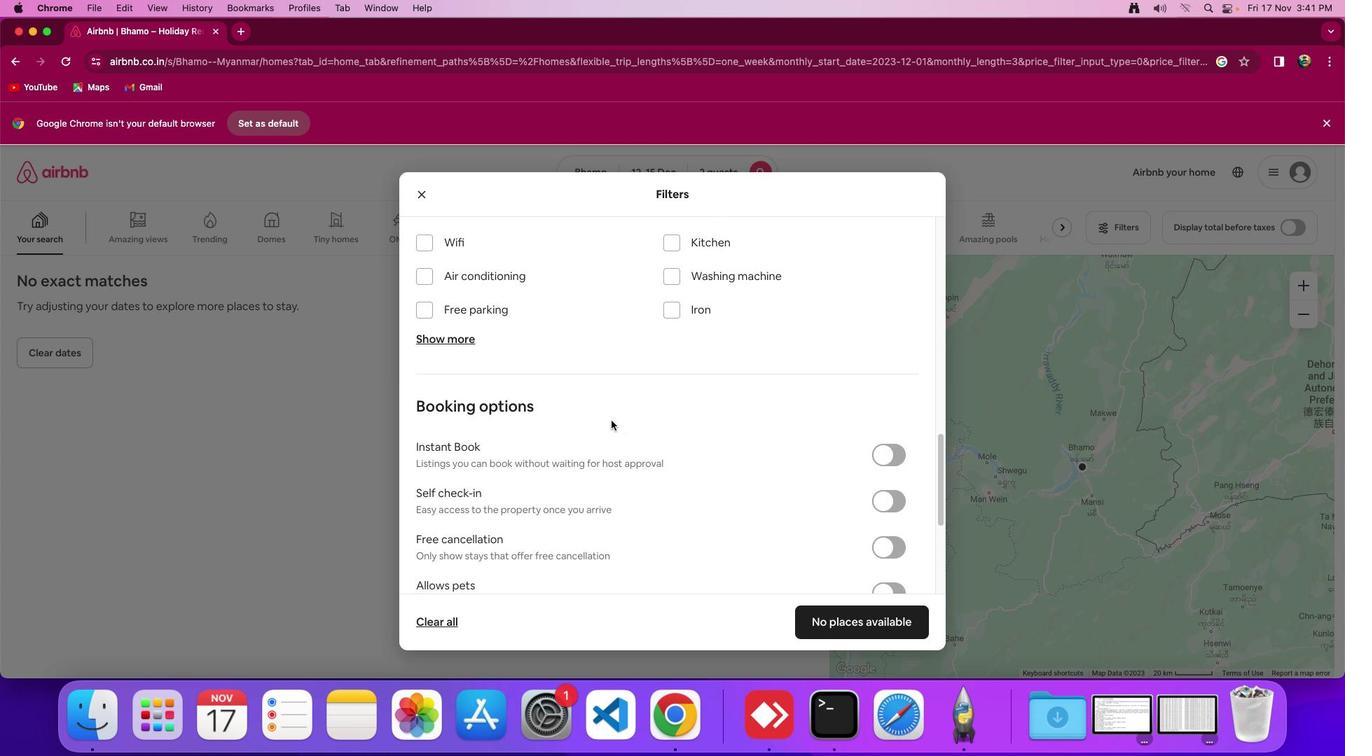 
Action: Mouse moved to (610, 421)
Screenshot: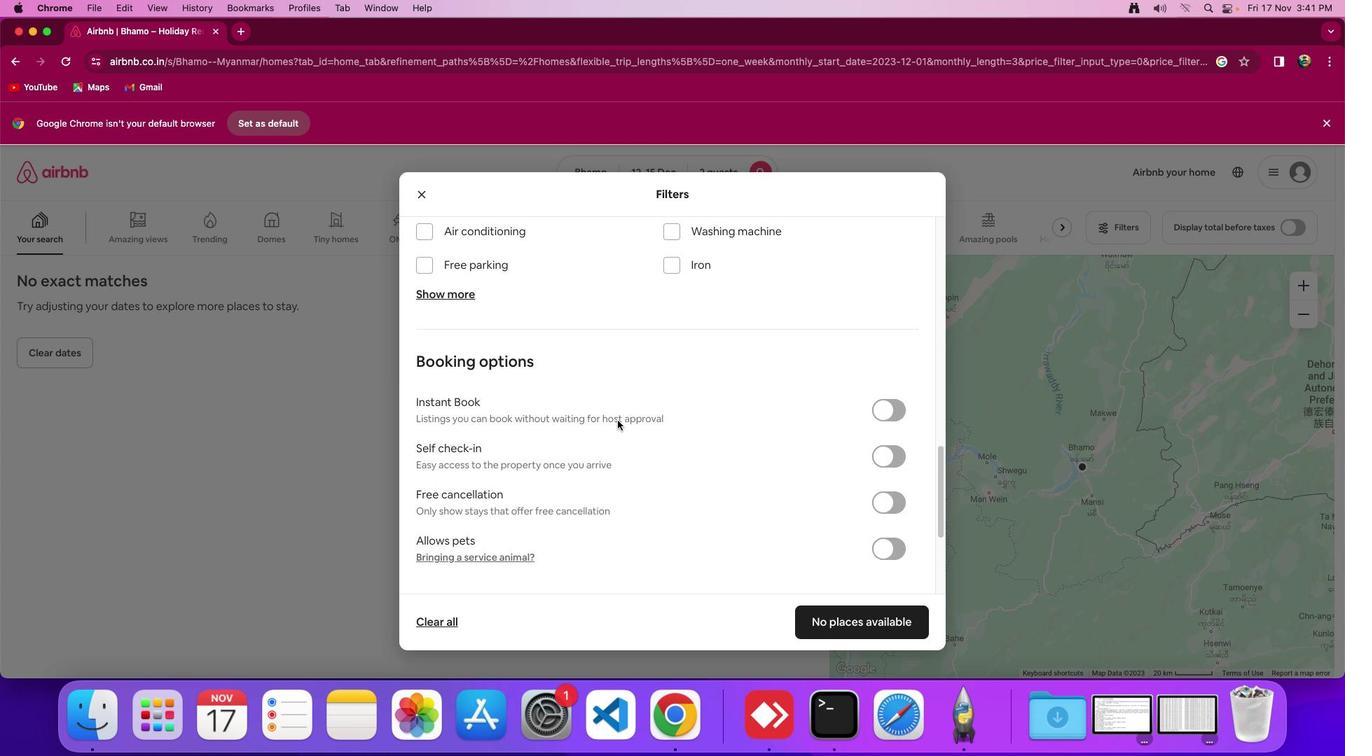 
Action: Mouse scrolled (610, 421) with delta (0, -2)
Screenshot: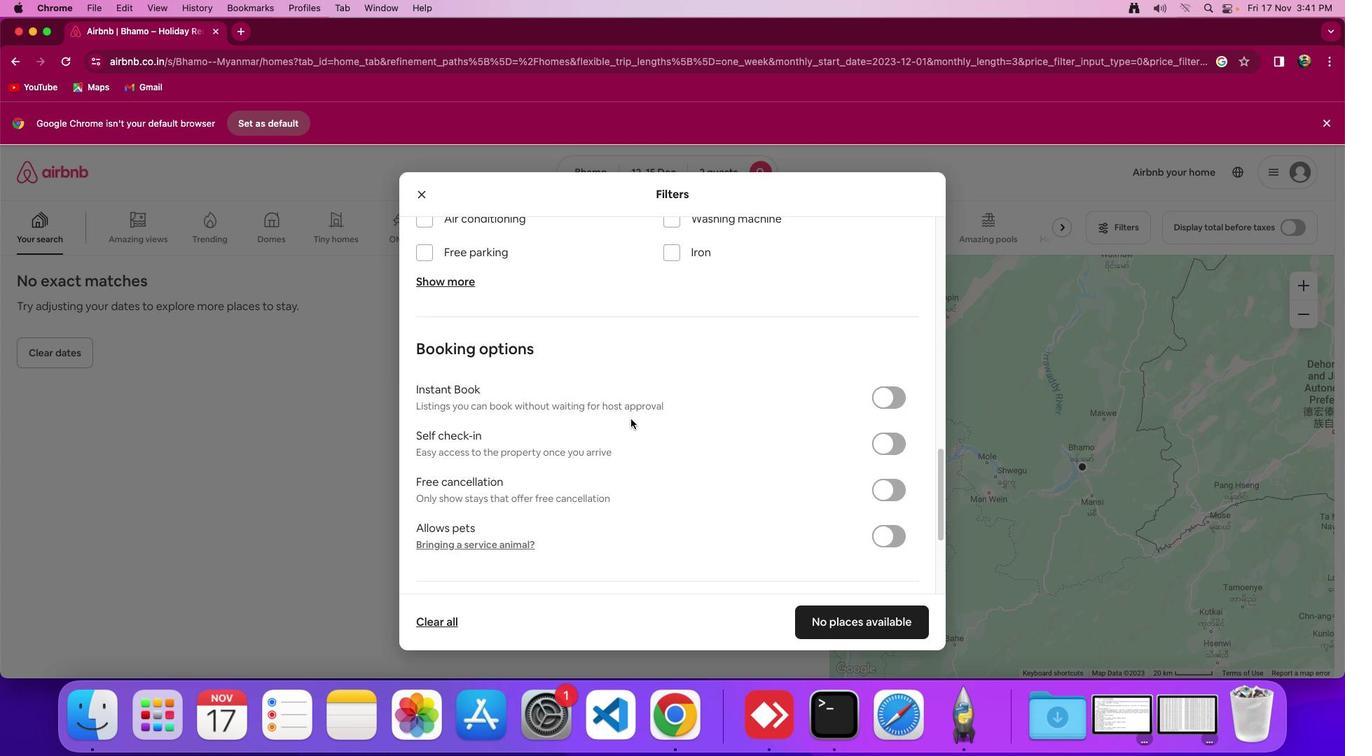 
Action: Mouse moved to (679, 292)
Screenshot: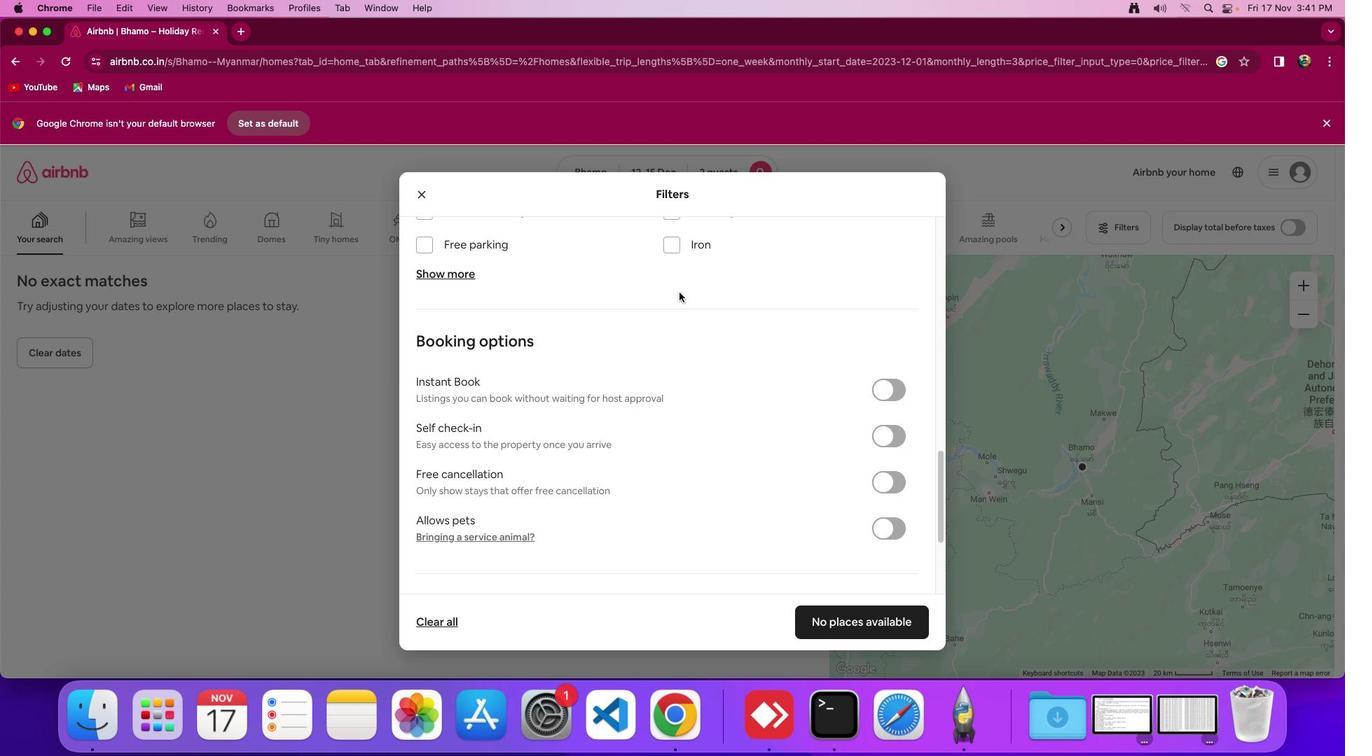 
Action: Mouse scrolled (679, 292) with delta (0, 0)
Screenshot: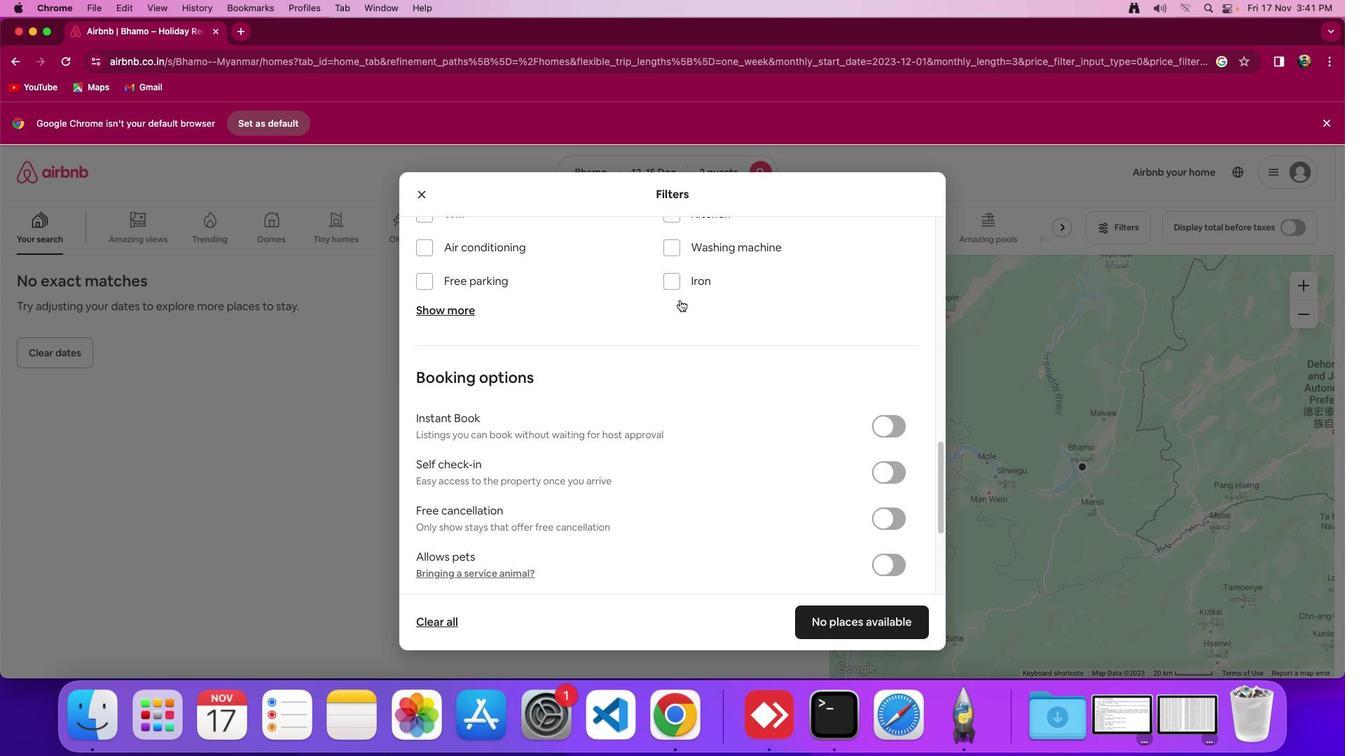 
Action: Mouse moved to (678, 292)
Screenshot: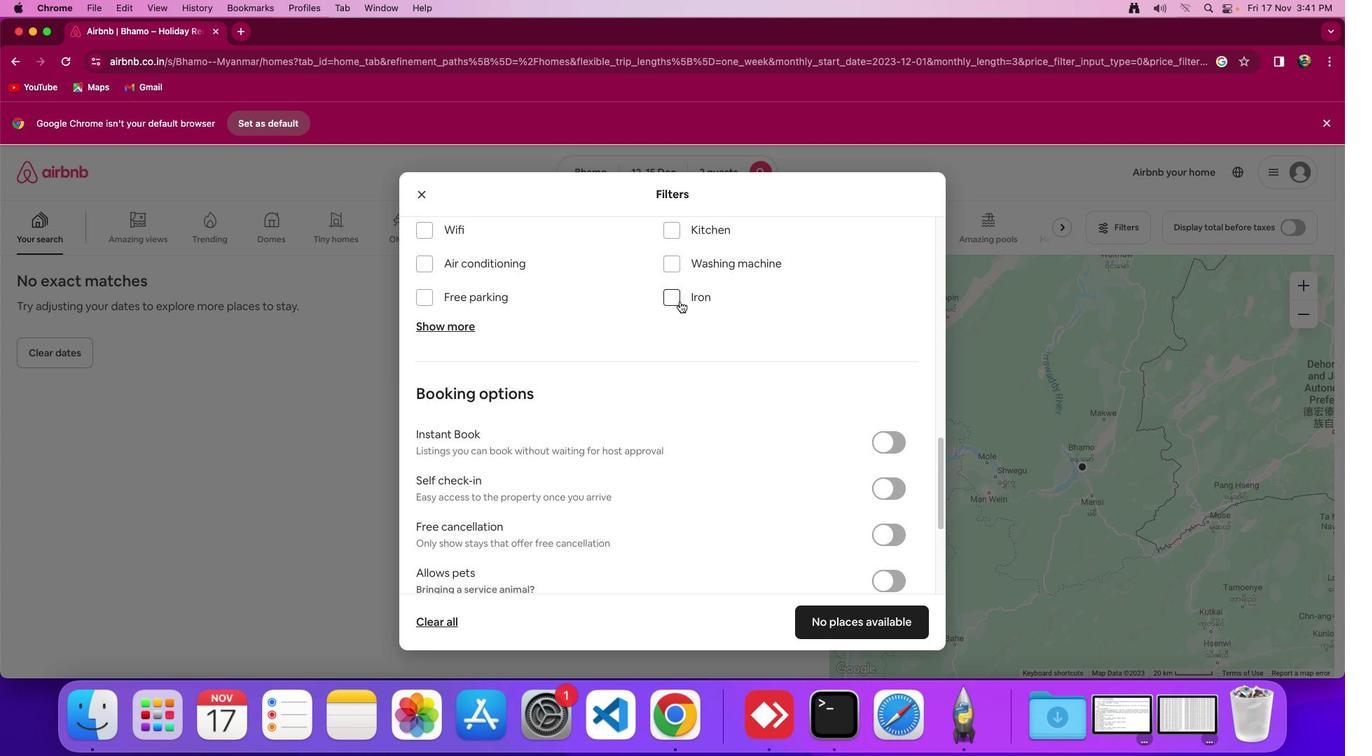 
Action: Mouse scrolled (678, 292) with delta (0, 0)
Screenshot: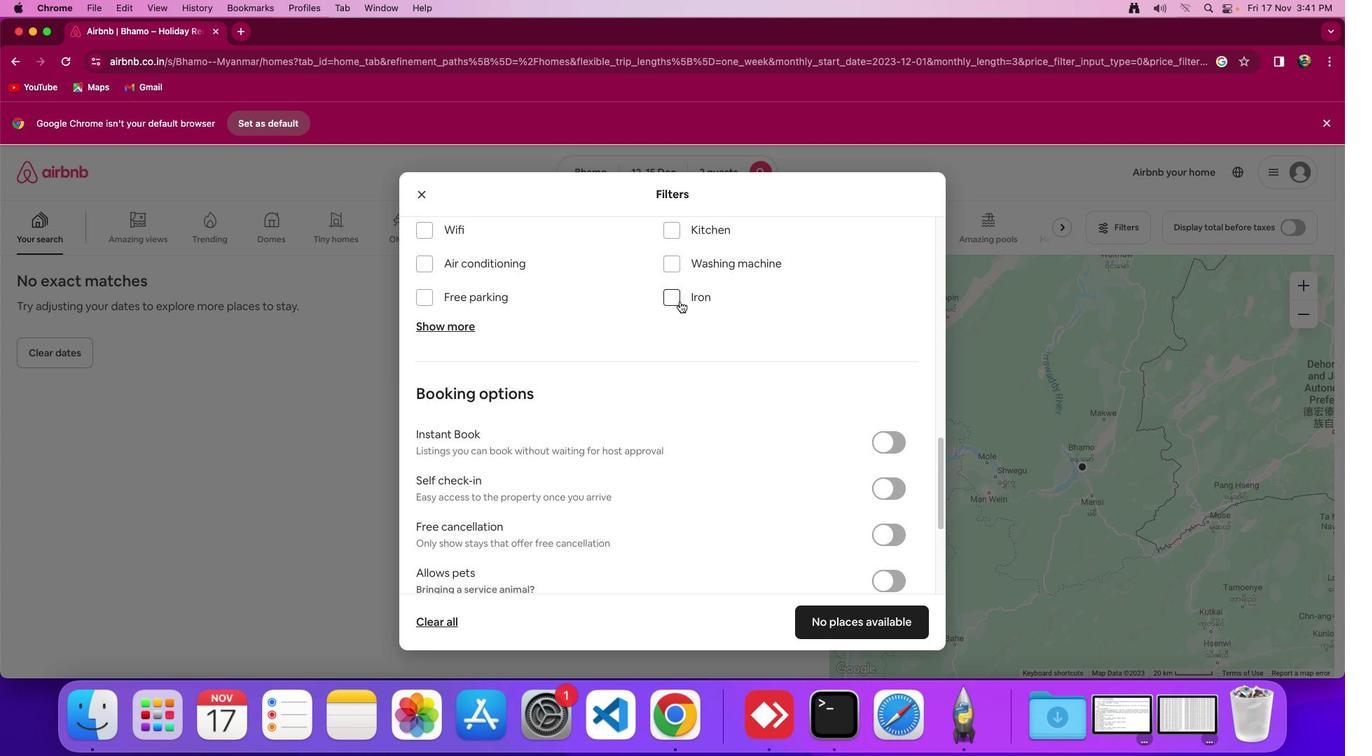 
Action: Mouse moved to (678, 297)
Screenshot: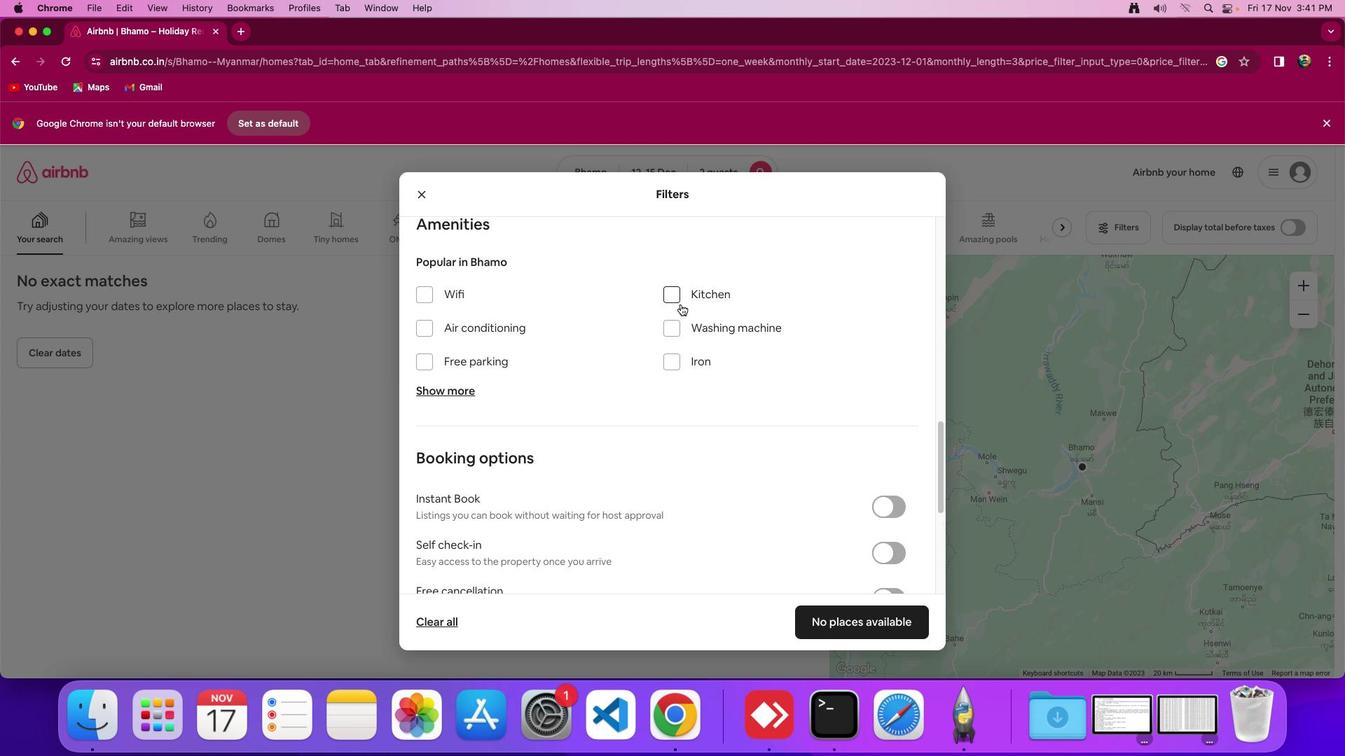 
Action: Mouse scrolled (678, 297) with delta (0, 2)
Screenshot: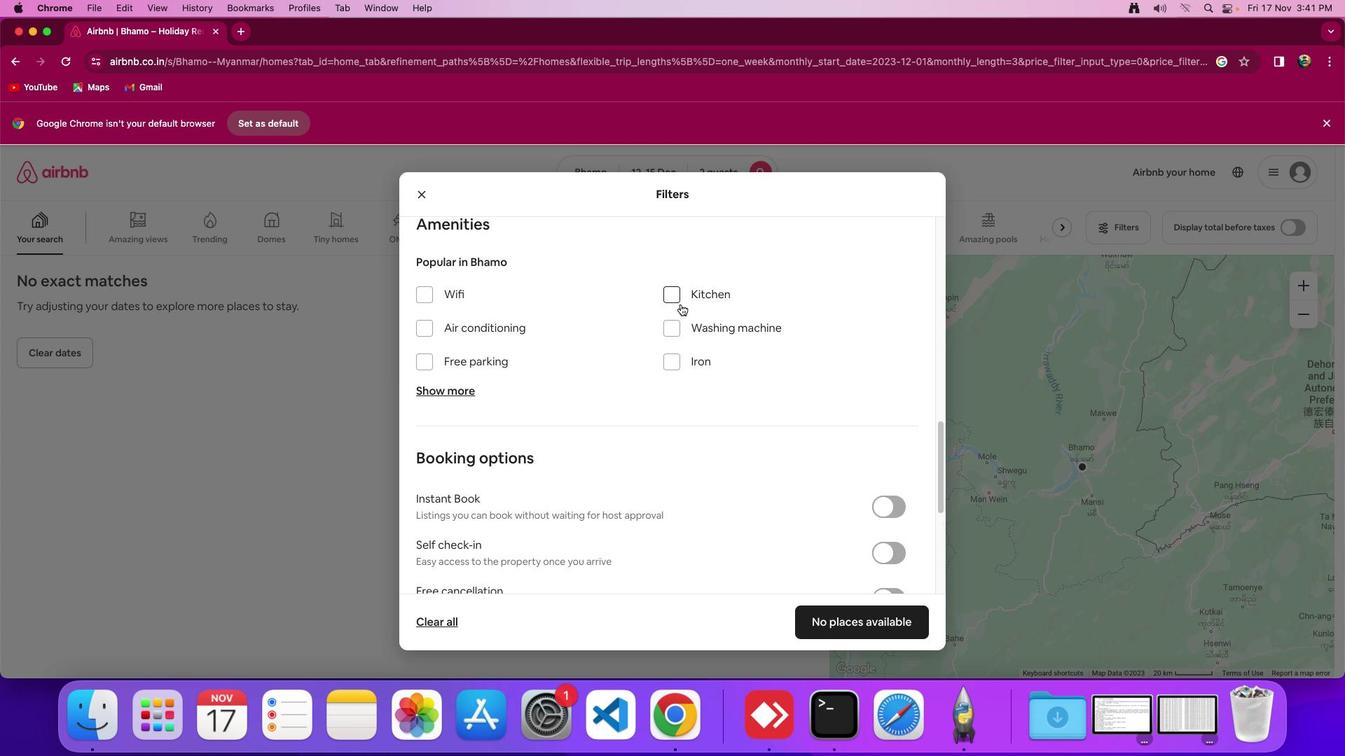 
Action: Mouse moved to (671, 333)
Screenshot: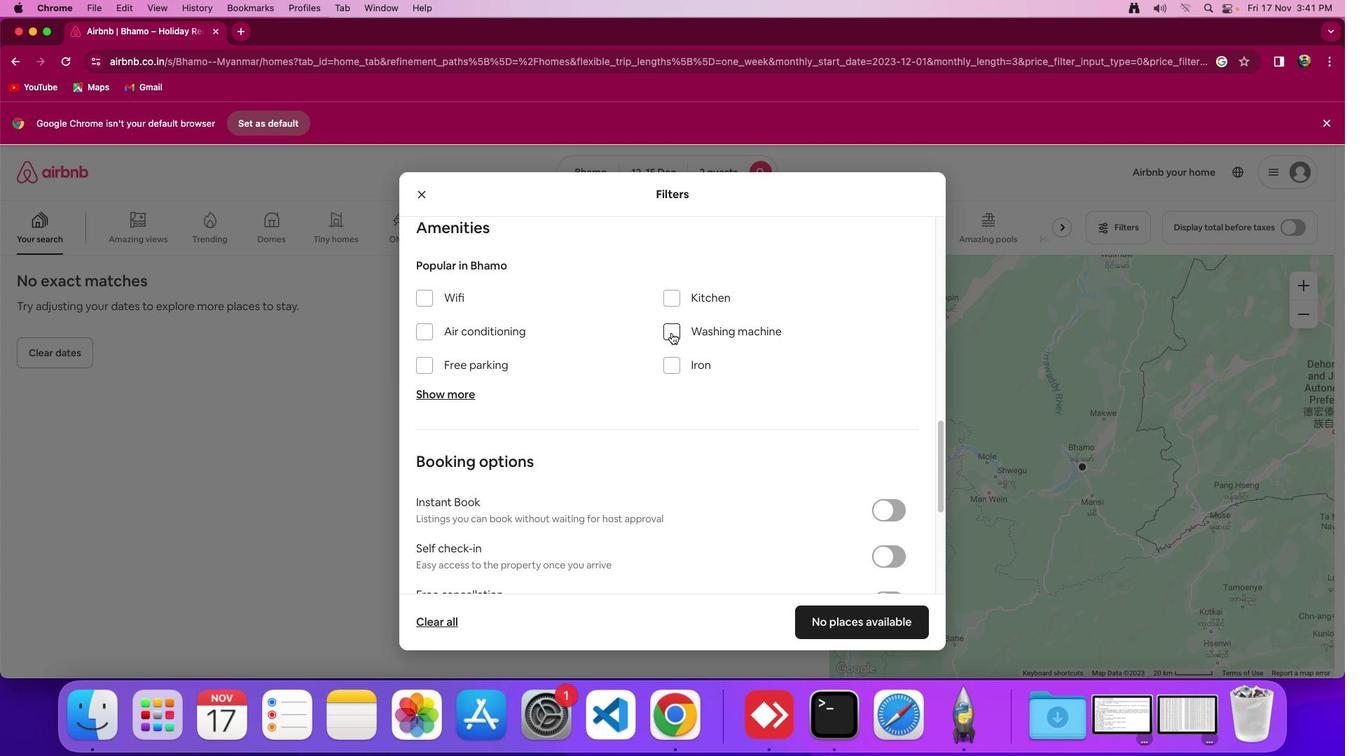 
Action: Mouse pressed left at (671, 333)
Screenshot: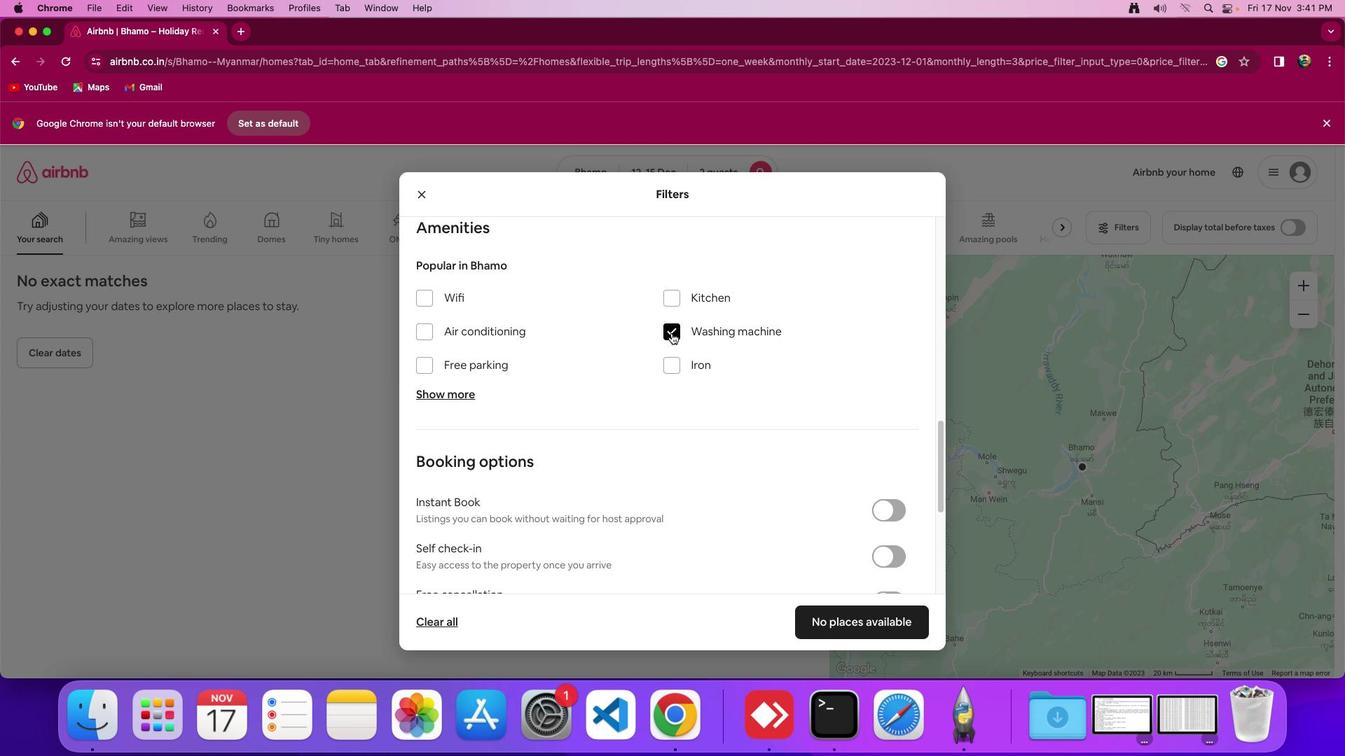 
Action: Mouse moved to (865, 624)
Screenshot: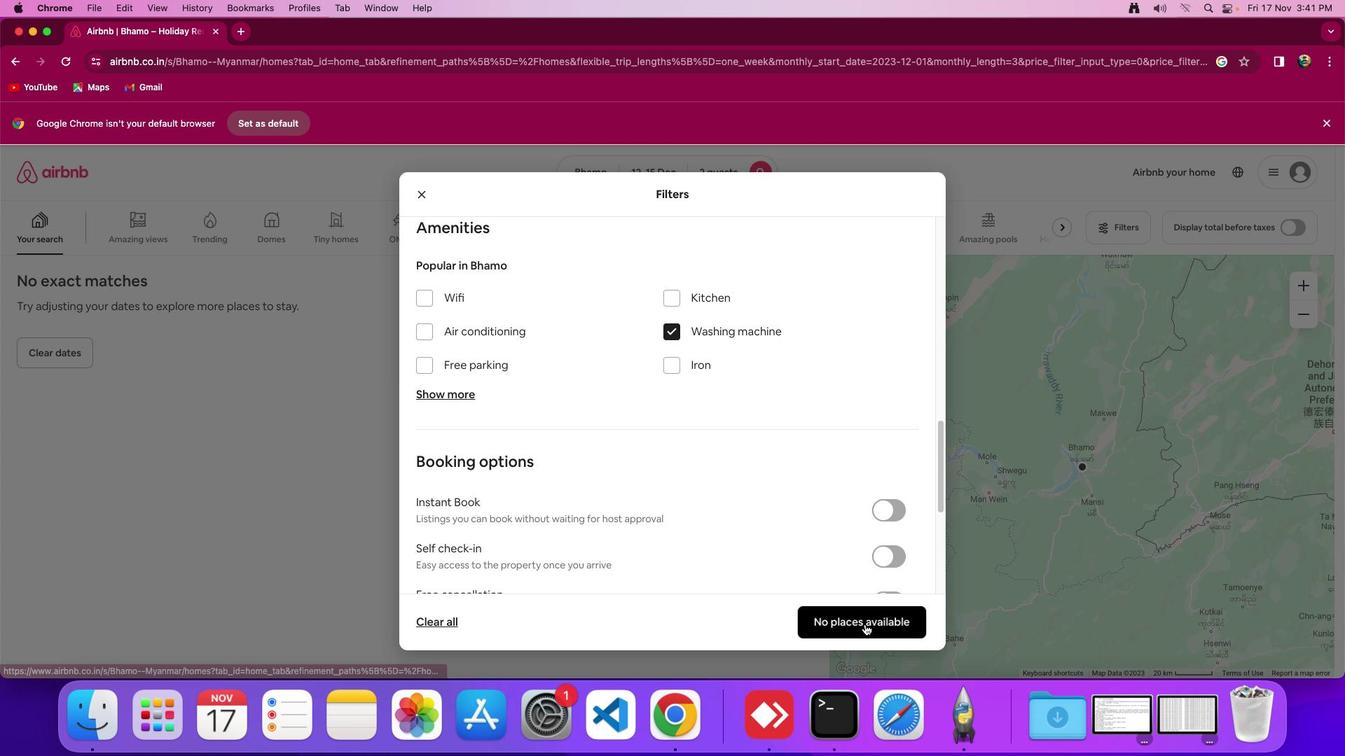 
Action: Mouse pressed left at (865, 624)
Screenshot: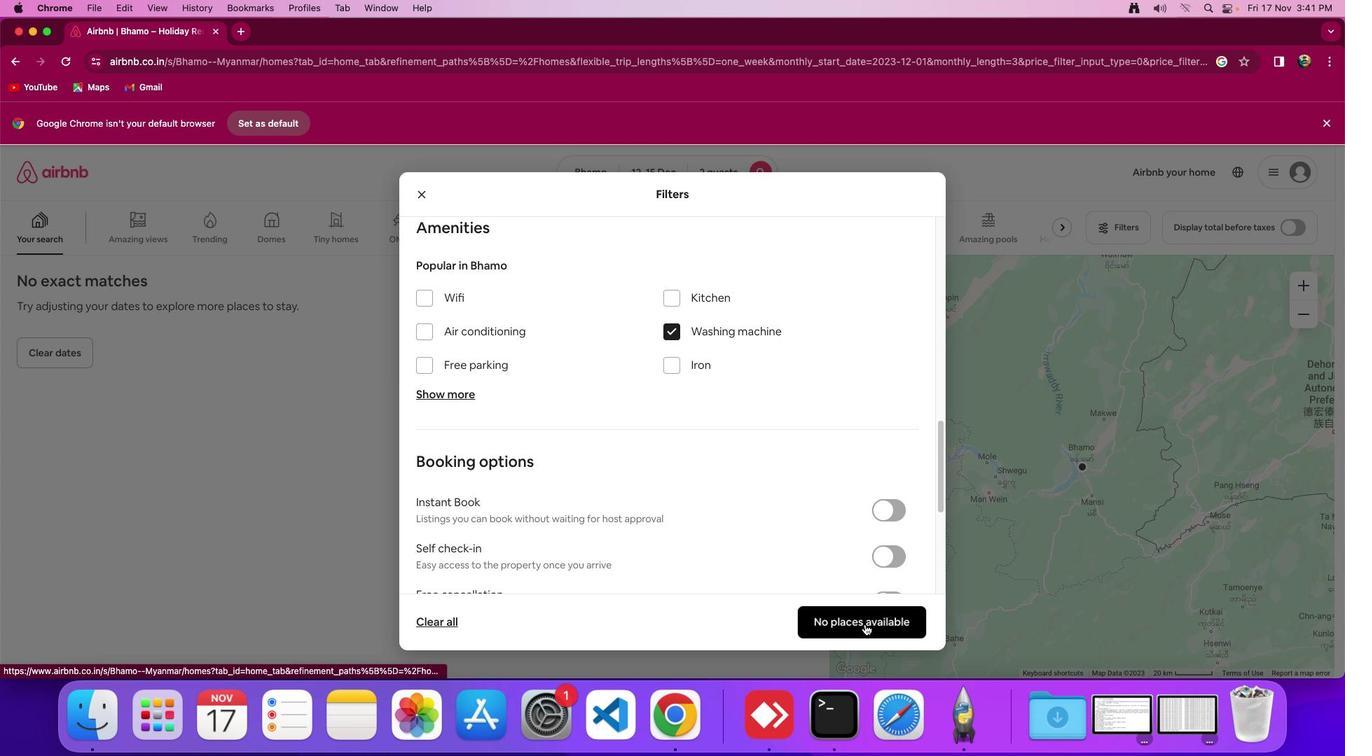 
Action: Mouse moved to (765, 516)
Screenshot: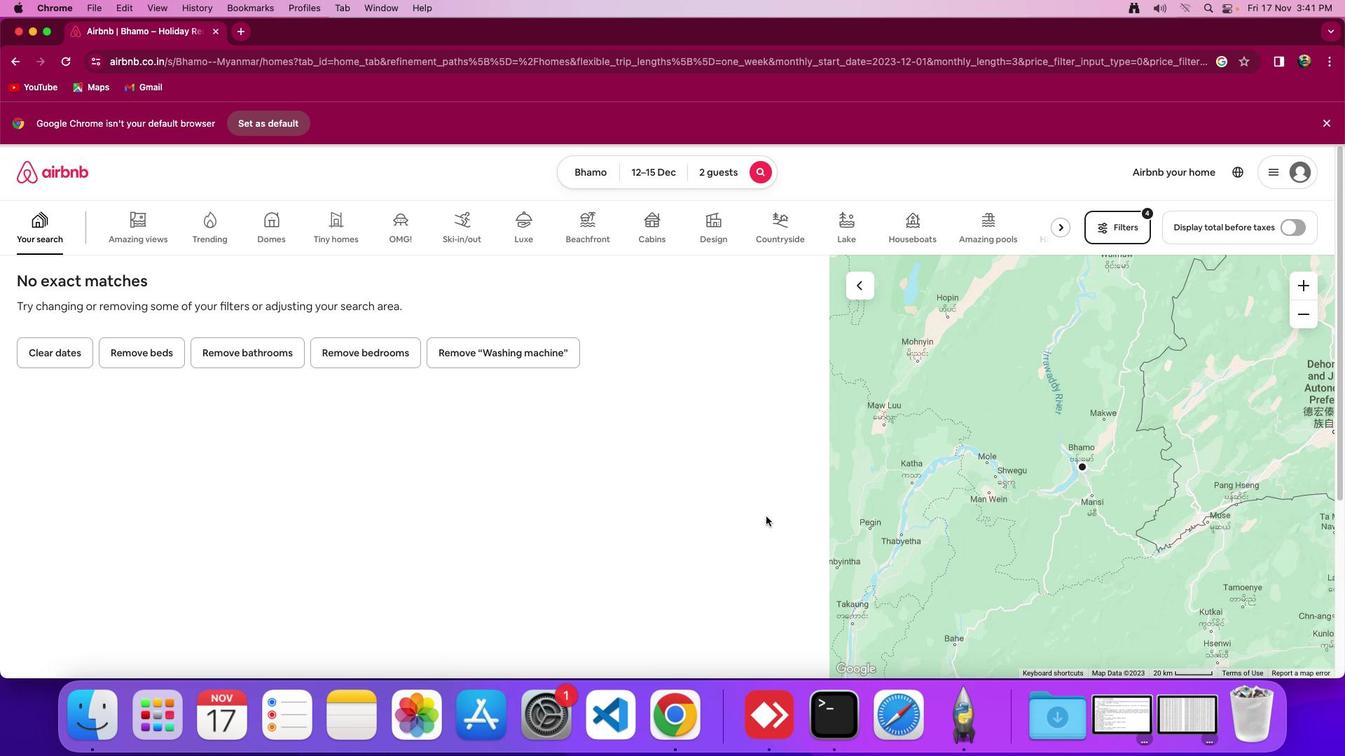 
Action: Mouse pressed left at (765, 516)
Screenshot: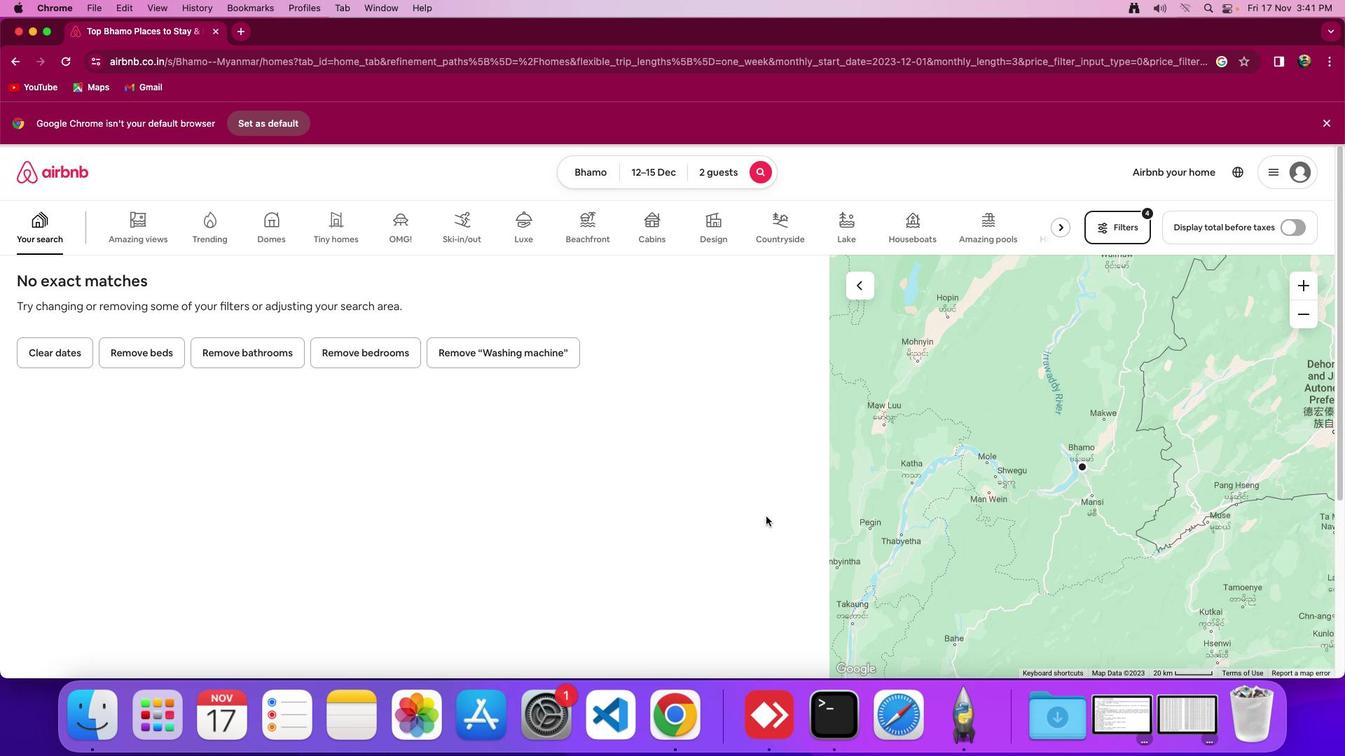 
